 Task: Open Card Service Level Agreement Review in Board Market Entry and Expansion Planning to Workspace Asset Management and add a team member Softage.1@softage.net, a label Red, a checklist Human Resources, an attachment from your onedrive, a color Red and finally, add a card description 'Plan and execute company team-building retreat with a focus on team trust-building' and a comment 'Let us approach this task with a sense of risk-taking, recognizing that calculated risks can lead to new opportunities and growth.'. Add a start date 'Jan 09, 1900' with a due date 'Jan 16, 1900'
Action: Mouse moved to (108, 450)
Screenshot: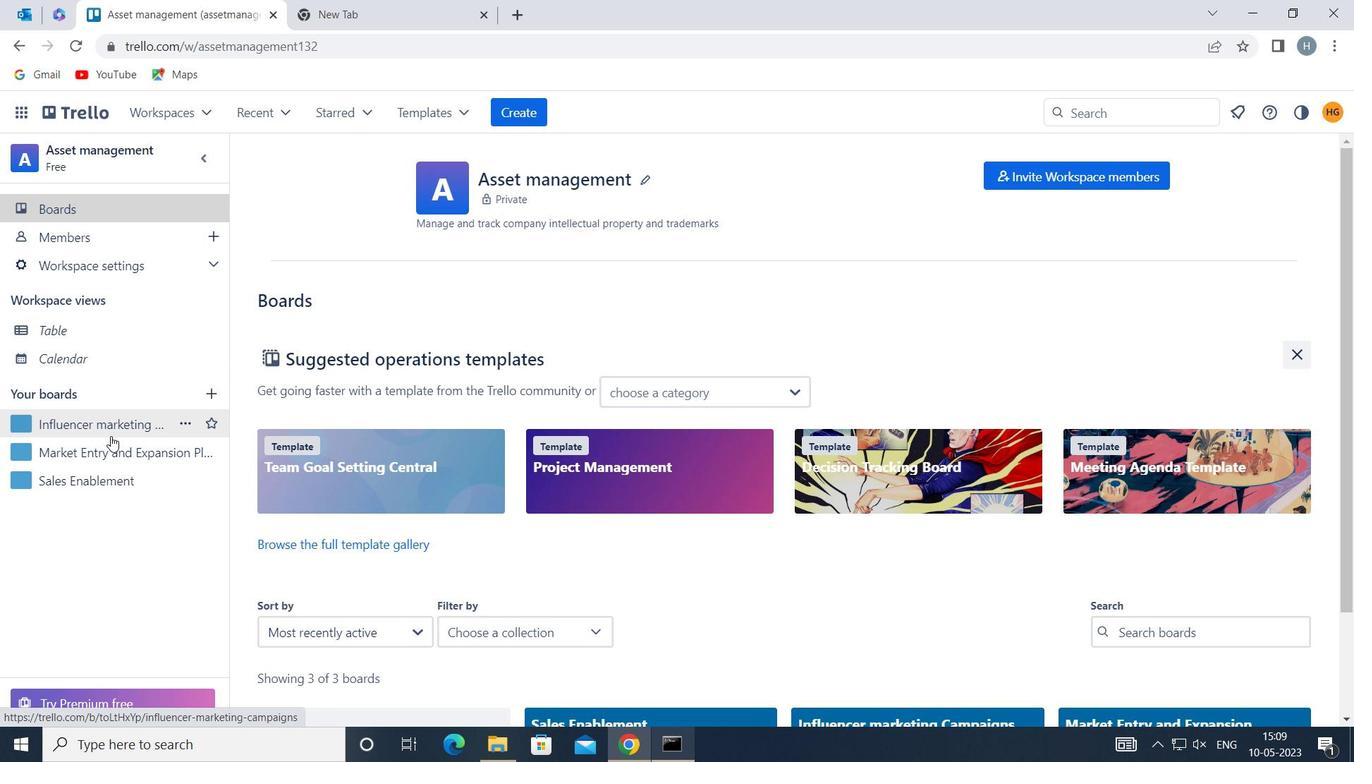 
Action: Mouse pressed left at (108, 450)
Screenshot: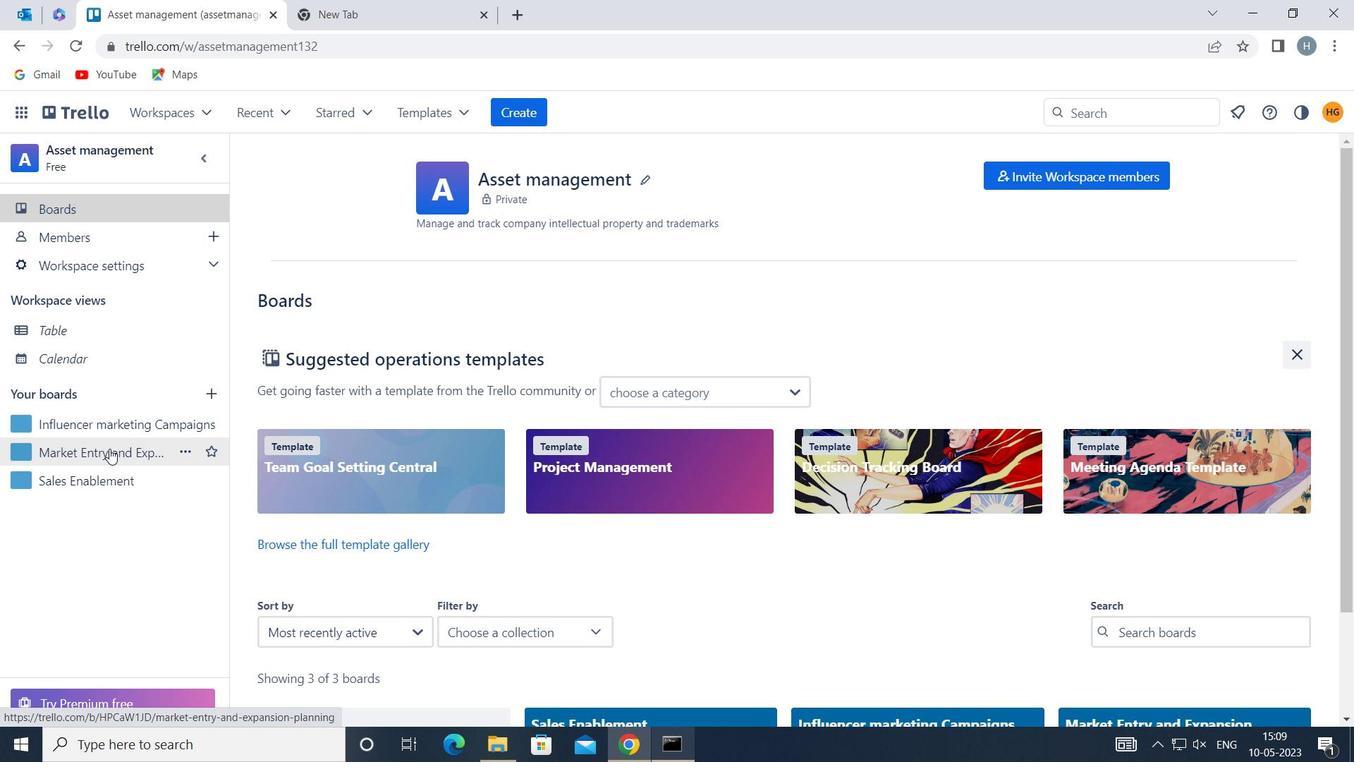 
Action: Mouse moved to (883, 245)
Screenshot: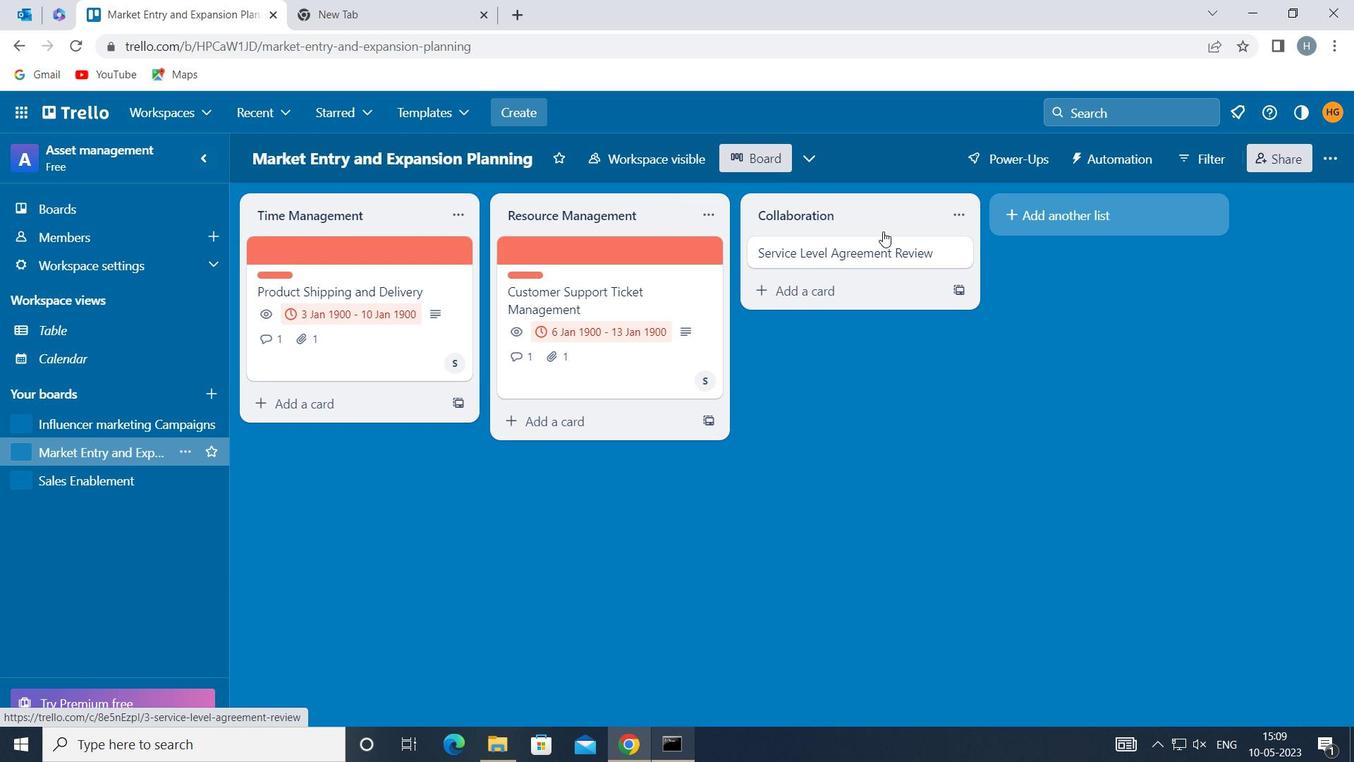 
Action: Mouse pressed left at (883, 245)
Screenshot: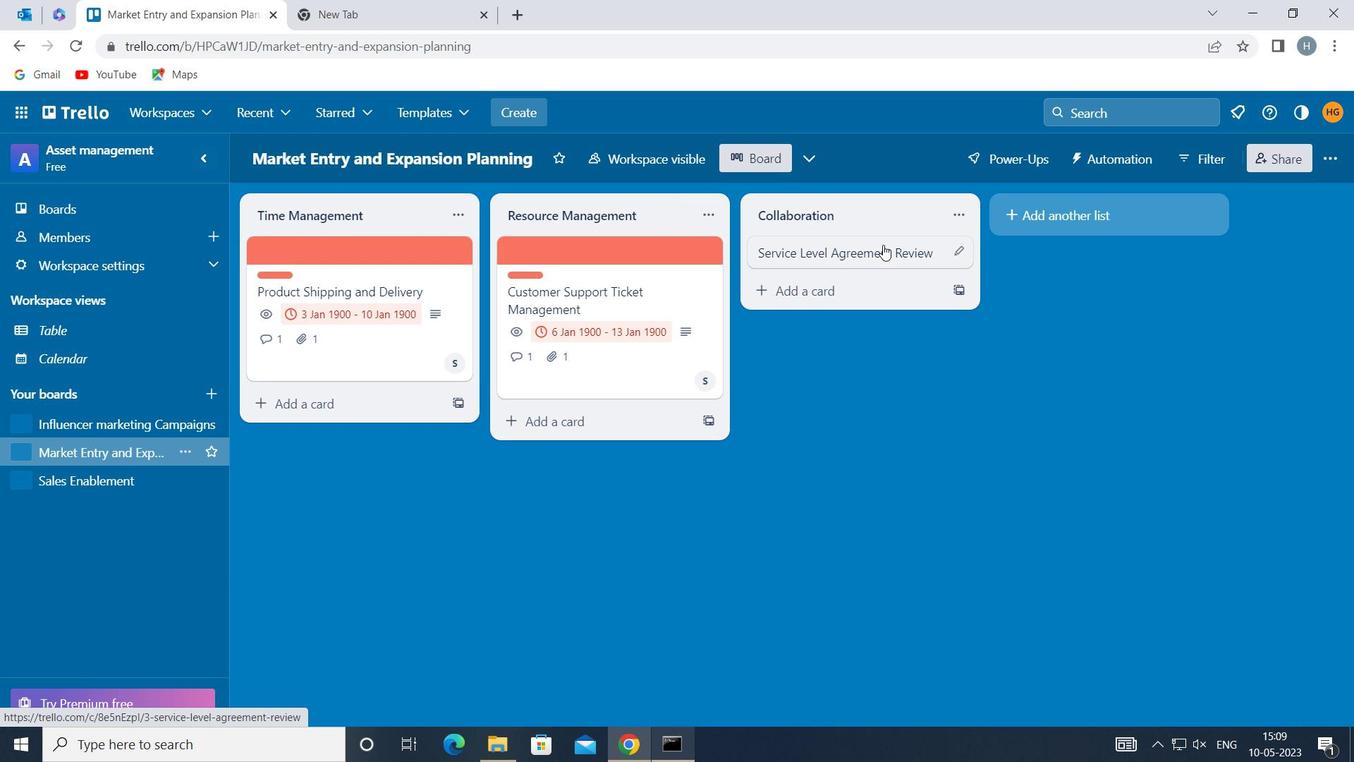 
Action: Mouse moved to (903, 319)
Screenshot: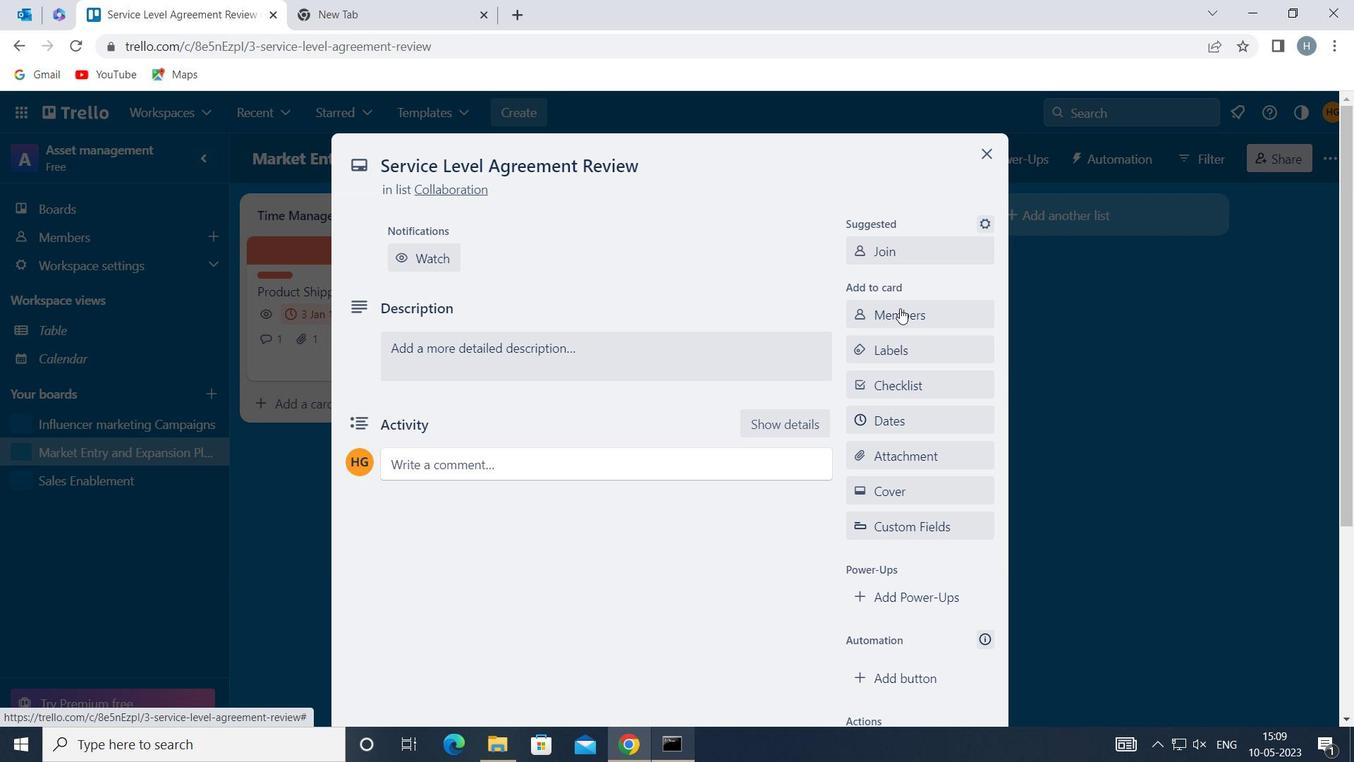 
Action: Mouse pressed left at (903, 319)
Screenshot: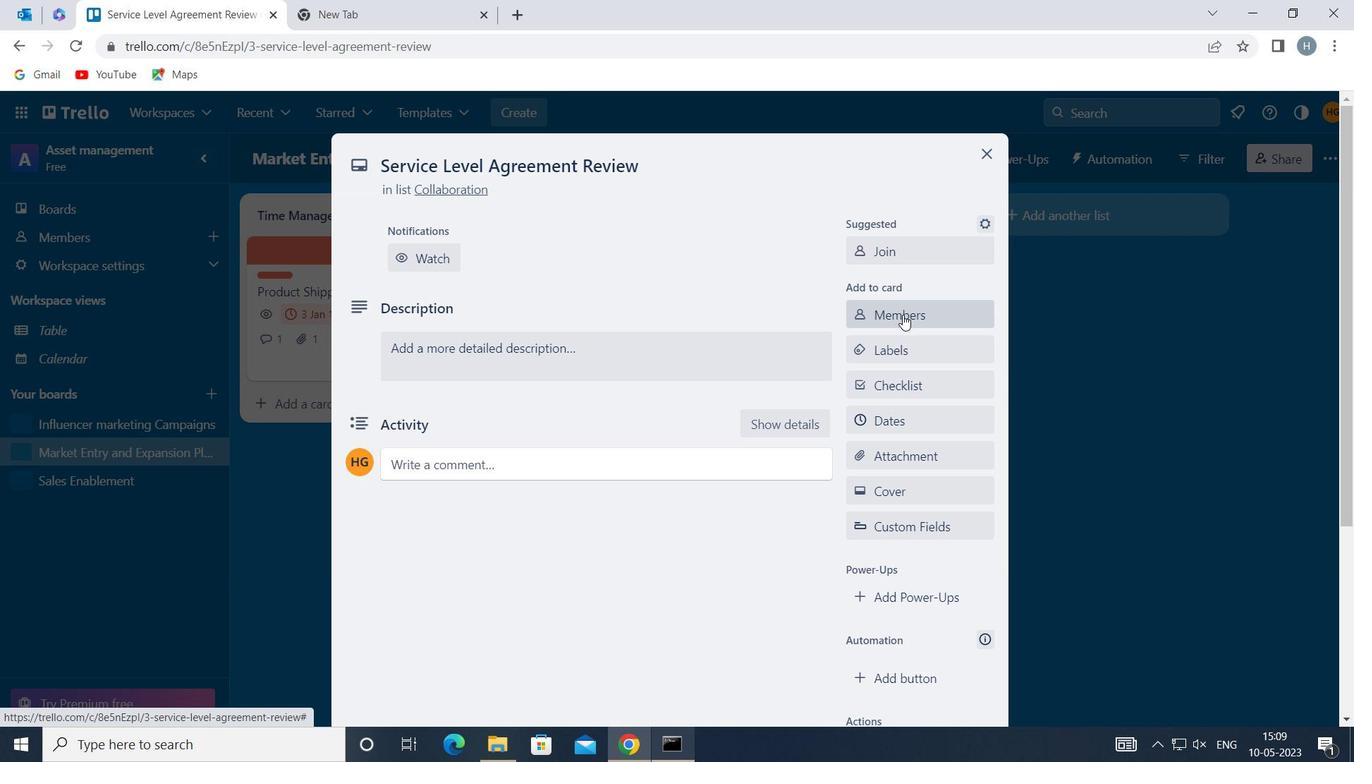 
Action: Mouse moved to (903, 321)
Screenshot: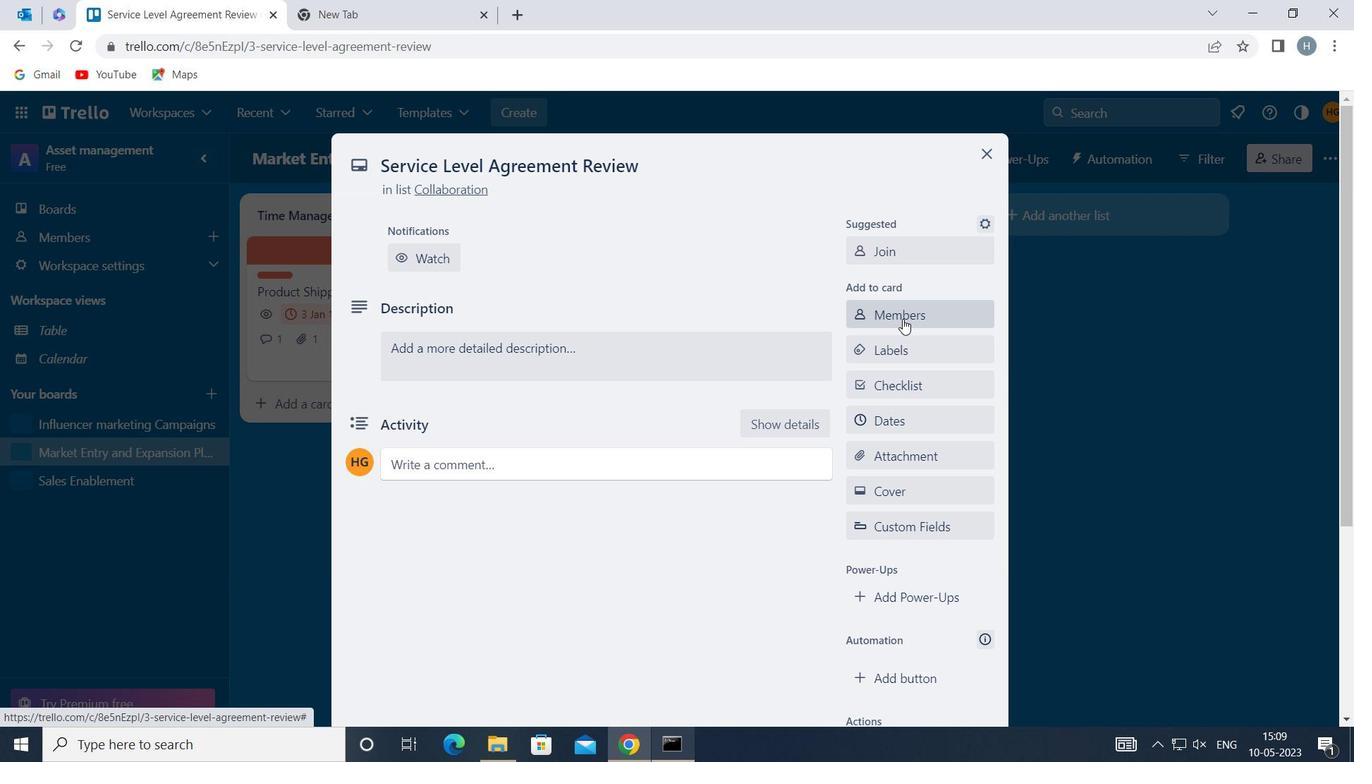 
Action: Key pressed softage
Screenshot: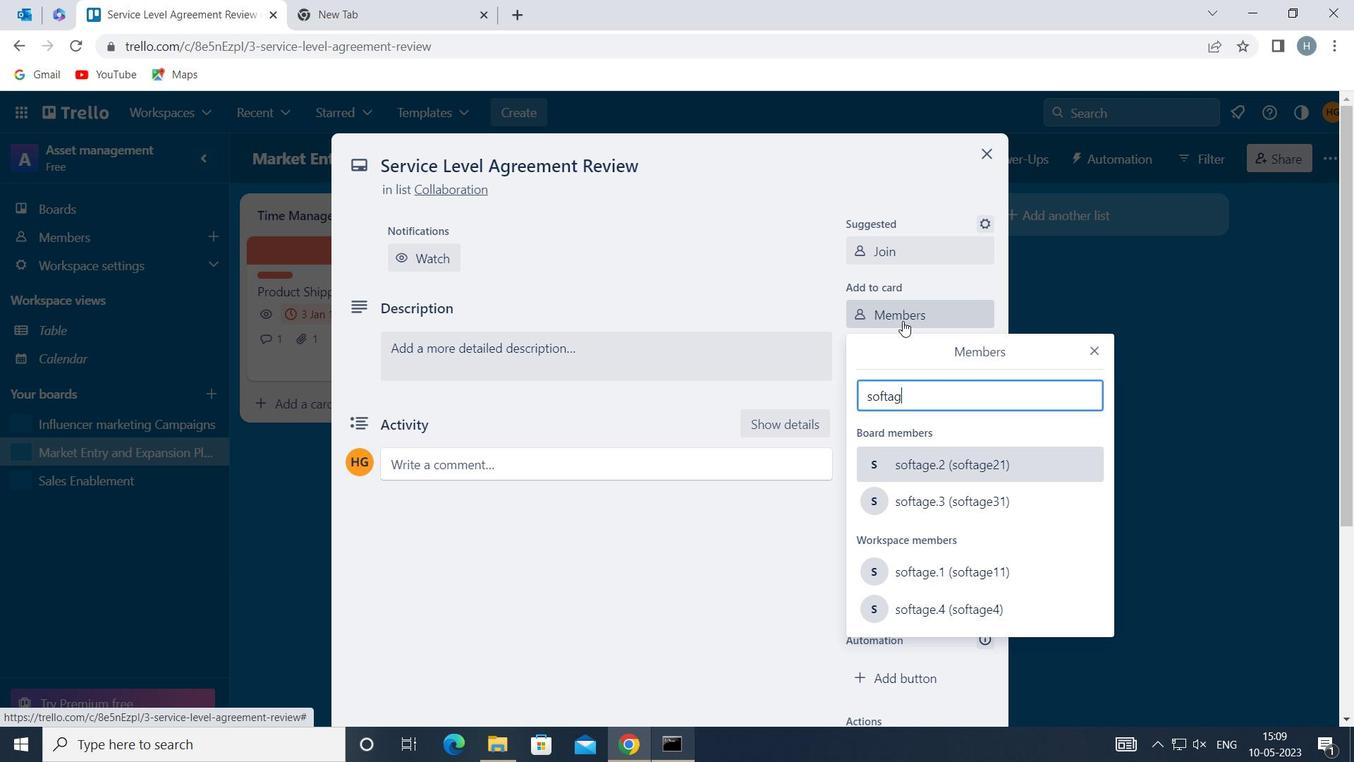 
Action: Mouse moved to (984, 575)
Screenshot: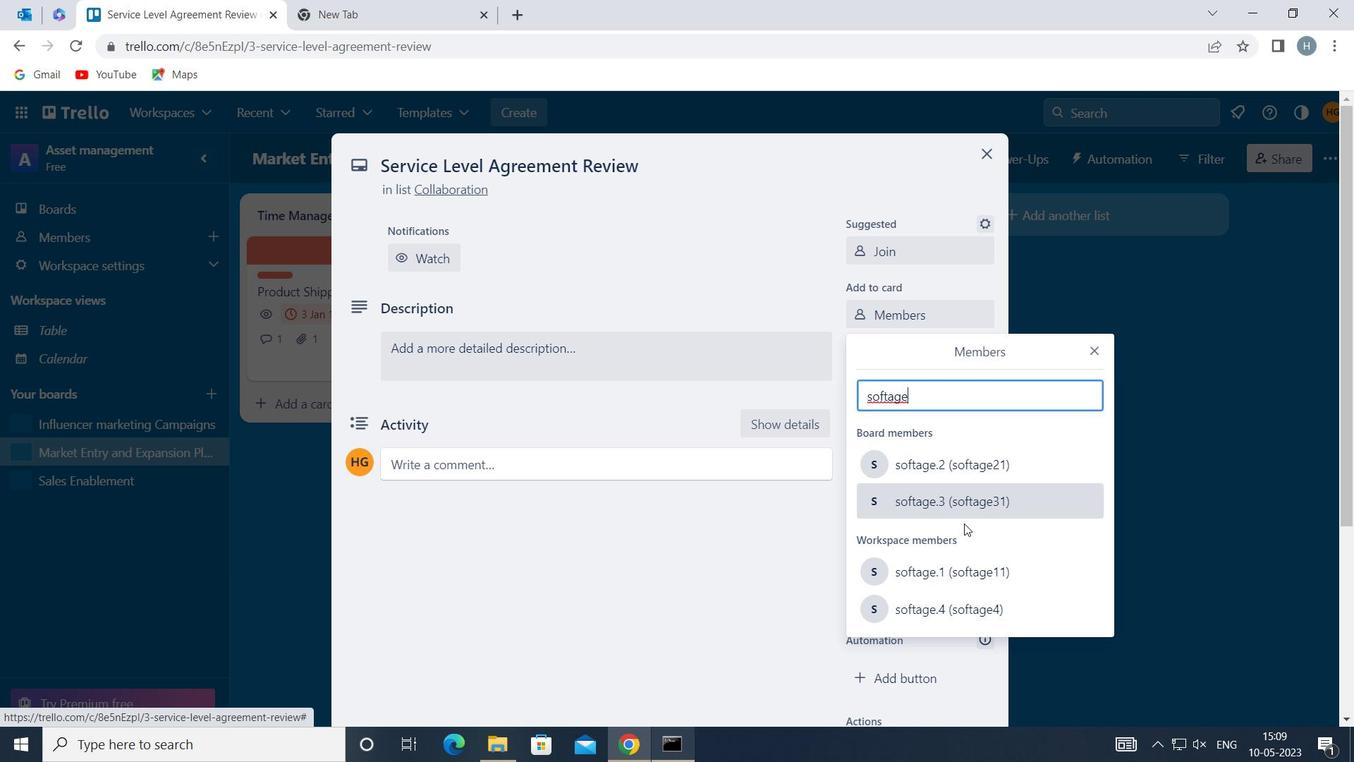 
Action: Mouse pressed left at (984, 575)
Screenshot: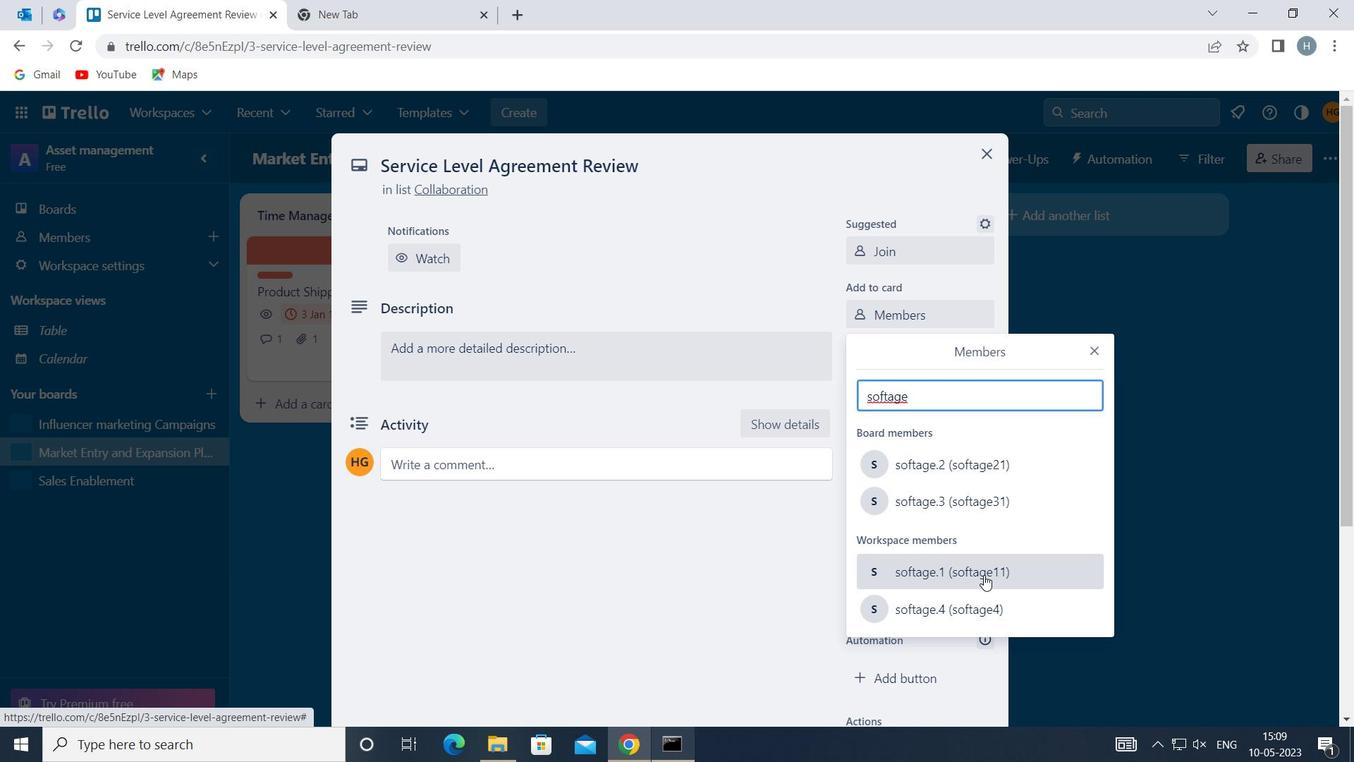 
Action: Mouse moved to (1095, 346)
Screenshot: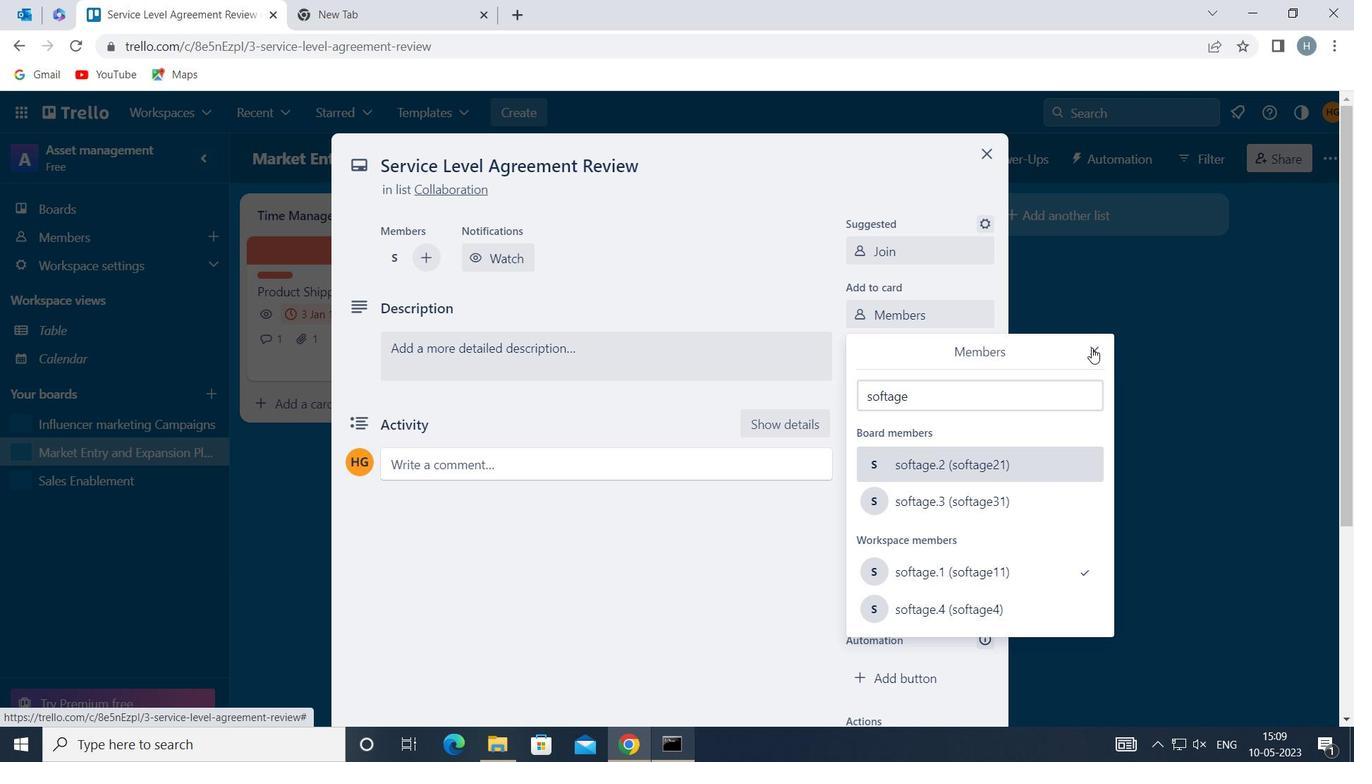
Action: Mouse pressed left at (1095, 346)
Screenshot: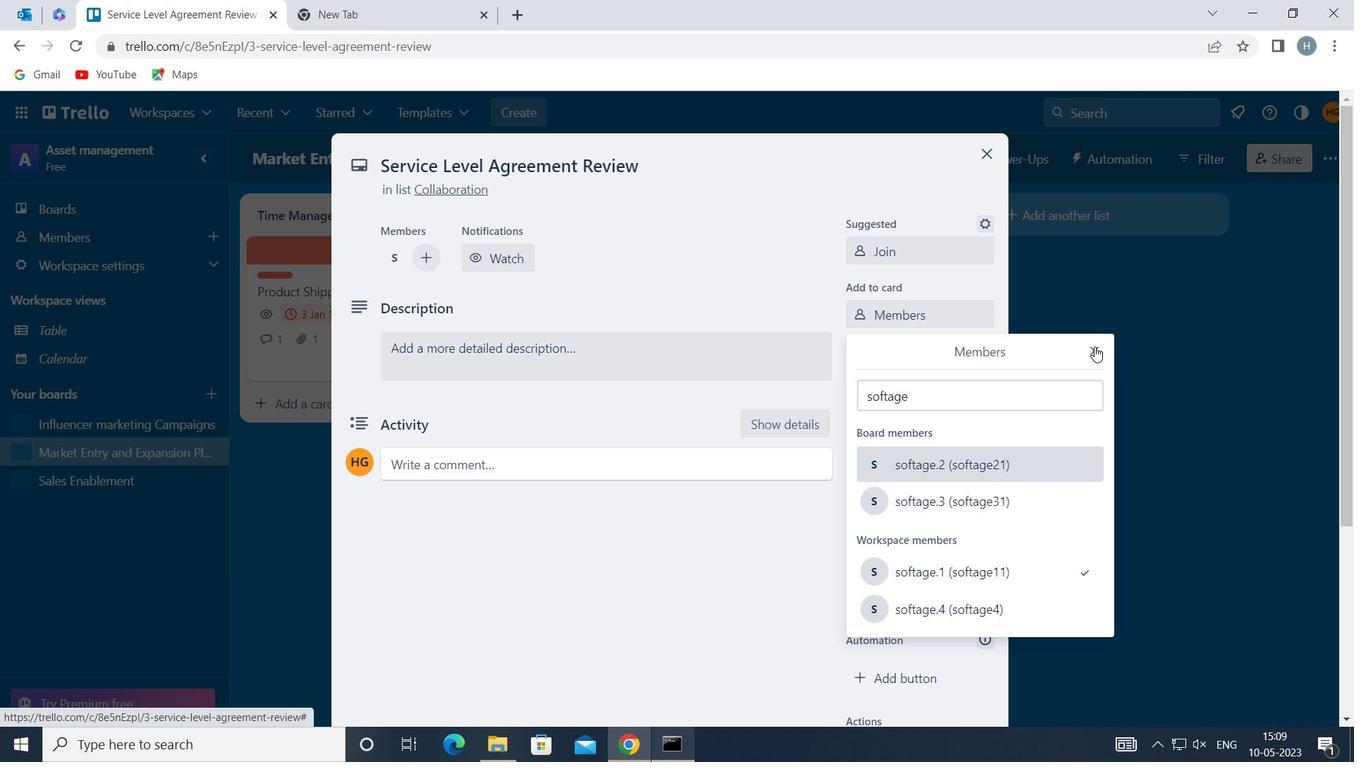 
Action: Mouse moved to (922, 352)
Screenshot: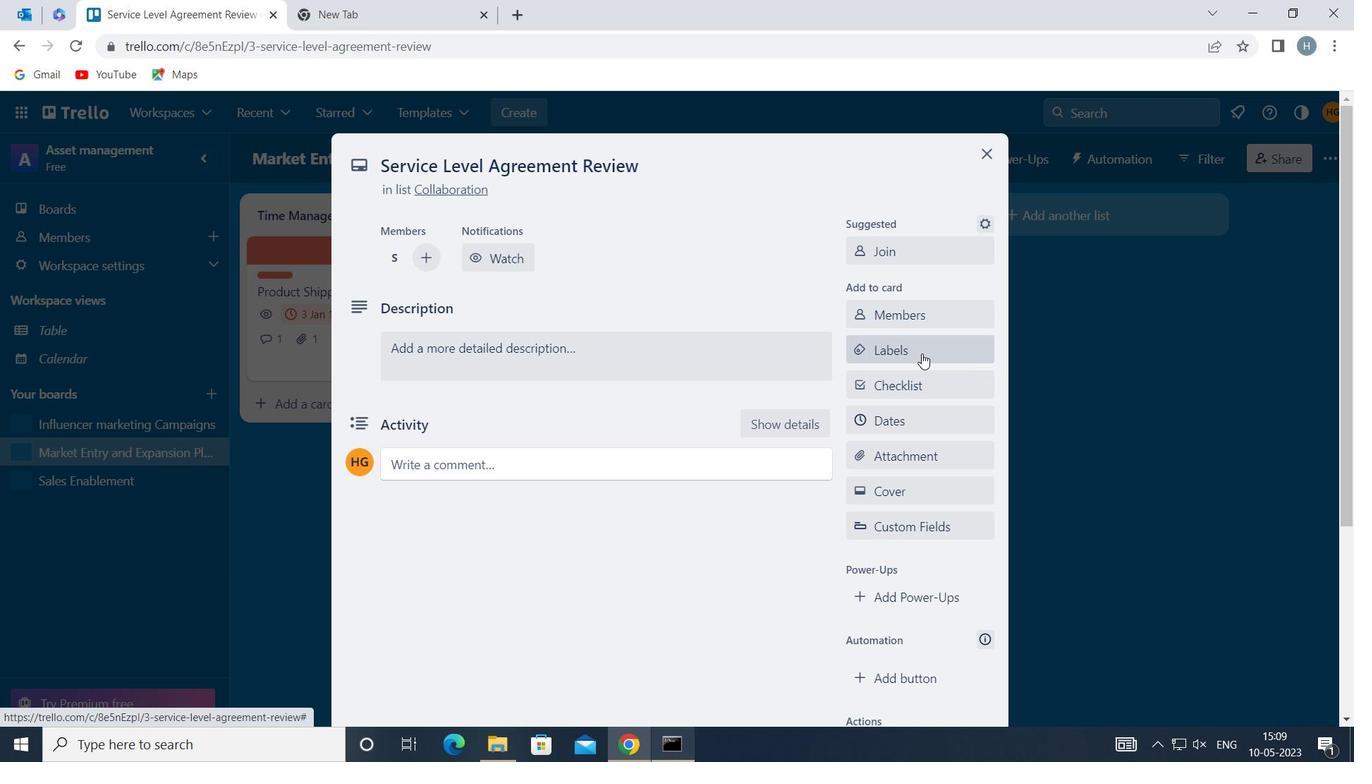 
Action: Mouse pressed left at (922, 352)
Screenshot: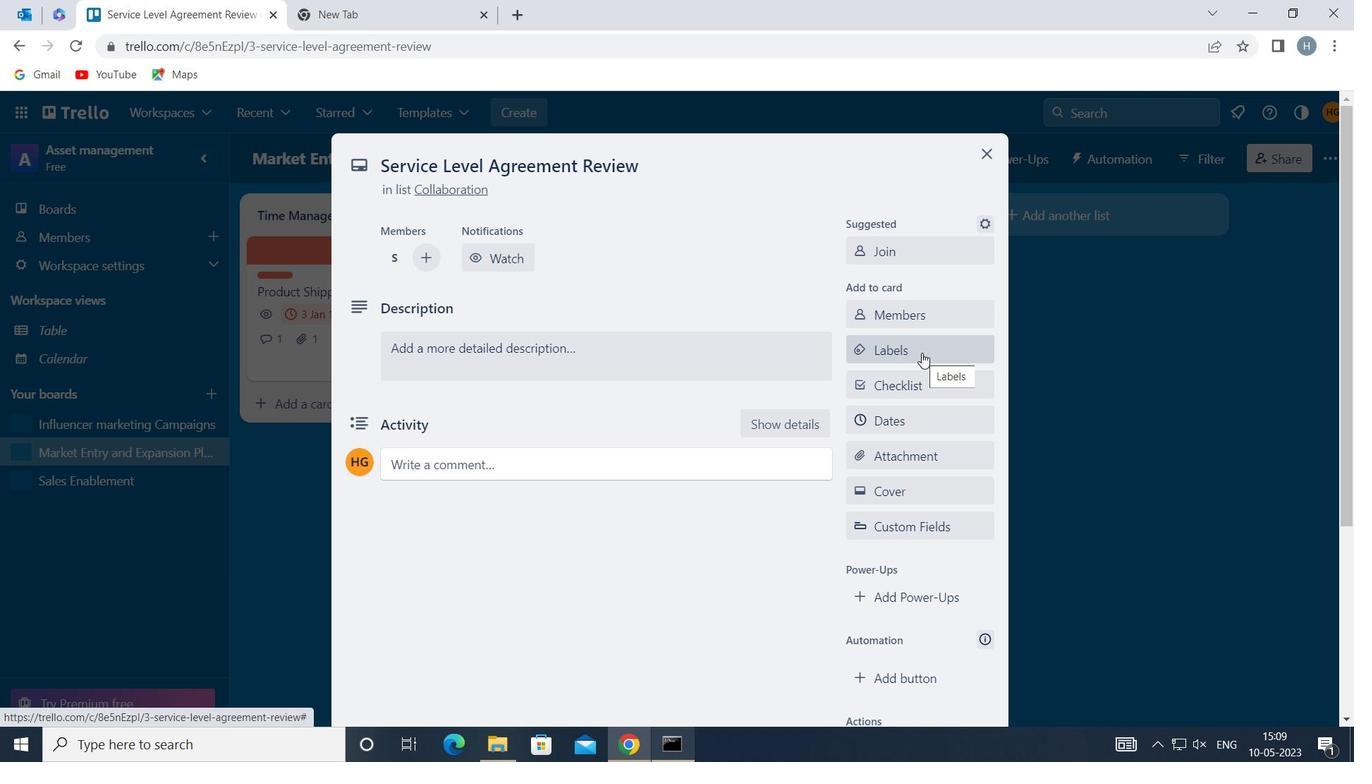 
Action: Mouse moved to (933, 354)
Screenshot: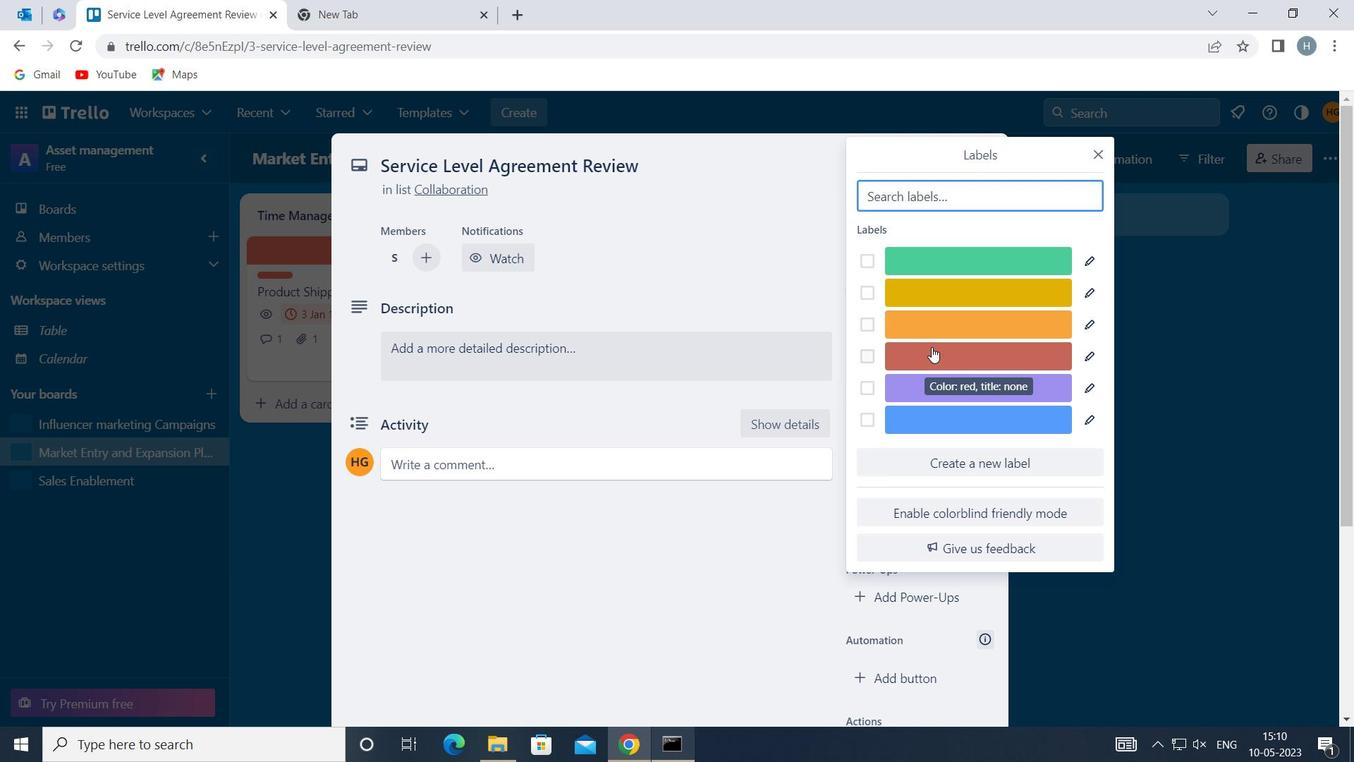 
Action: Mouse pressed left at (933, 354)
Screenshot: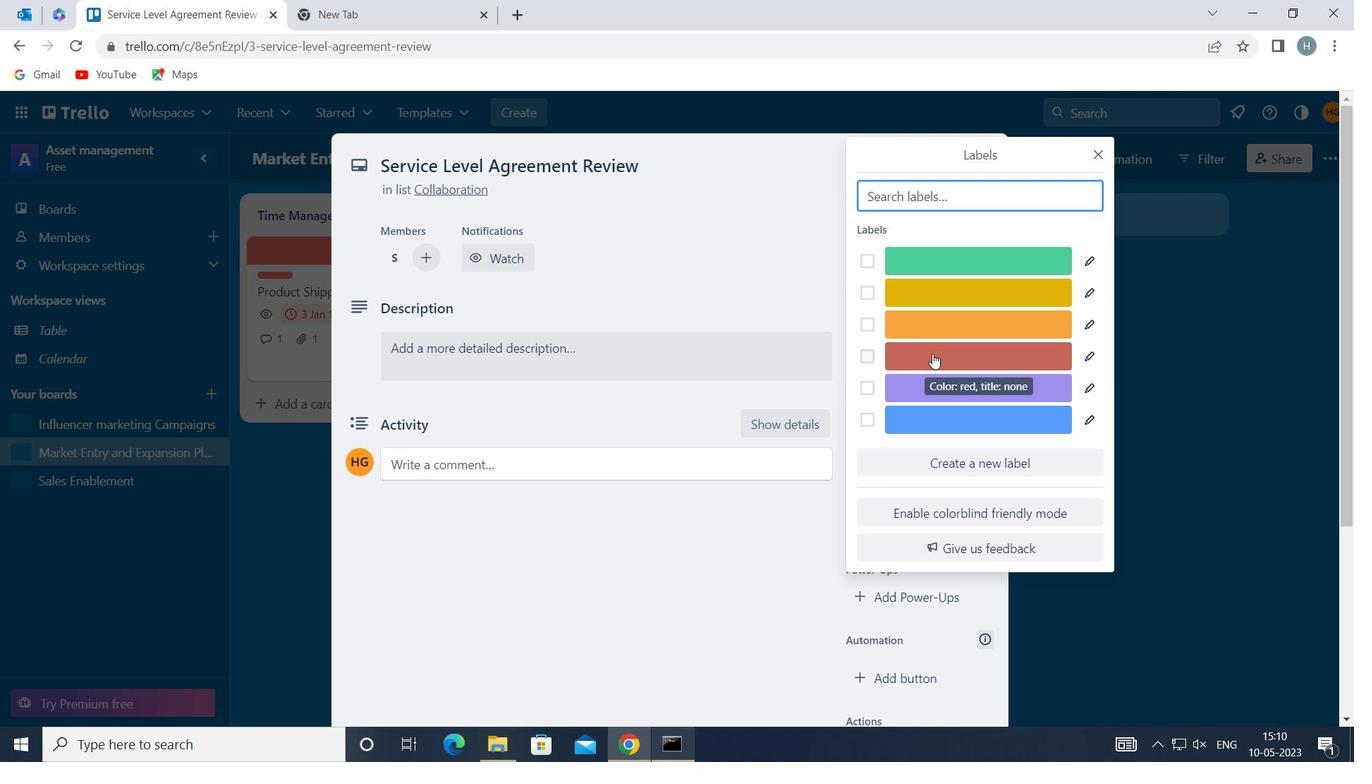 
Action: Mouse moved to (1101, 151)
Screenshot: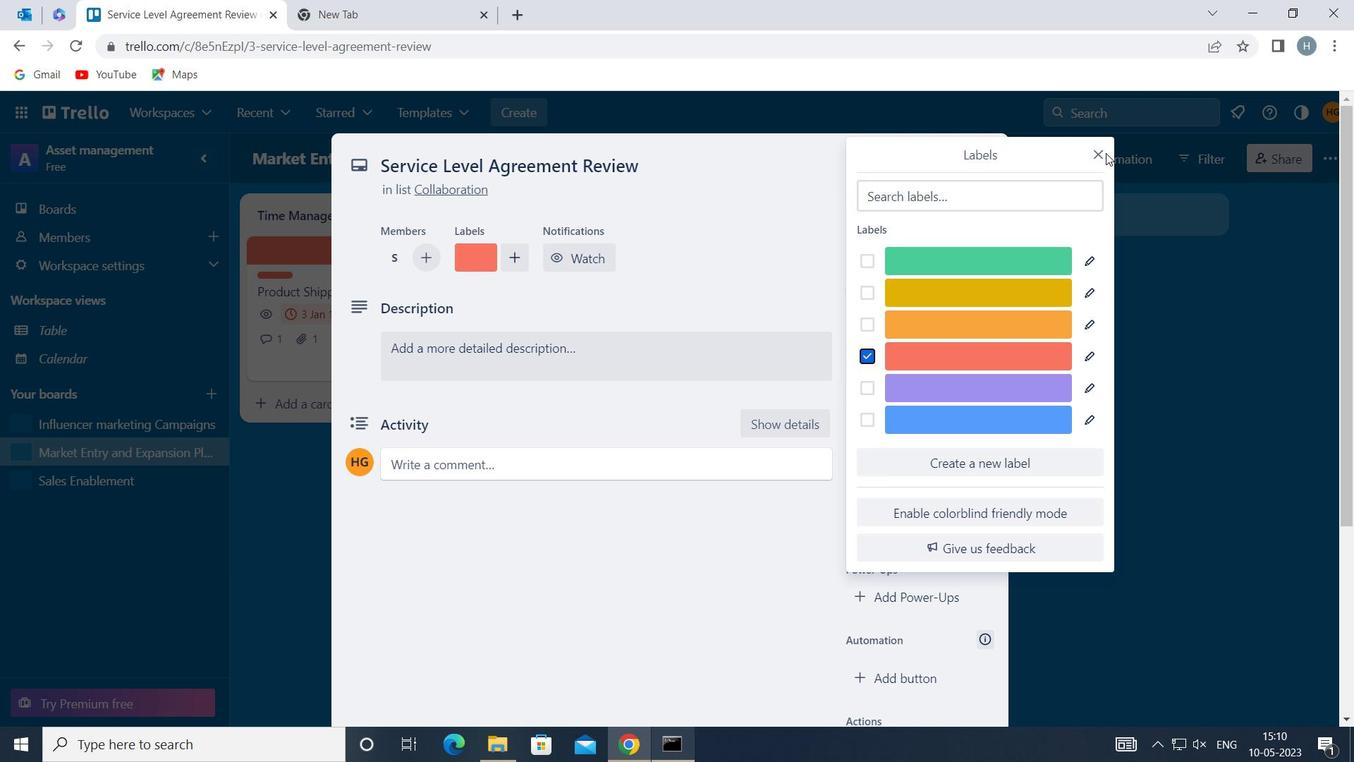 
Action: Mouse pressed left at (1101, 151)
Screenshot: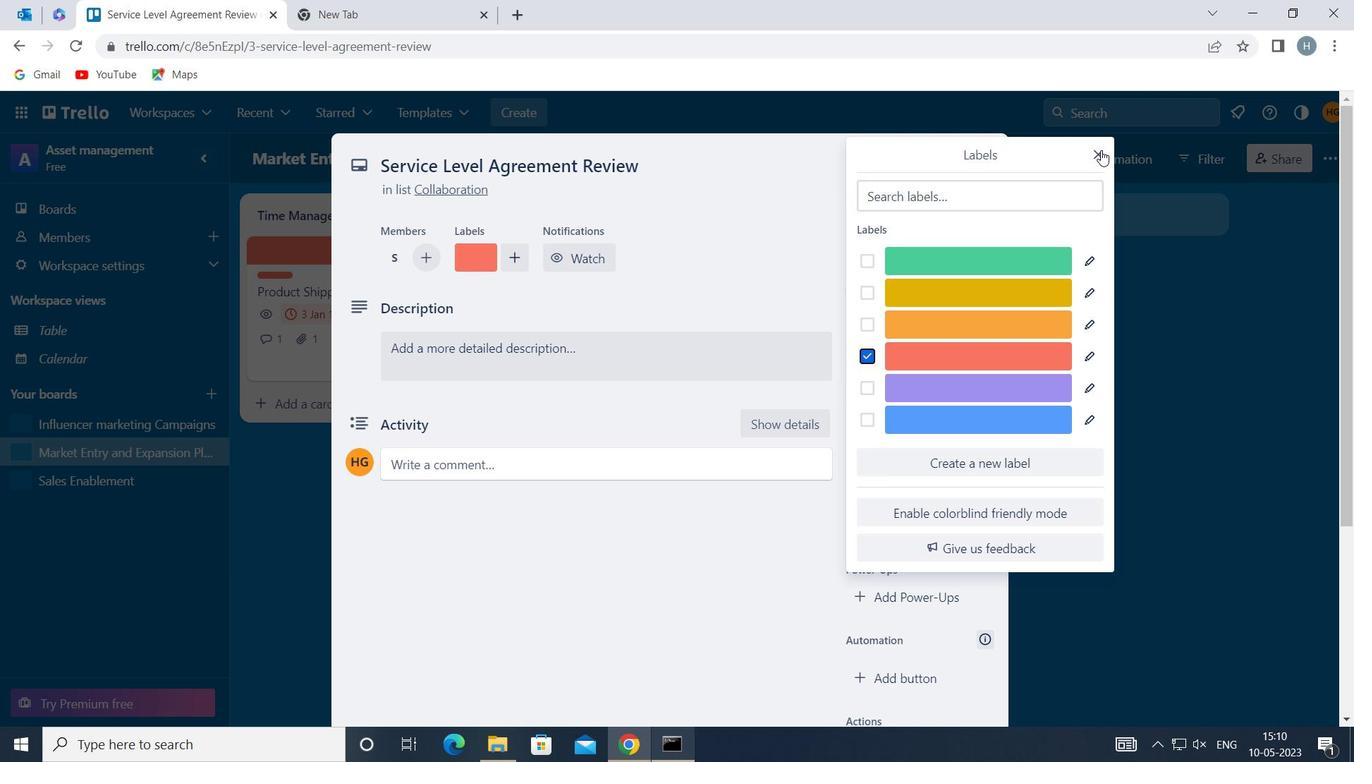 
Action: Mouse moved to (947, 380)
Screenshot: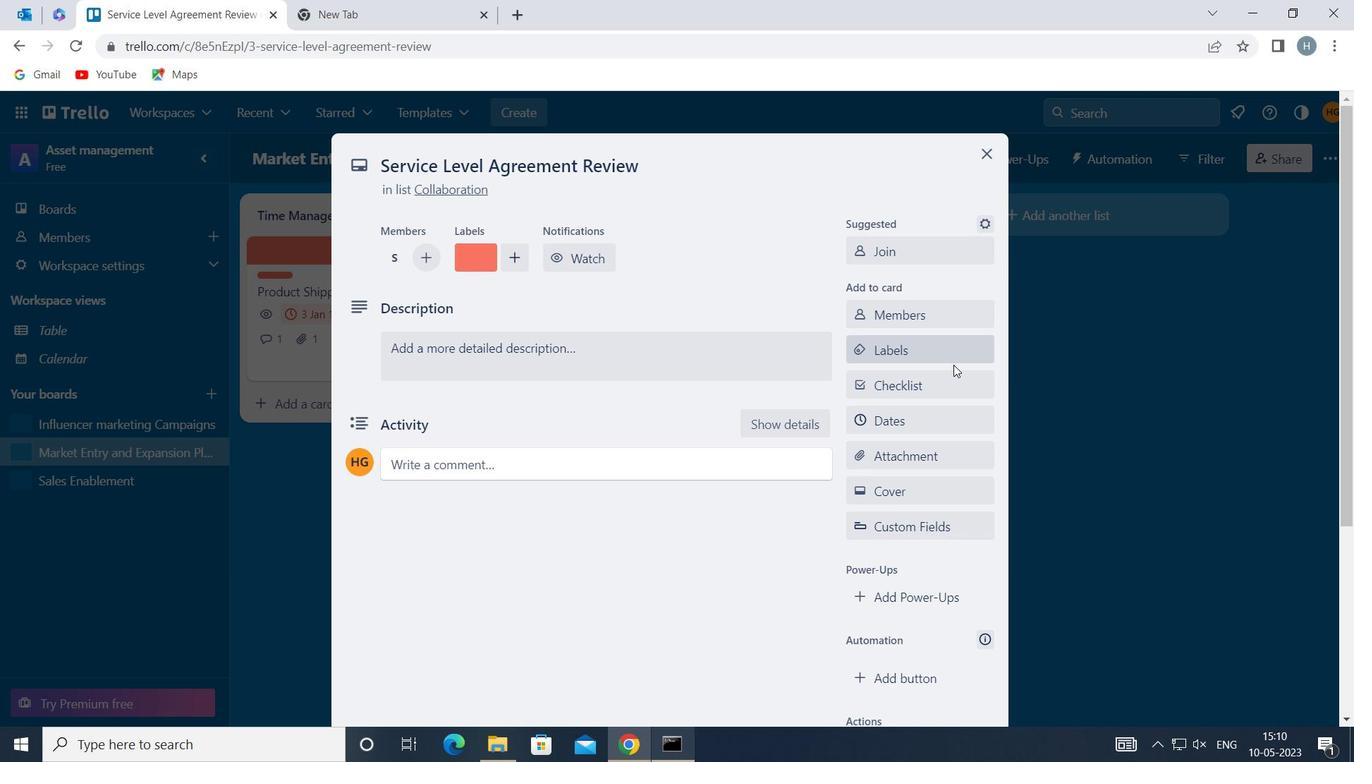 
Action: Mouse pressed left at (947, 380)
Screenshot: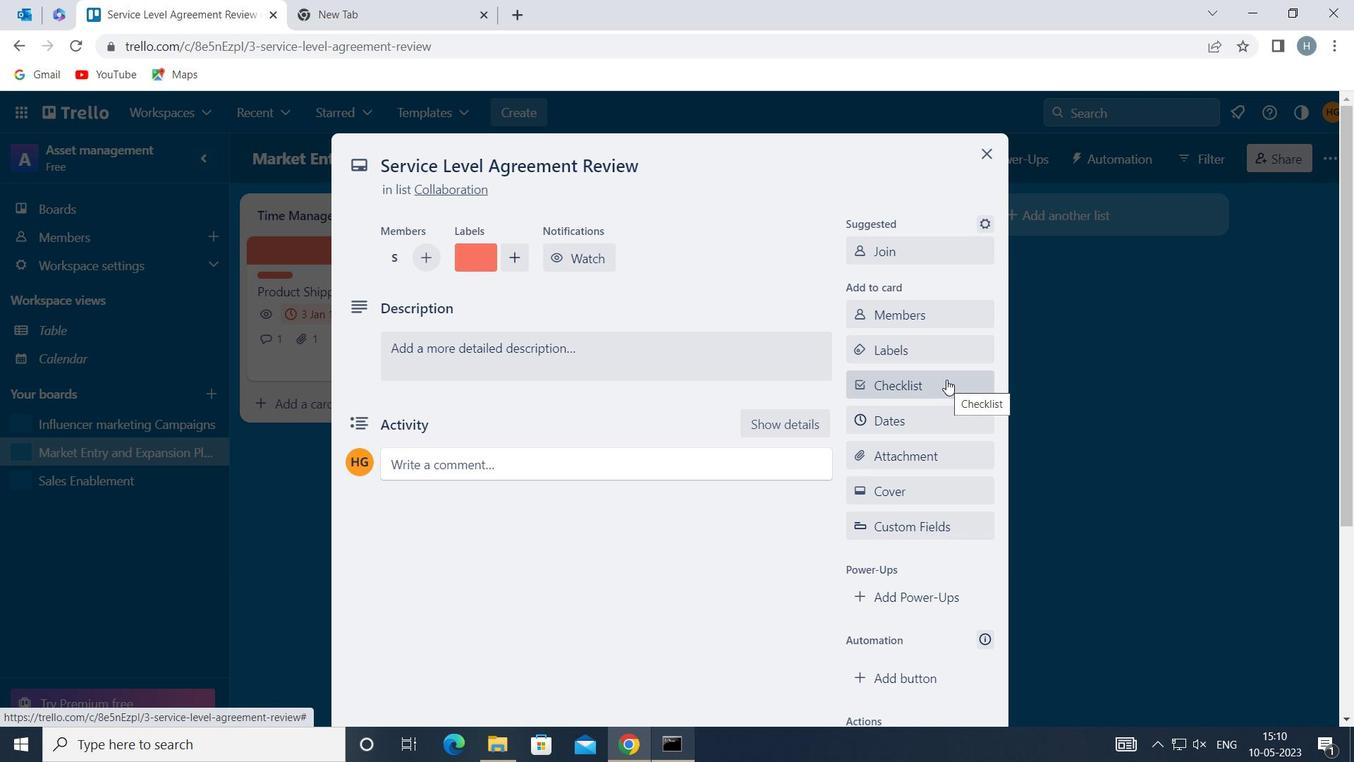 
Action: Key pressed <Key.shift>HUMAN<Key.space><Key.shift>RESOURCES
Screenshot: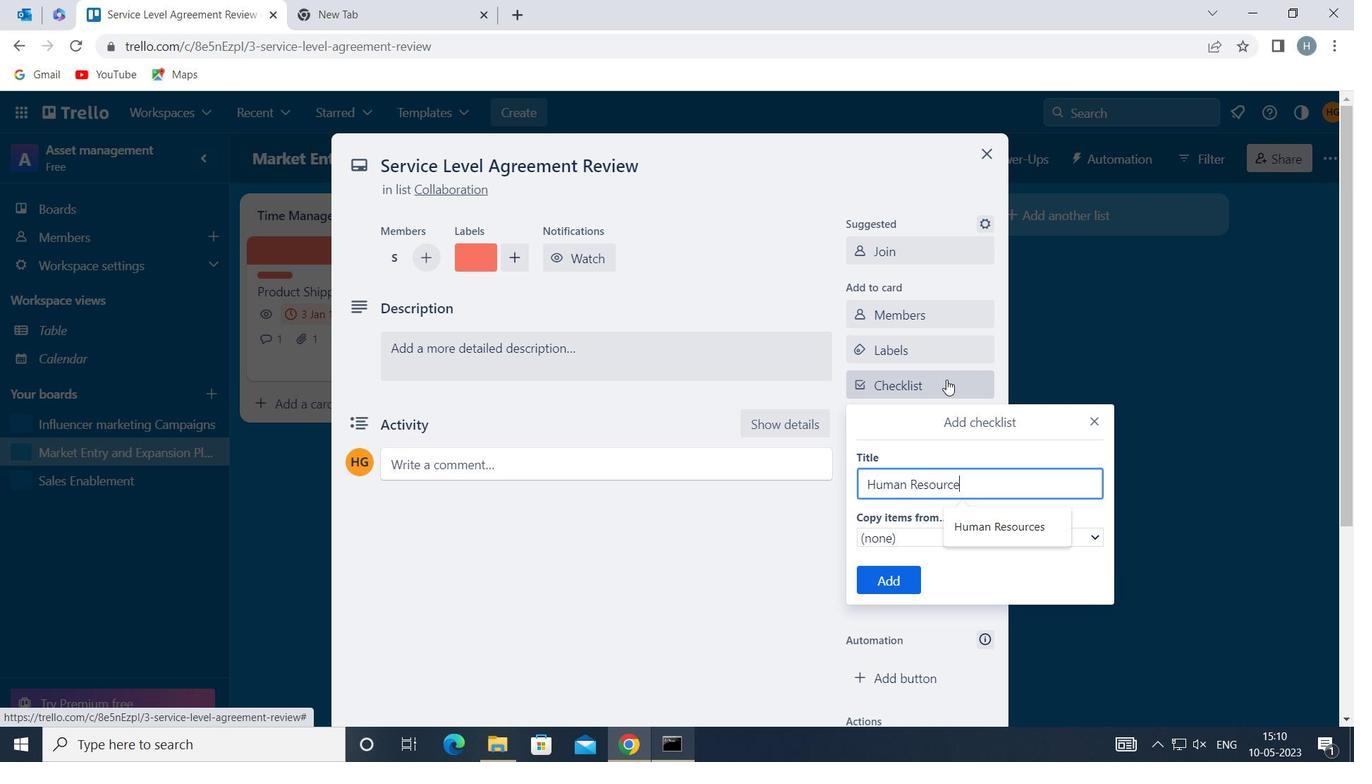 
Action: Mouse moved to (894, 575)
Screenshot: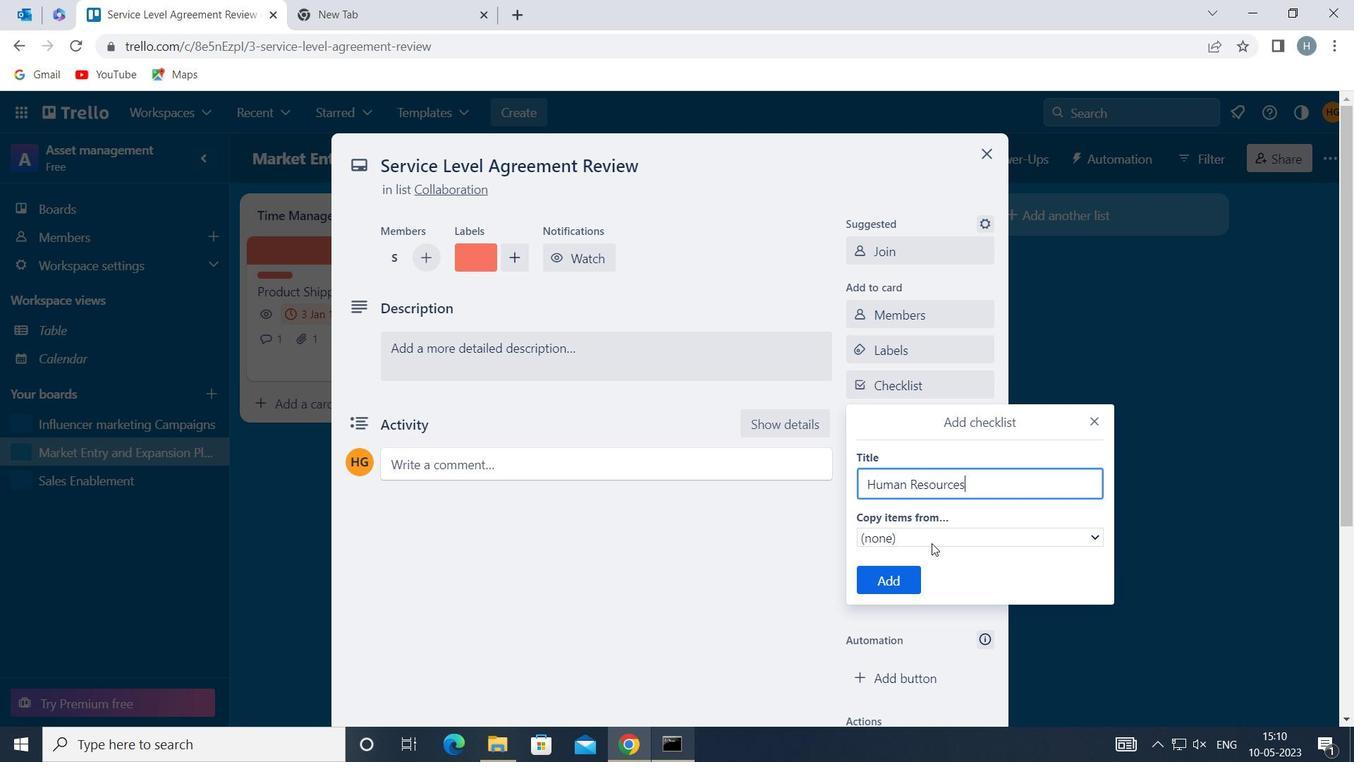 
Action: Mouse pressed left at (894, 575)
Screenshot: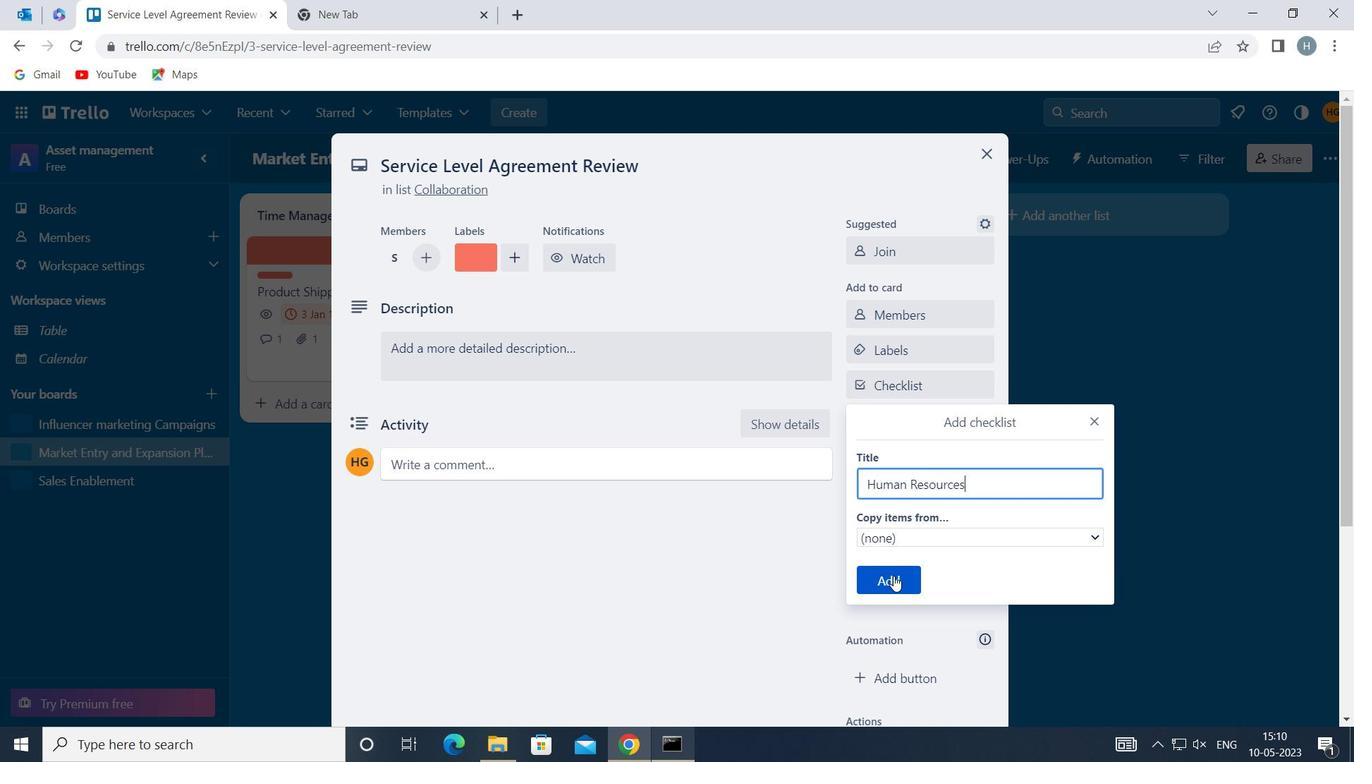 
Action: Mouse moved to (931, 455)
Screenshot: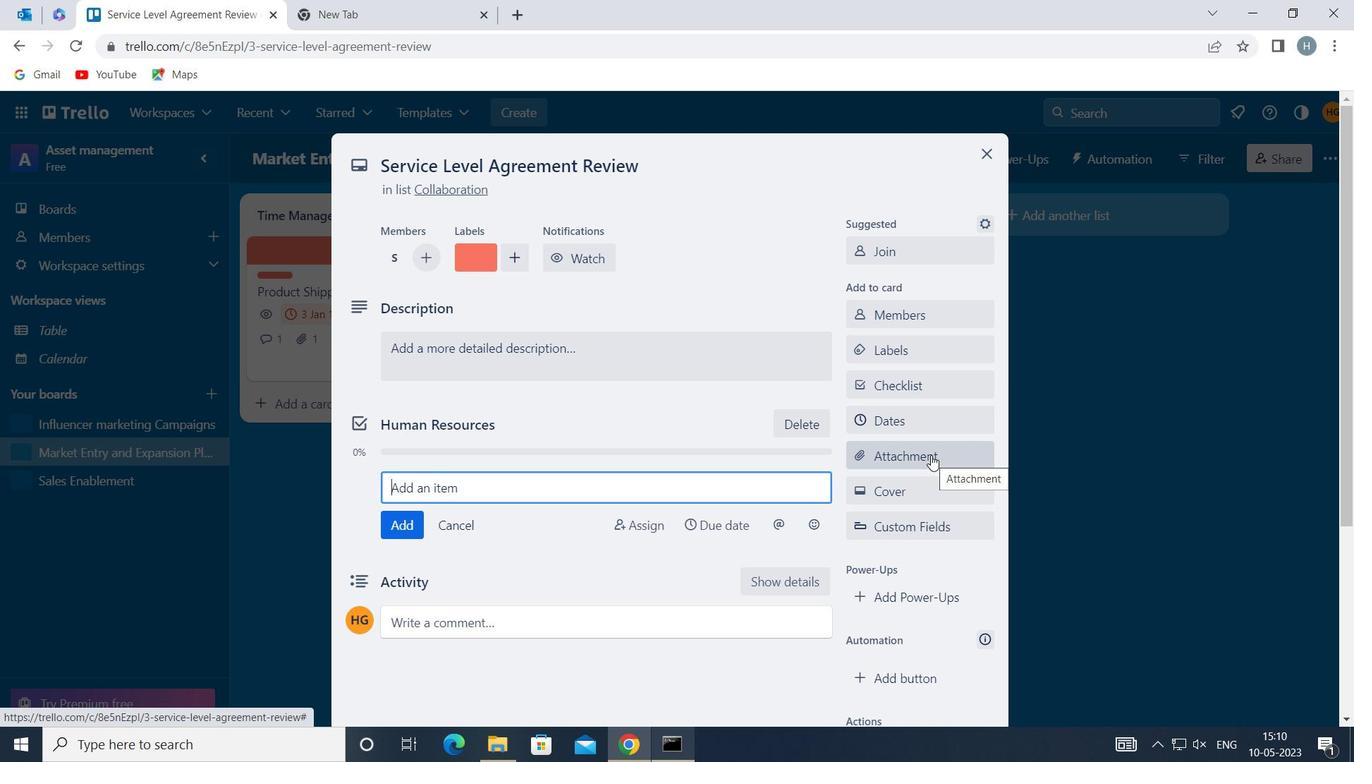 
Action: Mouse pressed left at (931, 455)
Screenshot: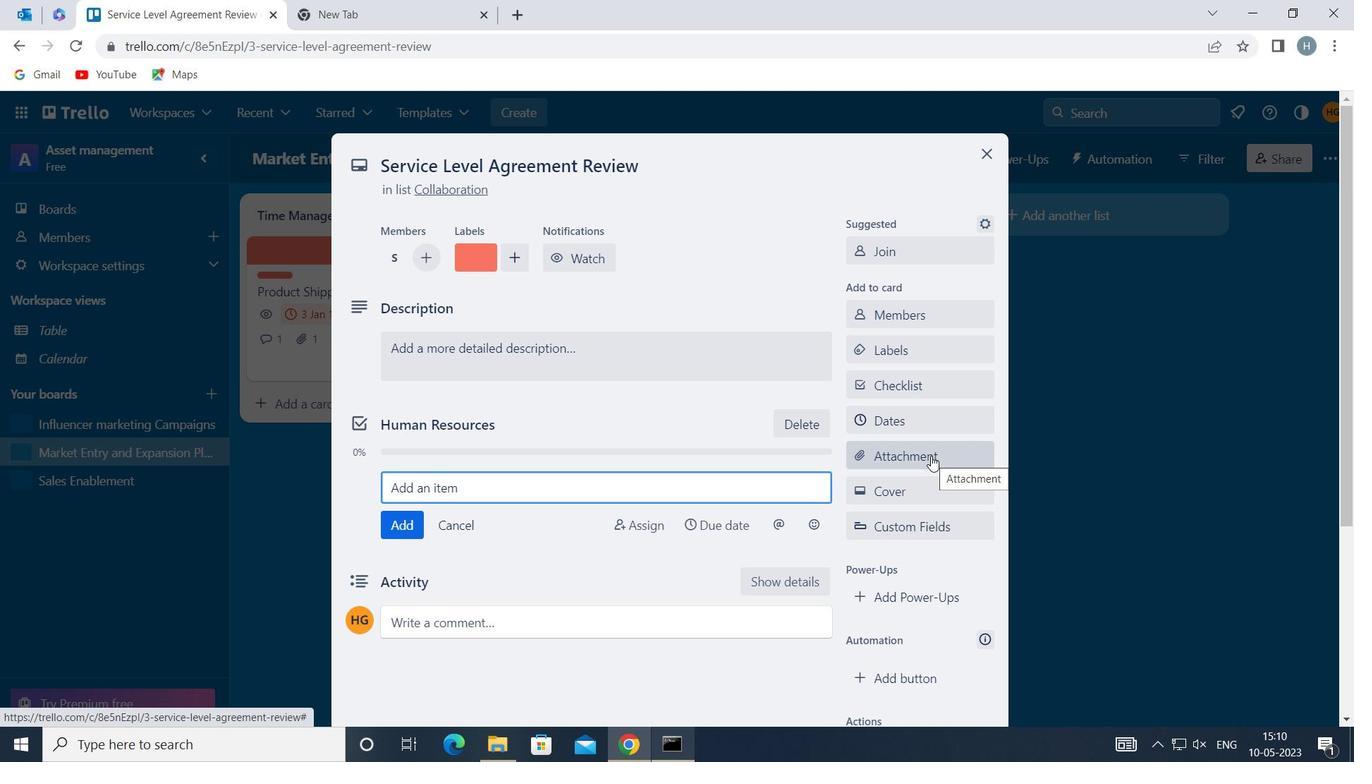 
Action: Mouse moved to (907, 330)
Screenshot: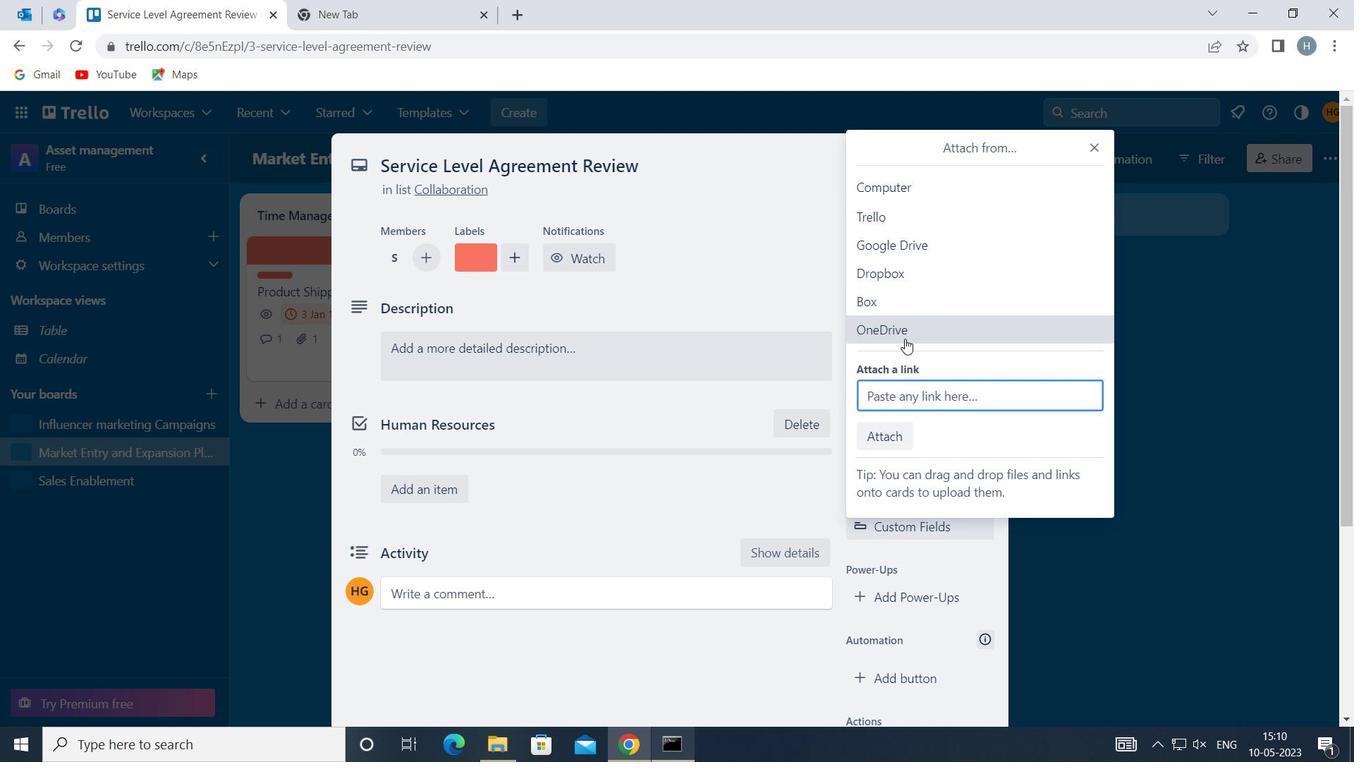 
Action: Mouse pressed left at (907, 330)
Screenshot: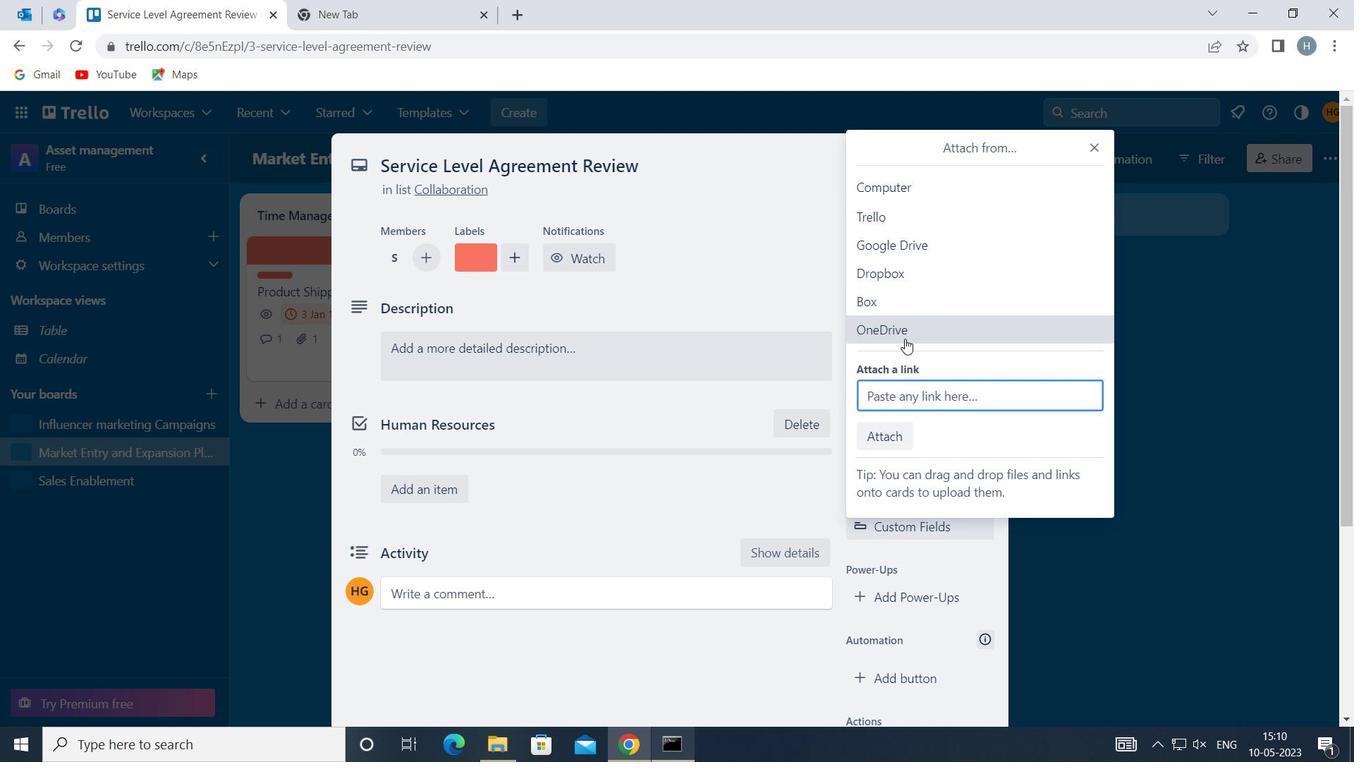 
Action: Mouse moved to (865, 262)
Screenshot: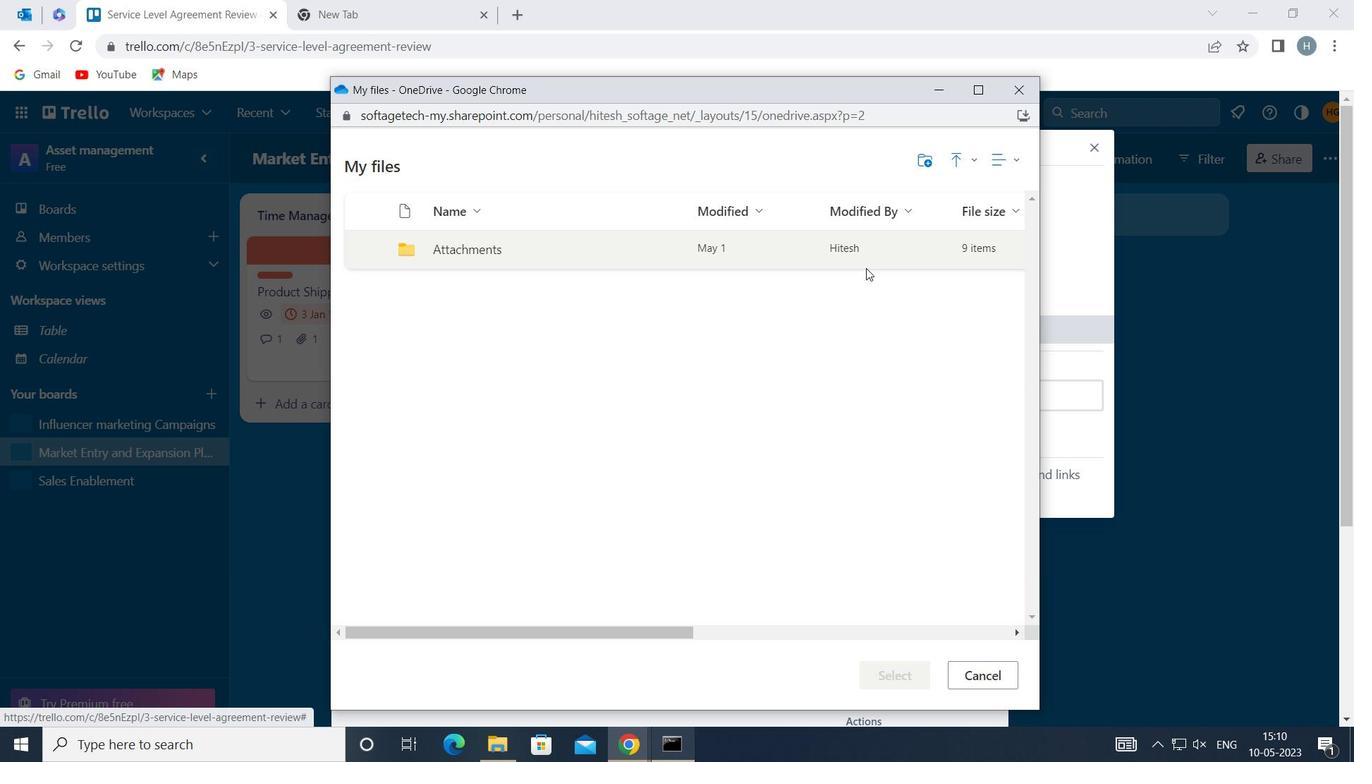 
Action: Mouse pressed left at (865, 262)
Screenshot: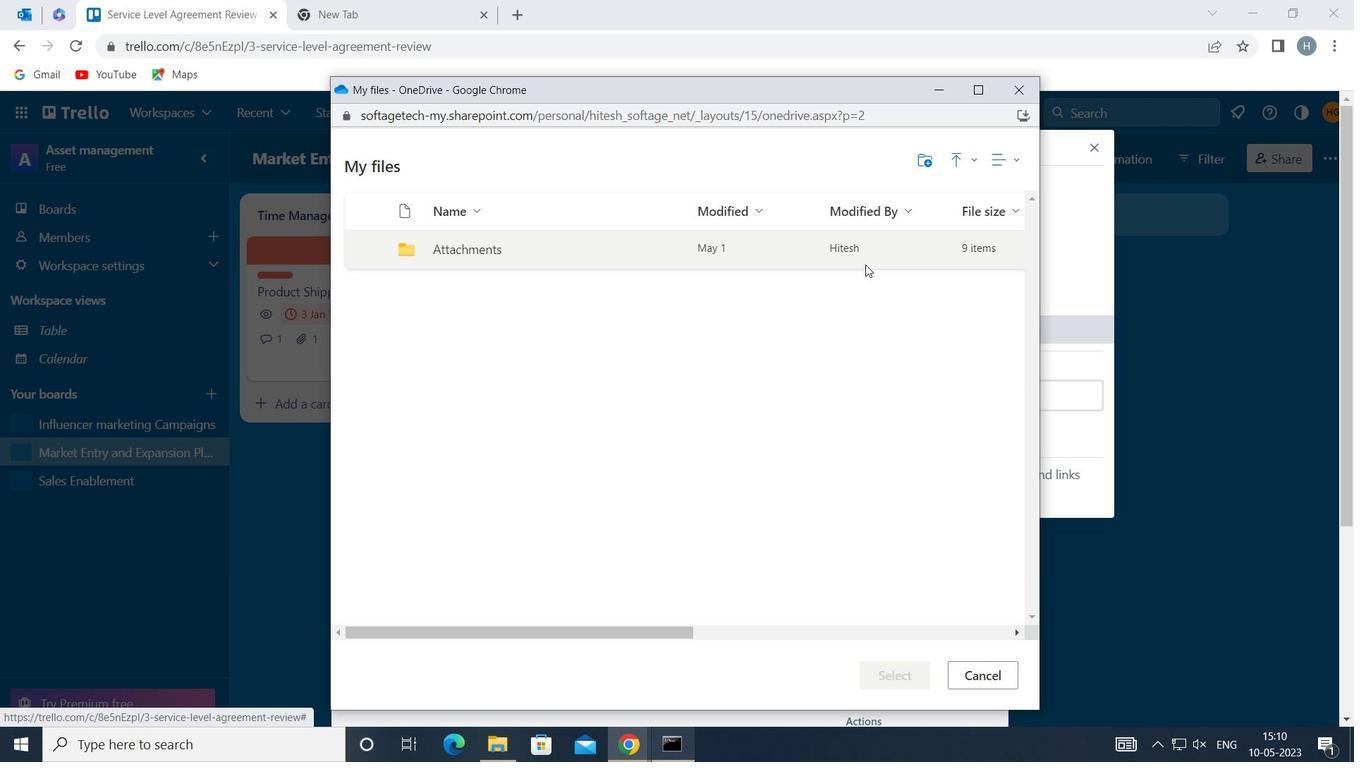 
Action: Mouse moved to (864, 261)
Screenshot: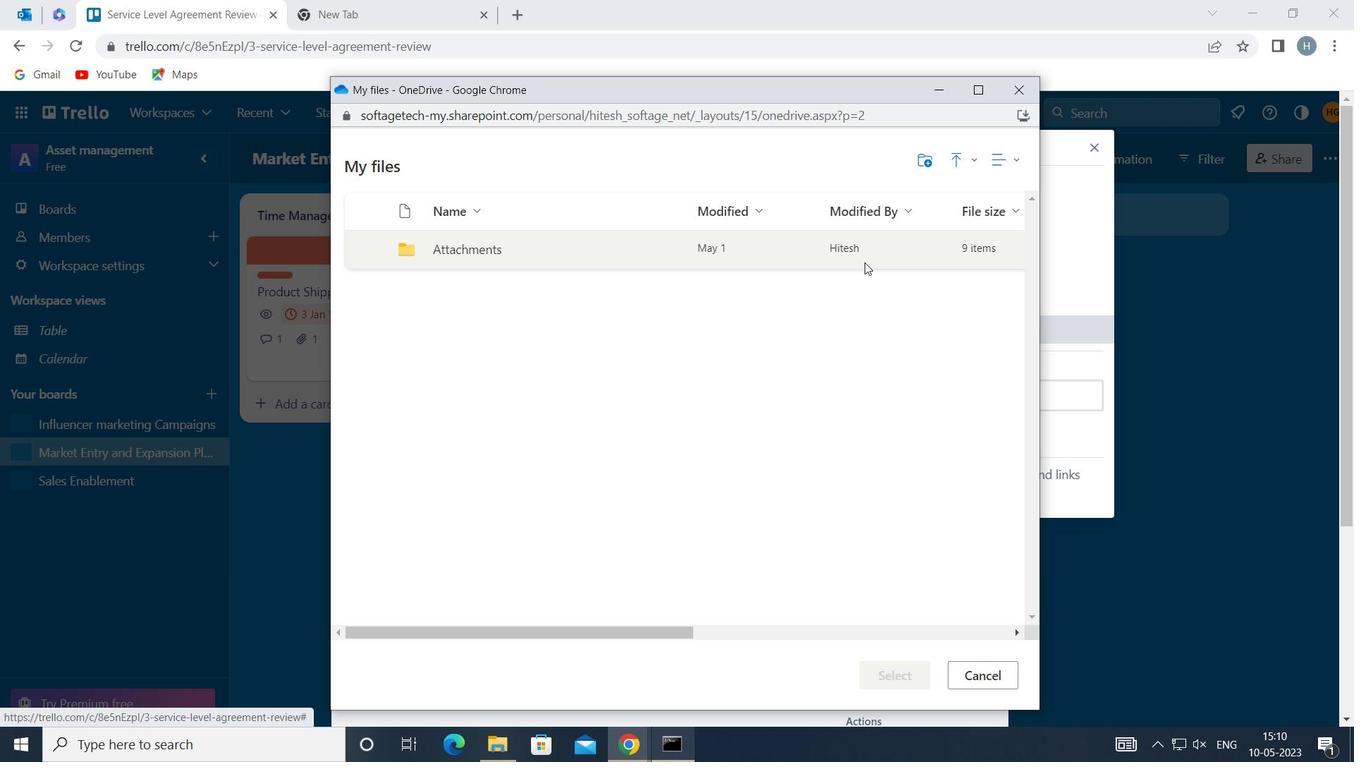 
Action: Mouse pressed left at (864, 261)
Screenshot: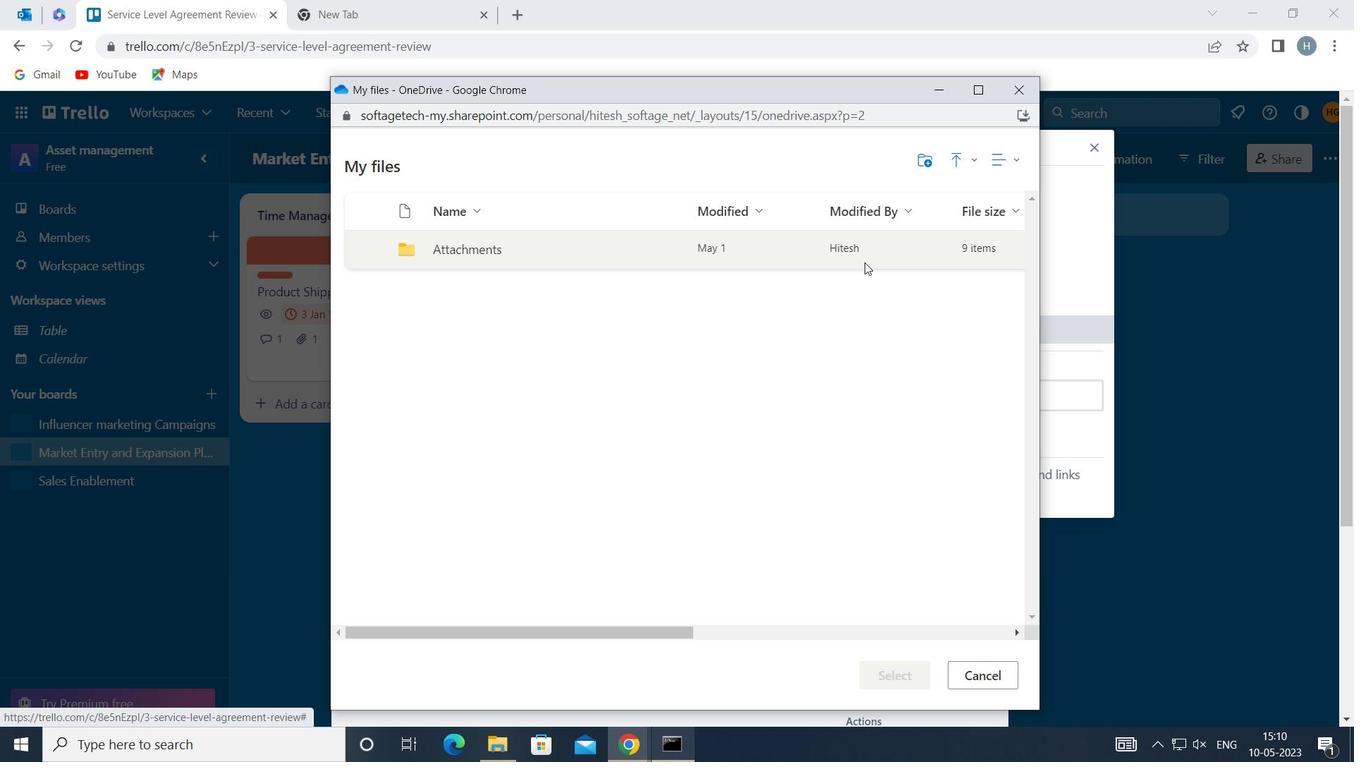 
Action: Mouse moved to (852, 288)
Screenshot: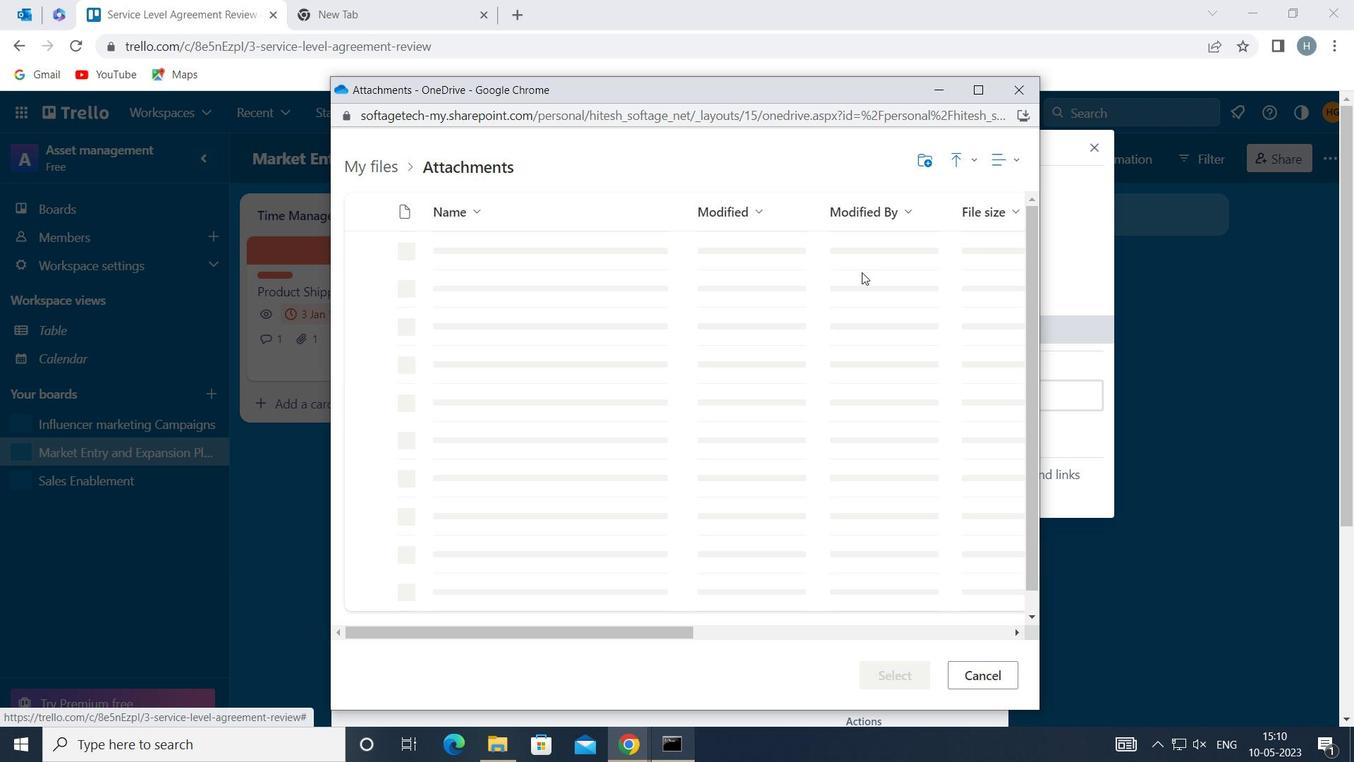 
Action: Mouse pressed left at (852, 288)
Screenshot: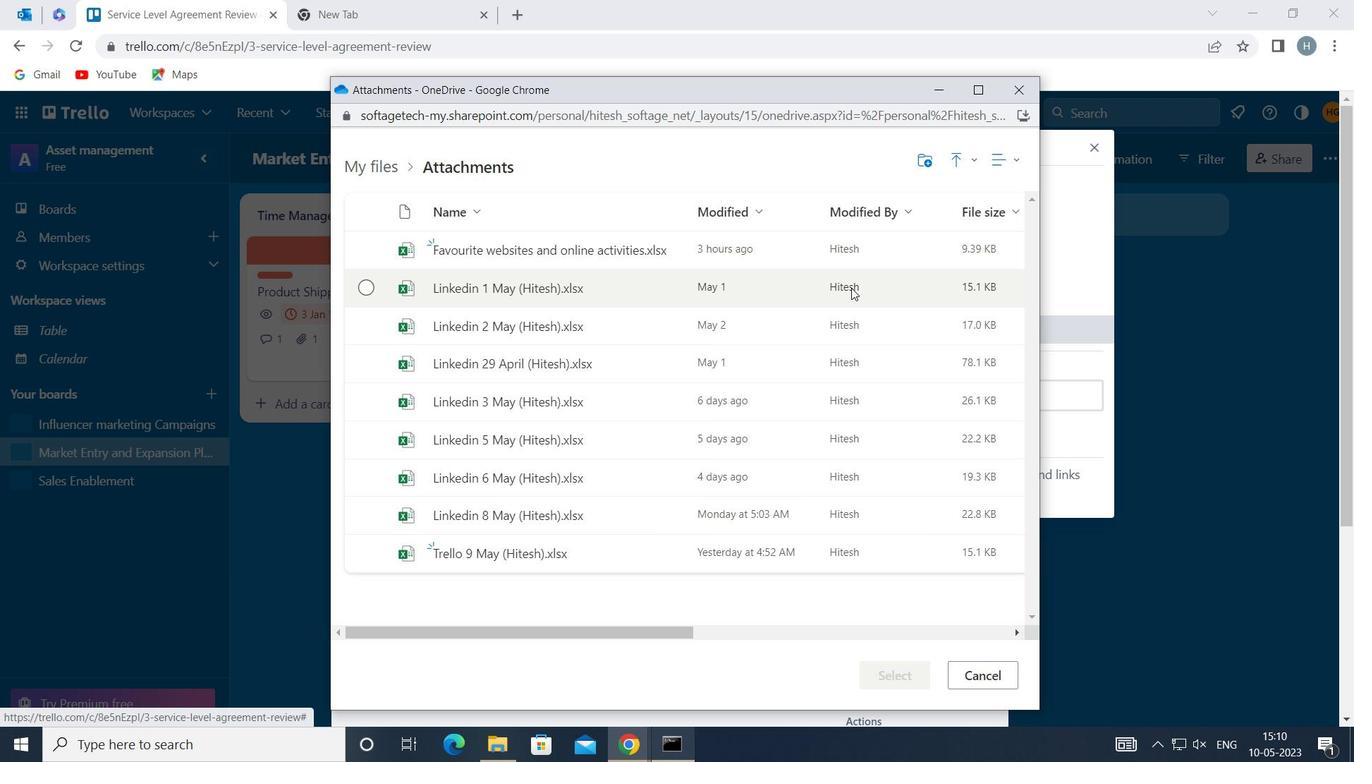 
Action: Mouse moved to (903, 668)
Screenshot: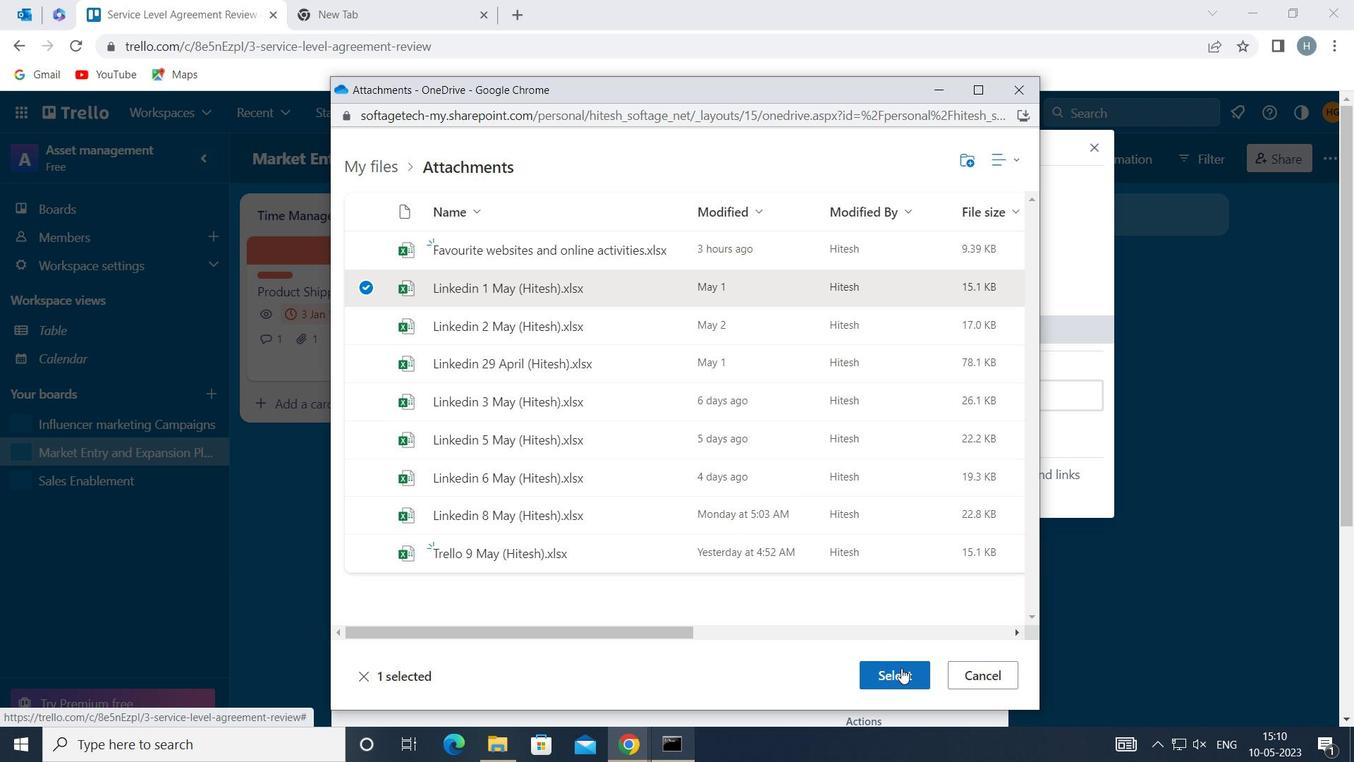 
Action: Mouse pressed left at (903, 668)
Screenshot: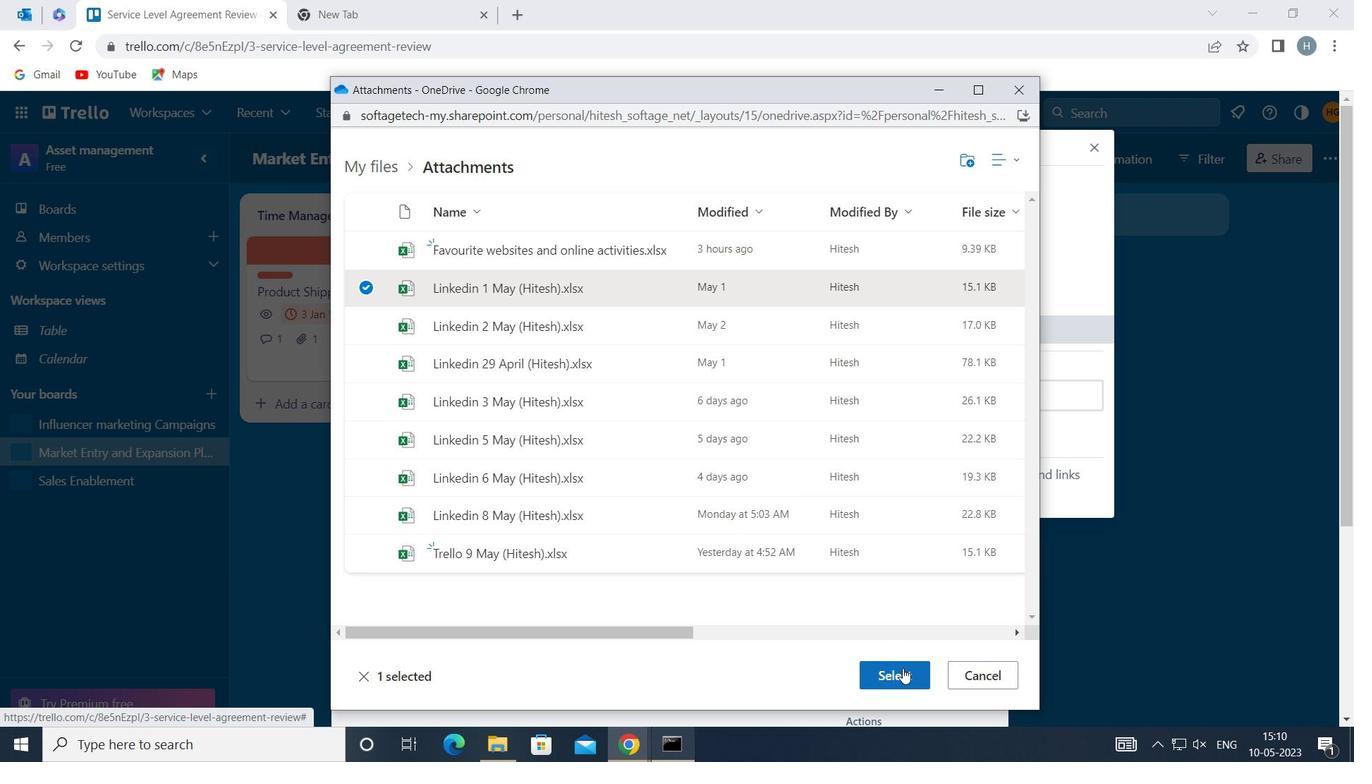 
Action: Mouse moved to (933, 482)
Screenshot: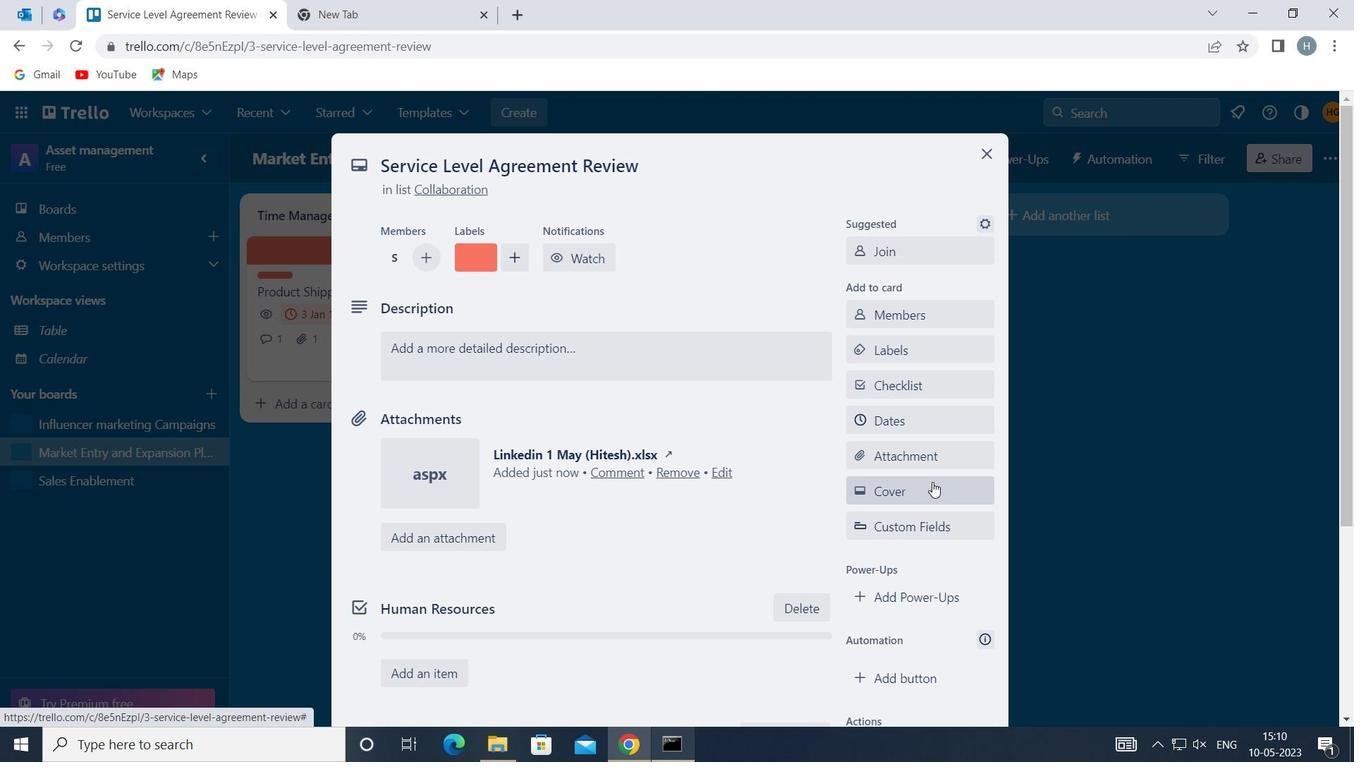 
Action: Mouse pressed left at (933, 482)
Screenshot: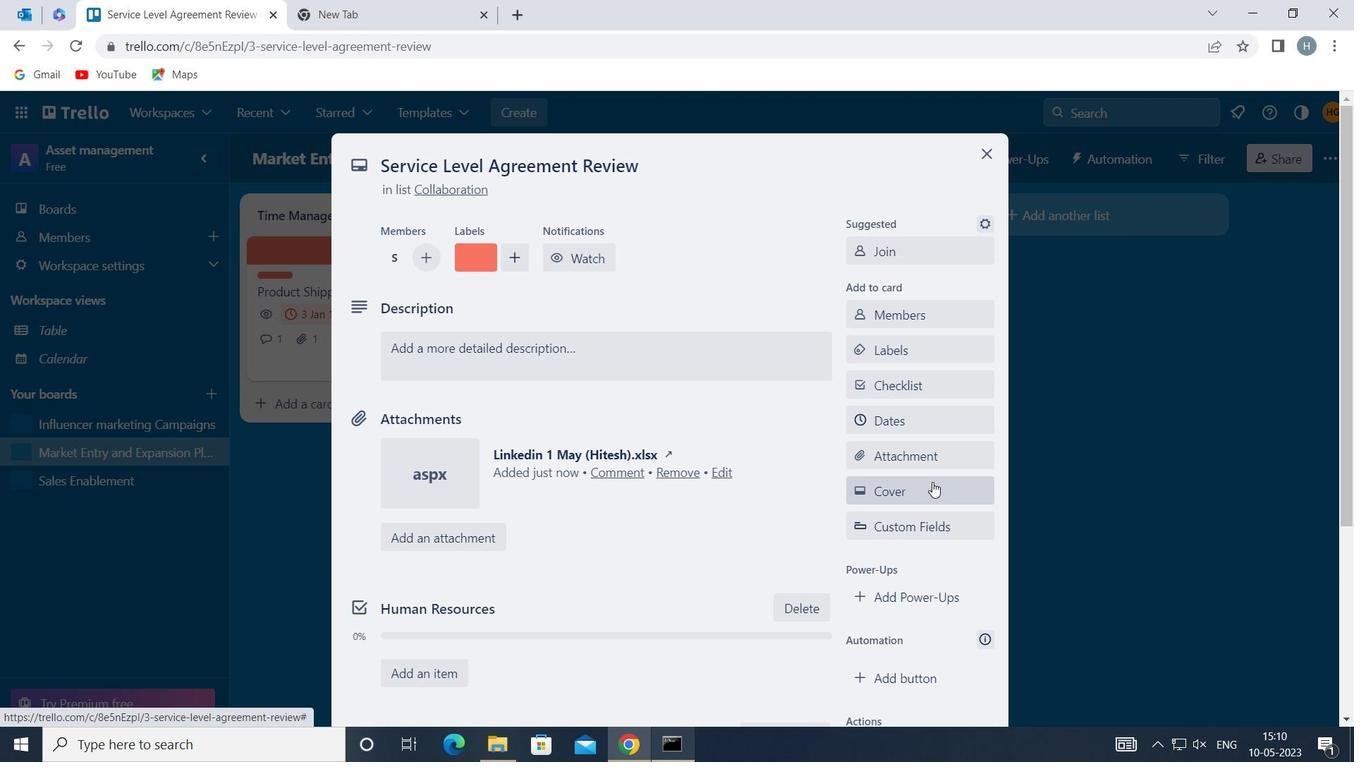 
Action: Mouse moved to (1031, 372)
Screenshot: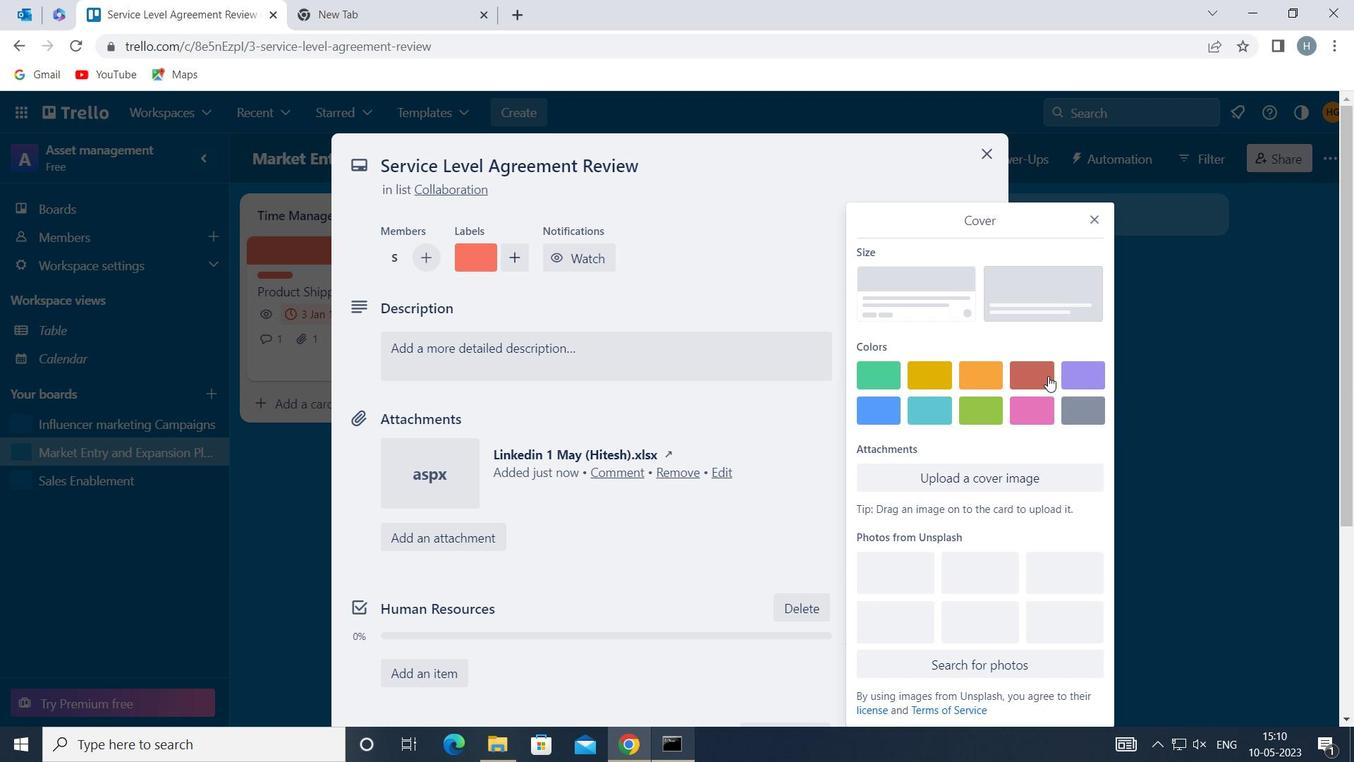 
Action: Mouse pressed left at (1031, 372)
Screenshot: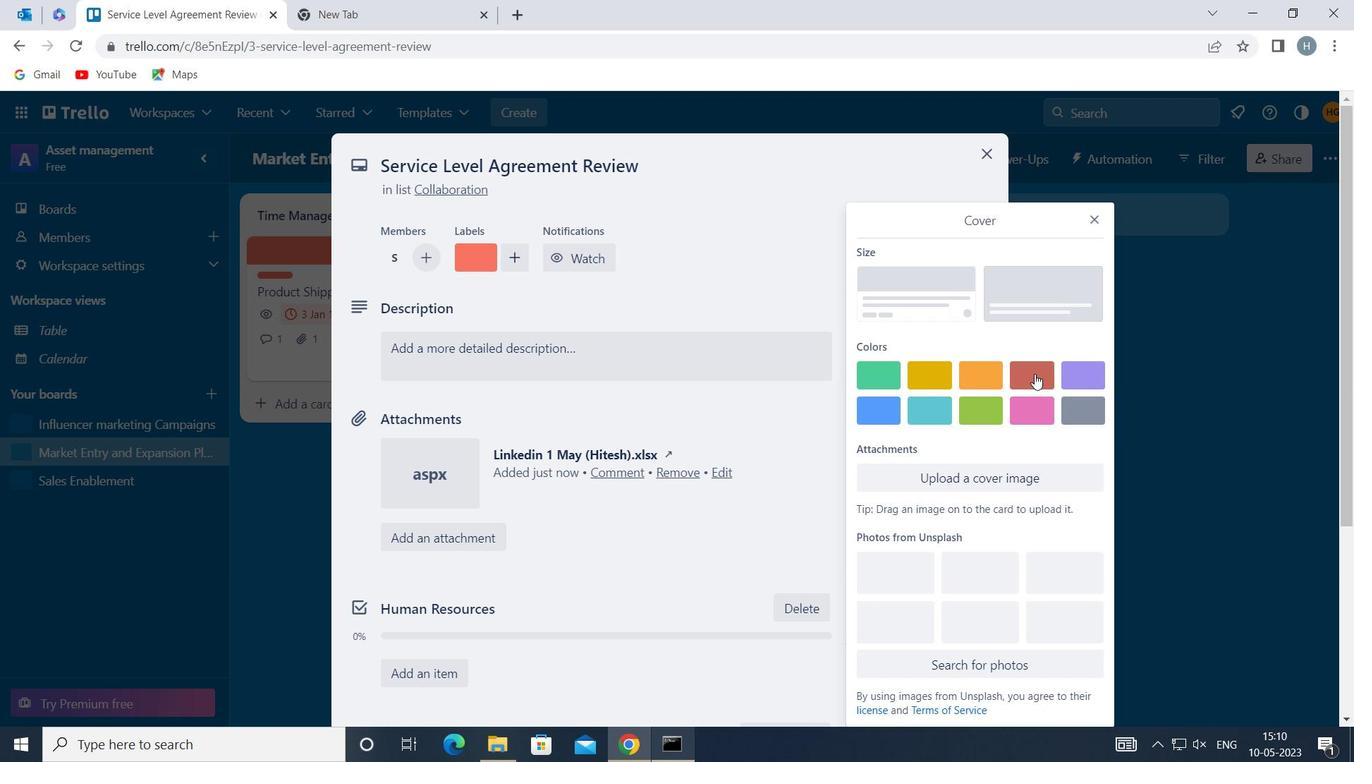
Action: Mouse moved to (1096, 182)
Screenshot: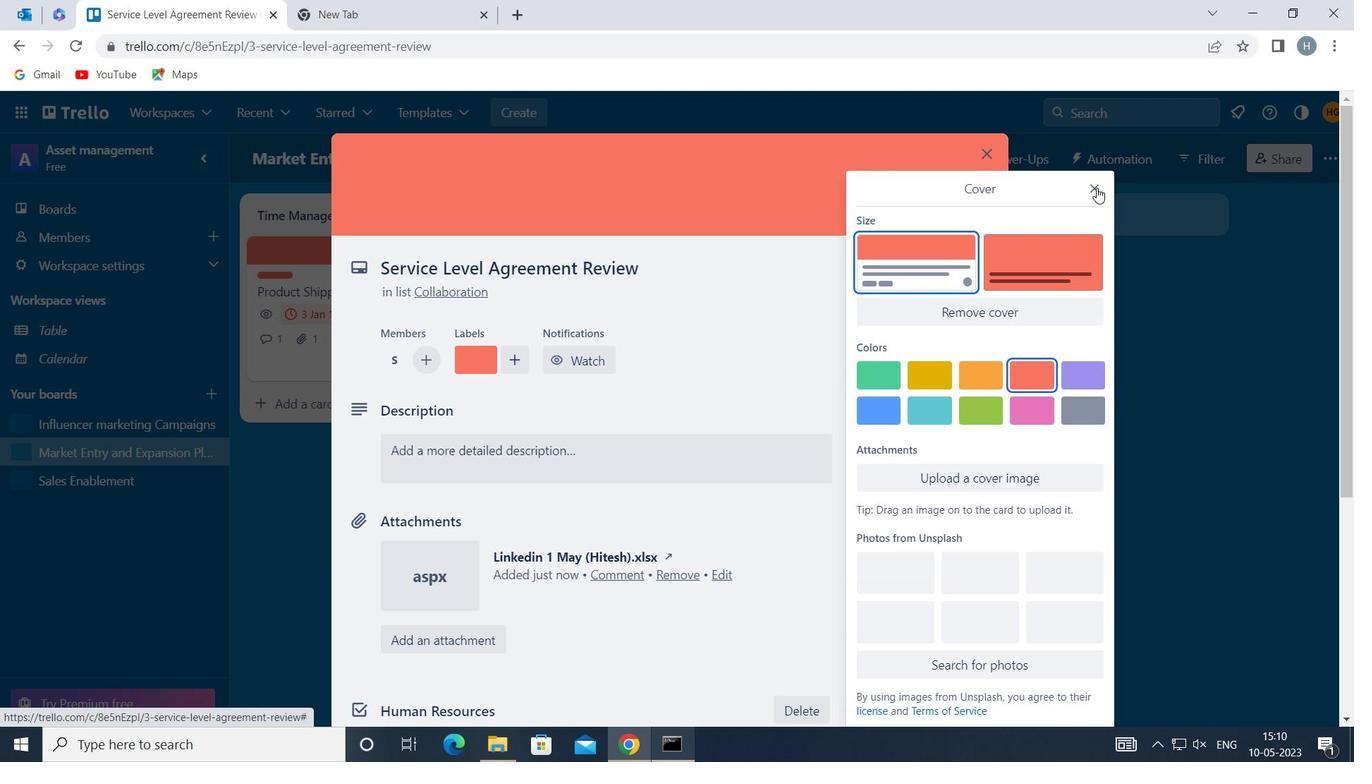 
Action: Mouse pressed left at (1096, 182)
Screenshot: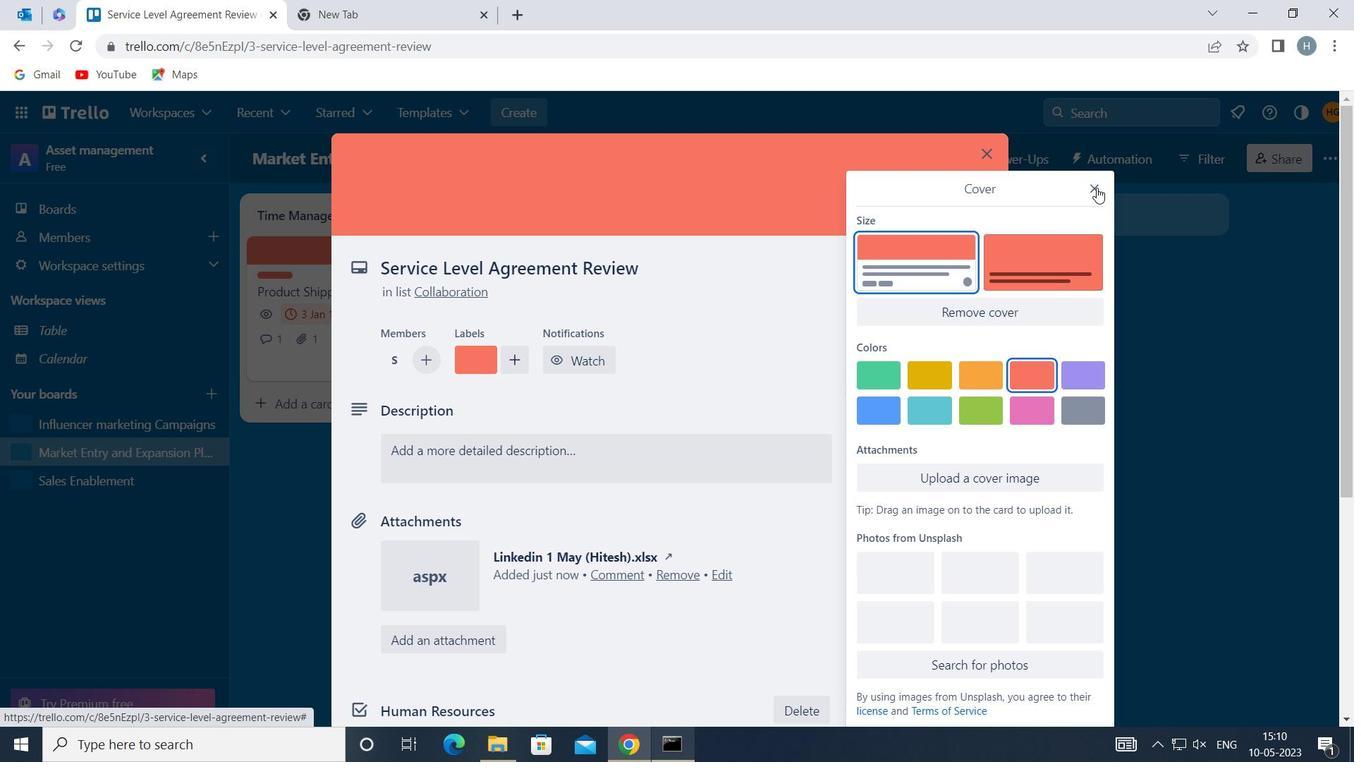 
Action: Mouse moved to (692, 462)
Screenshot: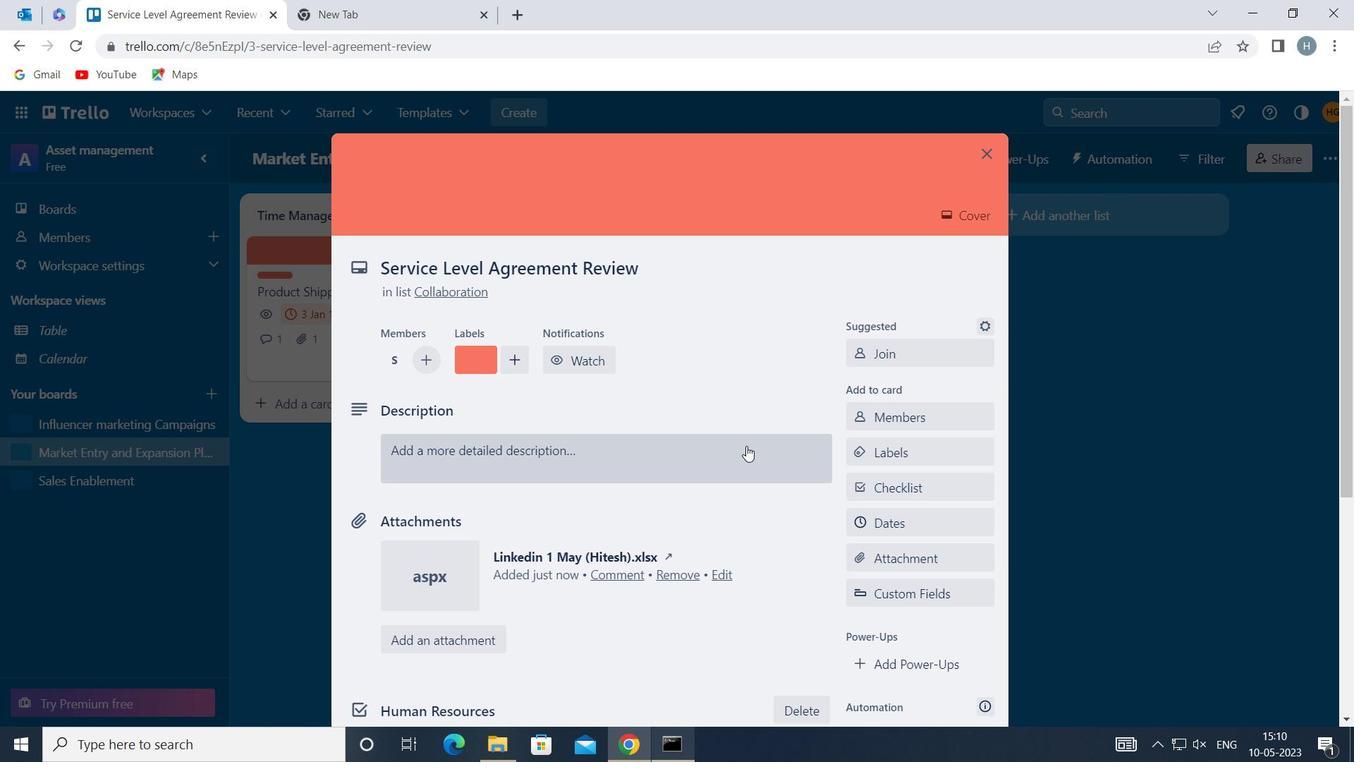 
Action: Mouse pressed left at (692, 462)
Screenshot: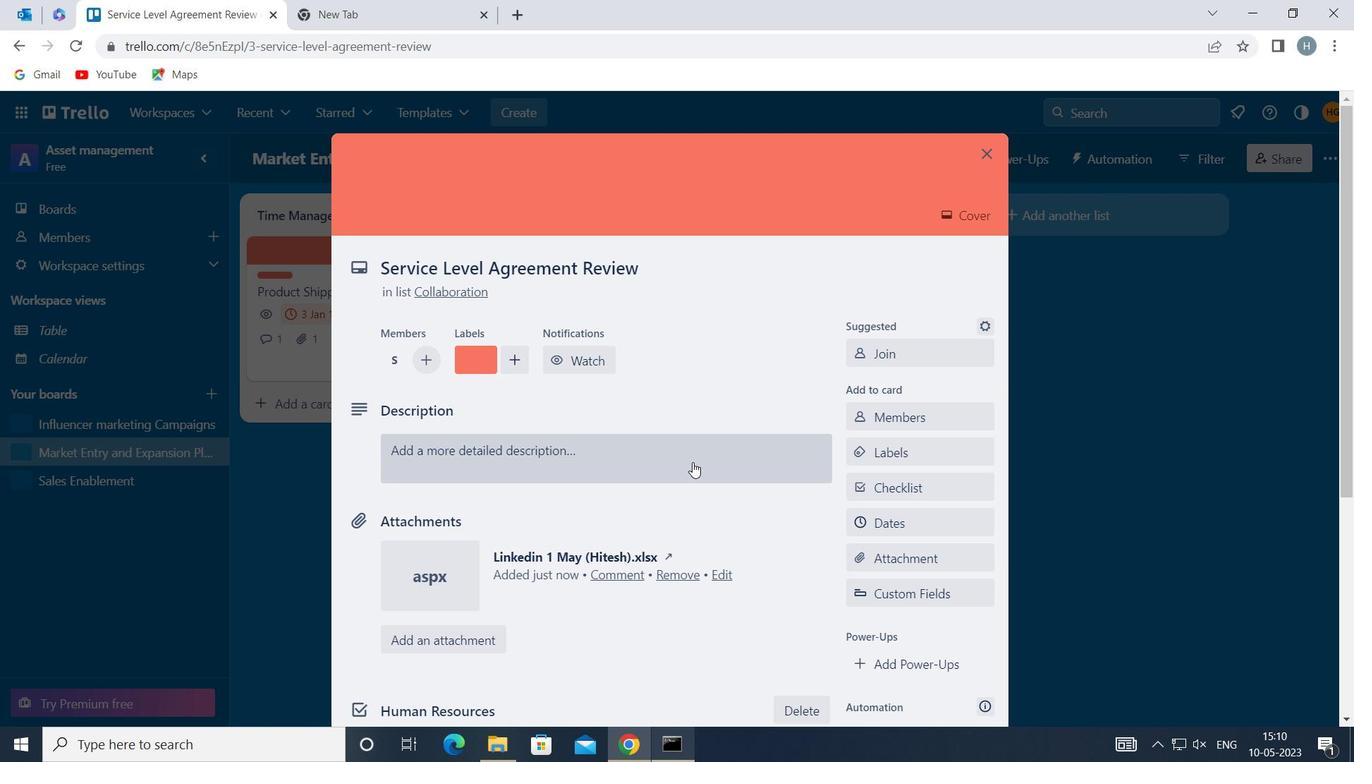 
Action: Mouse moved to (594, 511)
Screenshot: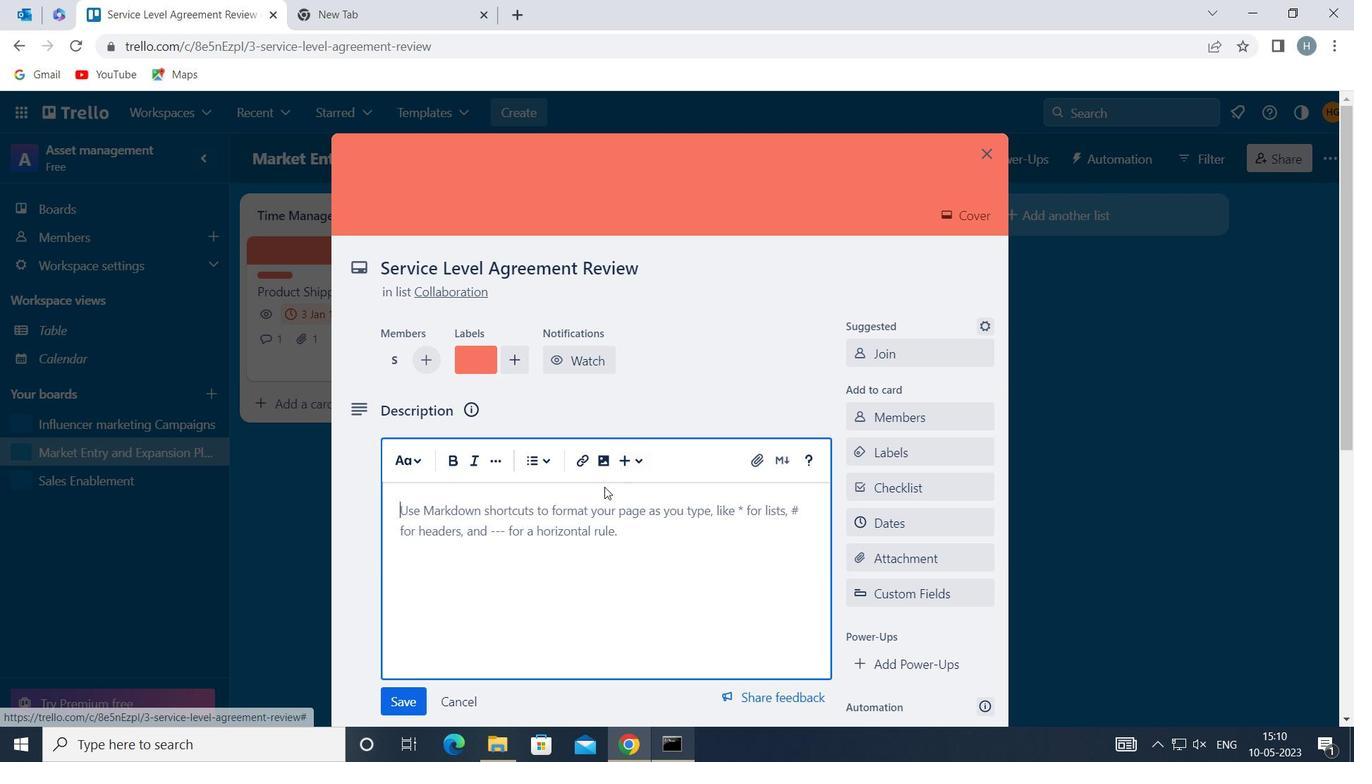 
Action: Mouse pressed left at (594, 511)
Screenshot: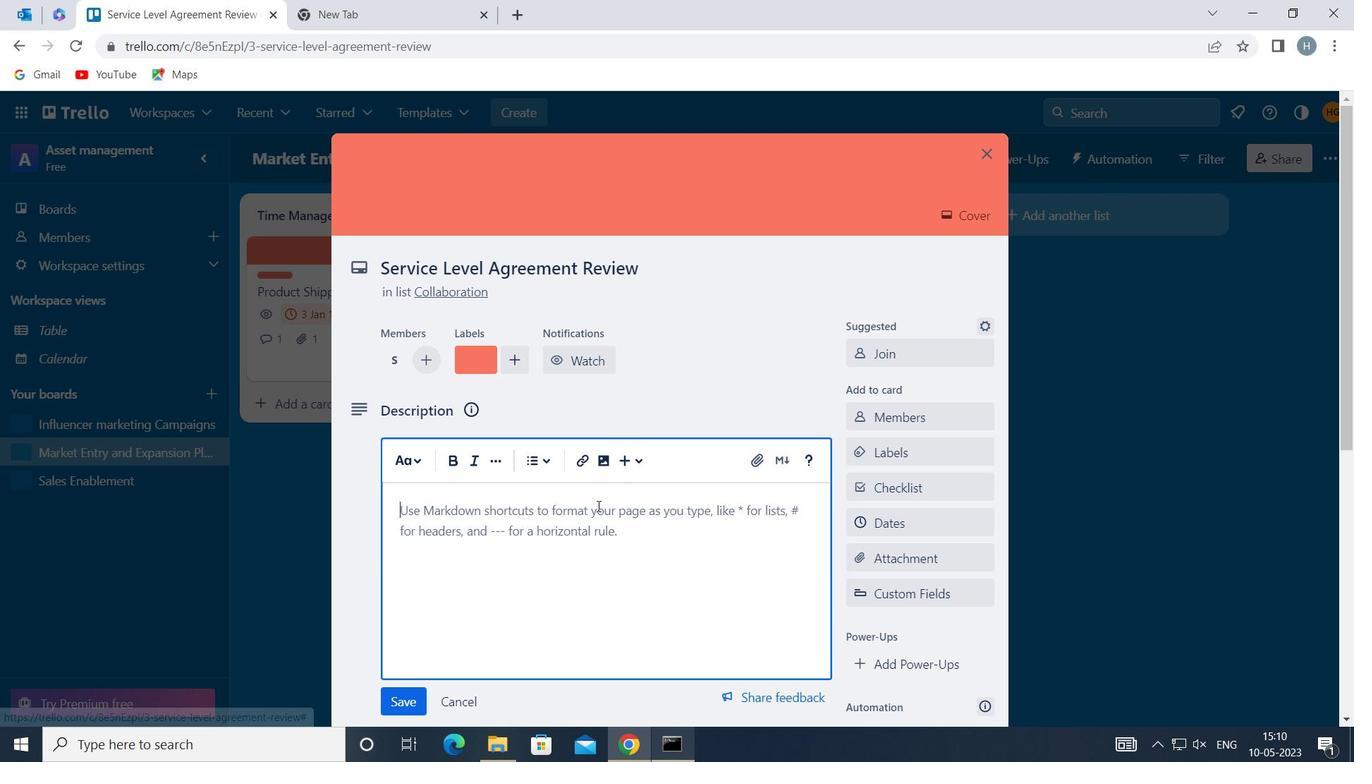 
Action: Mouse moved to (599, 515)
Screenshot: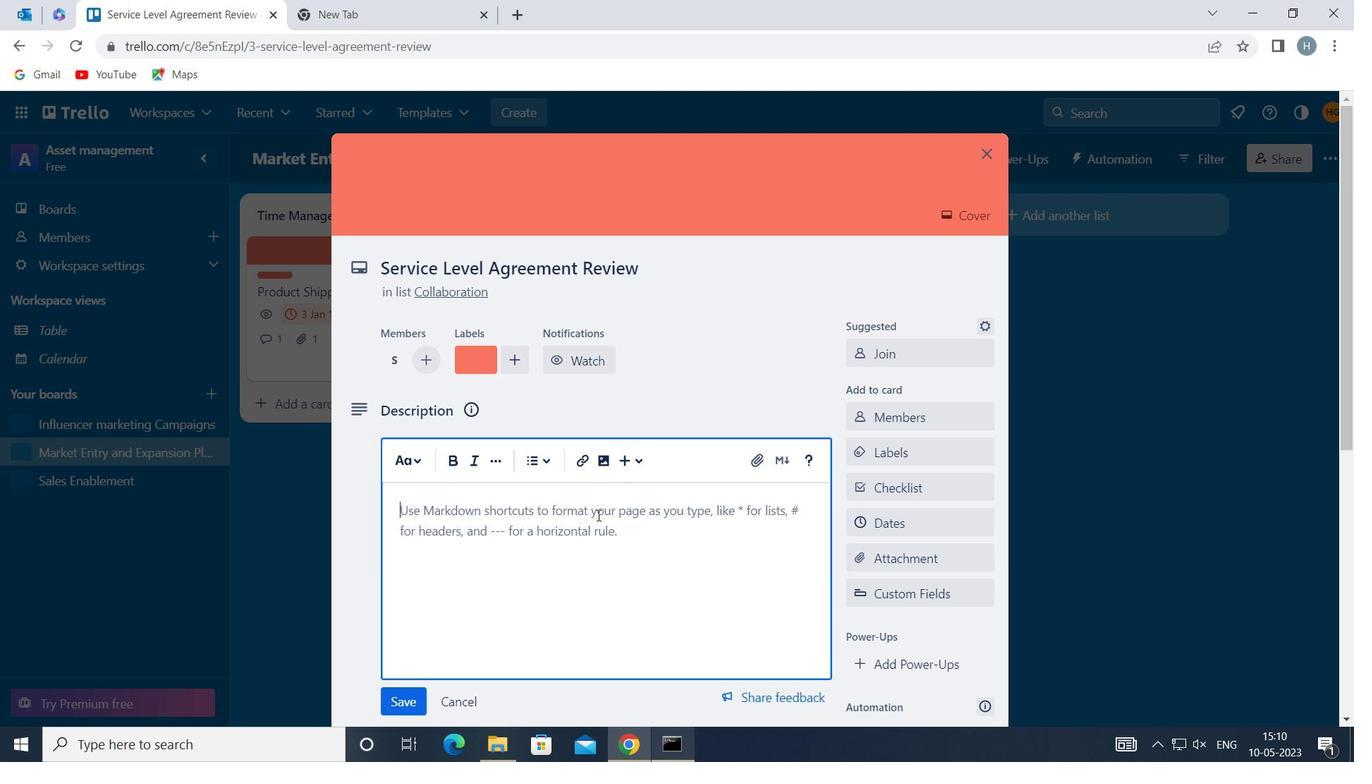 
Action: Key pressed <Key.shift>PLAN<Key.space>AND<Key.space>EXECUTE<Key.space>COMPANY<Key.space>TEAM-BUILDING<Key.space>RETREAT<Key.space>WITH<Key.space>A<Key.space>FOCUS<Key.space>ON<Key.space>TEAM<Key.space>TRUST-BUILDING<Key.space>
Screenshot: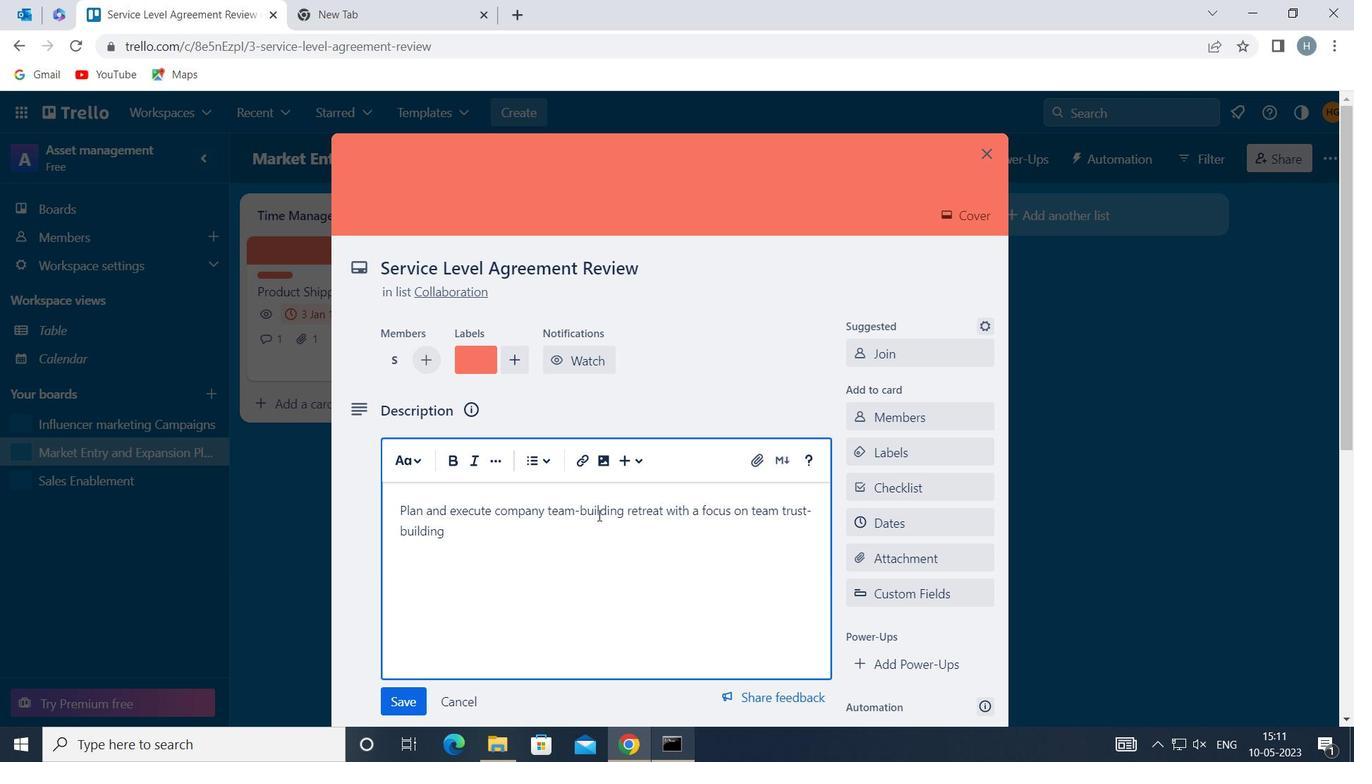 
Action: Mouse moved to (405, 694)
Screenshot: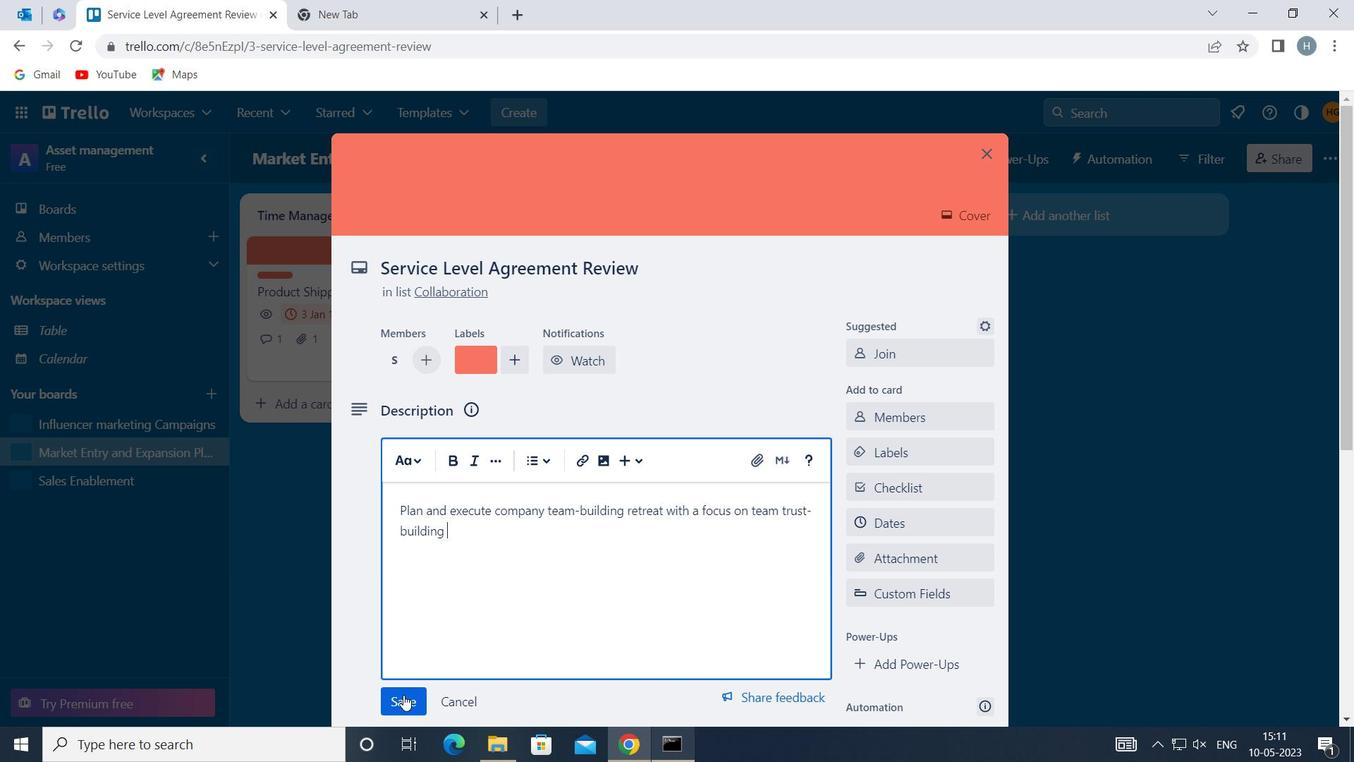 
Action: Mouse pressed left at (405, 694)
Screenshot: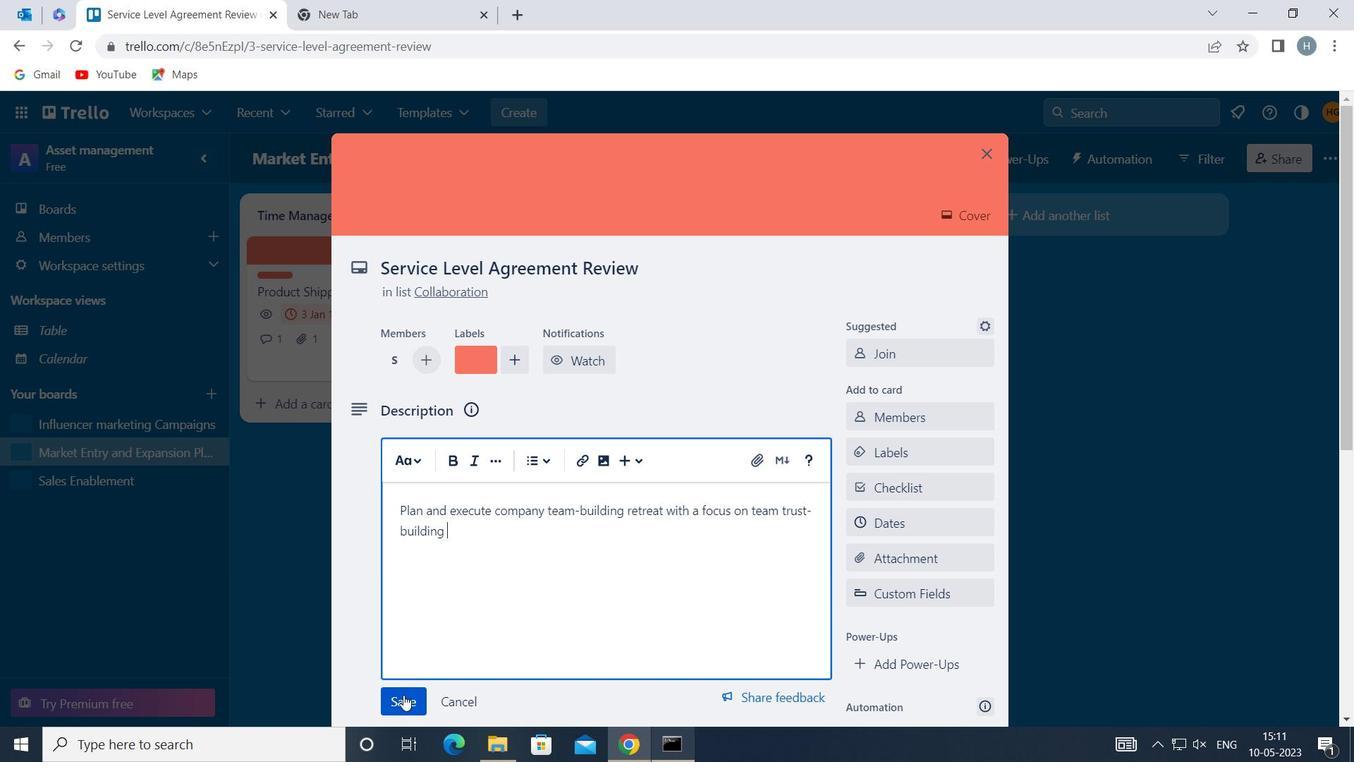 
Action: Mouse moved to (573, 559)
Screenshot: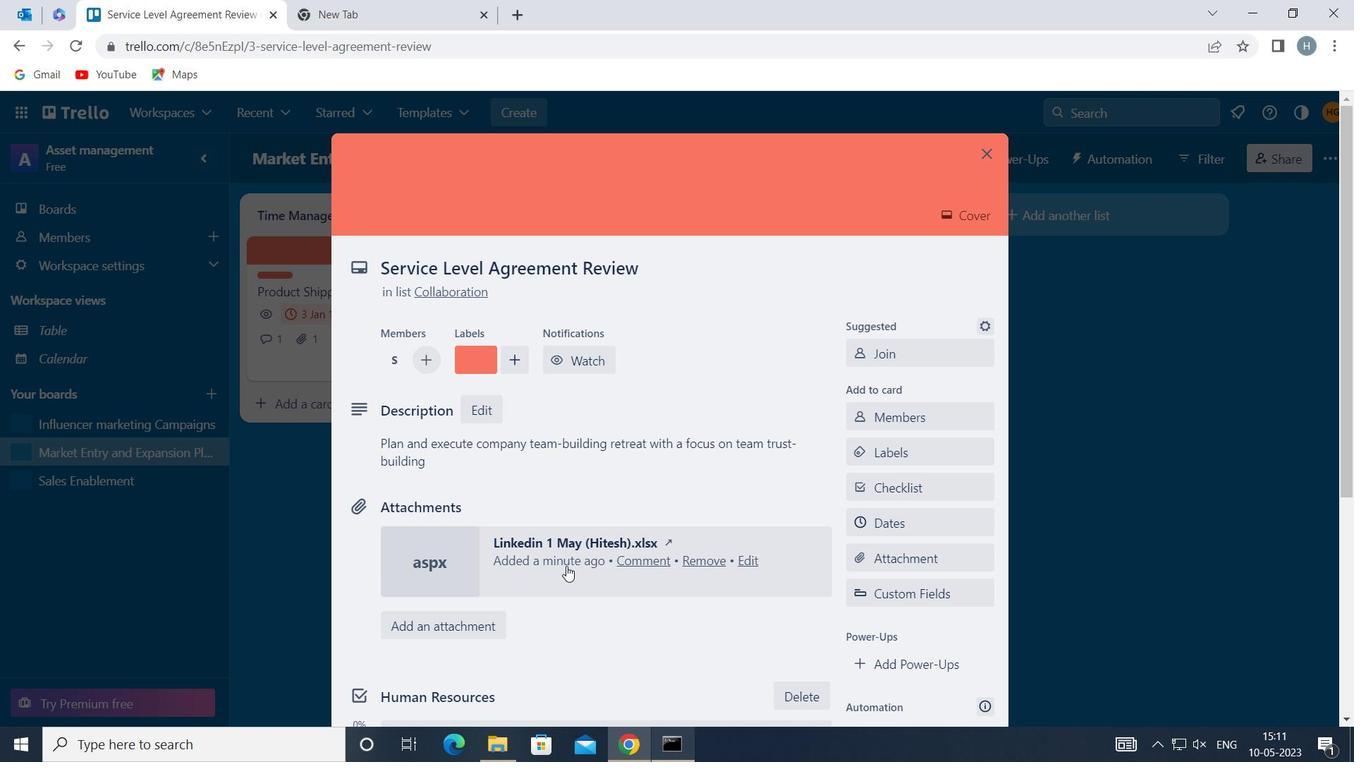 
Action: Mouse scrolled (573, 558) with delta (0, 0)
Screenshot: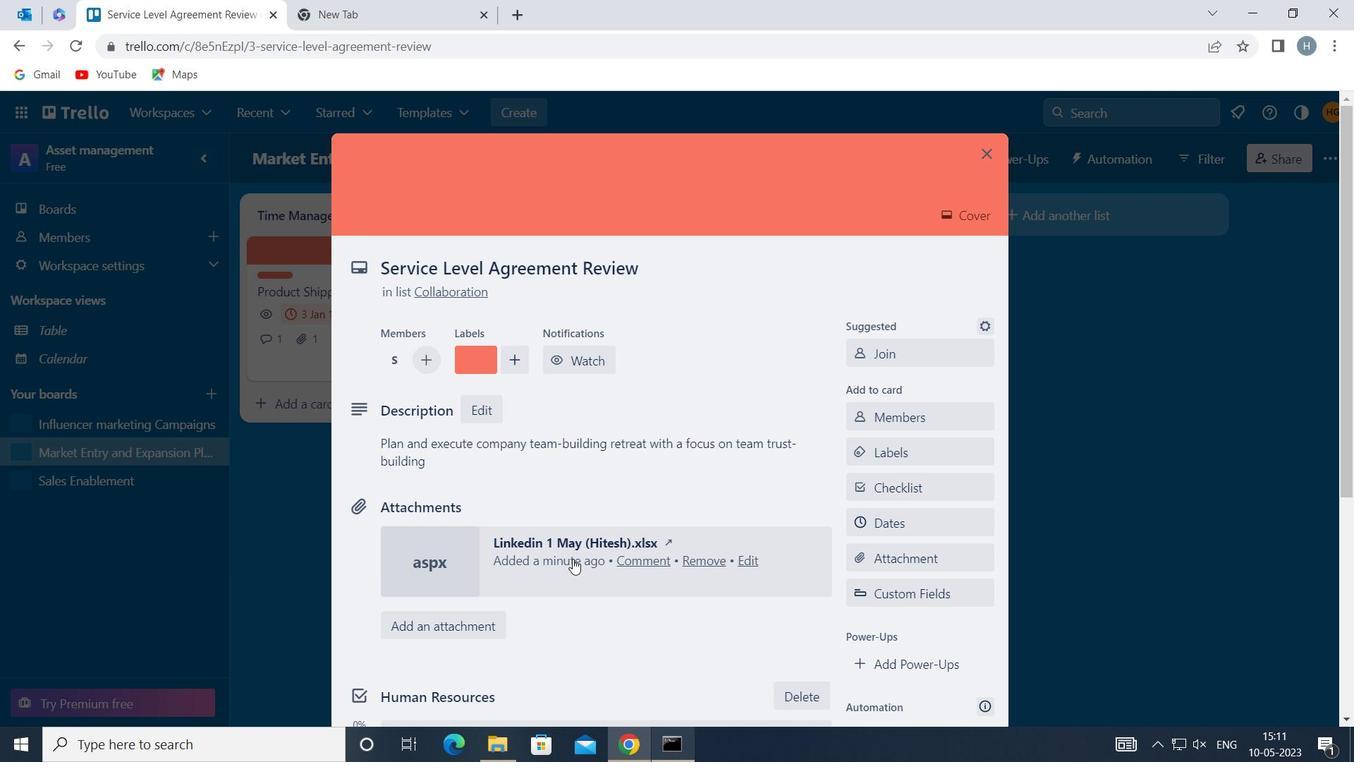 
Action: Mouse moved to (573, 558)
Screenshot: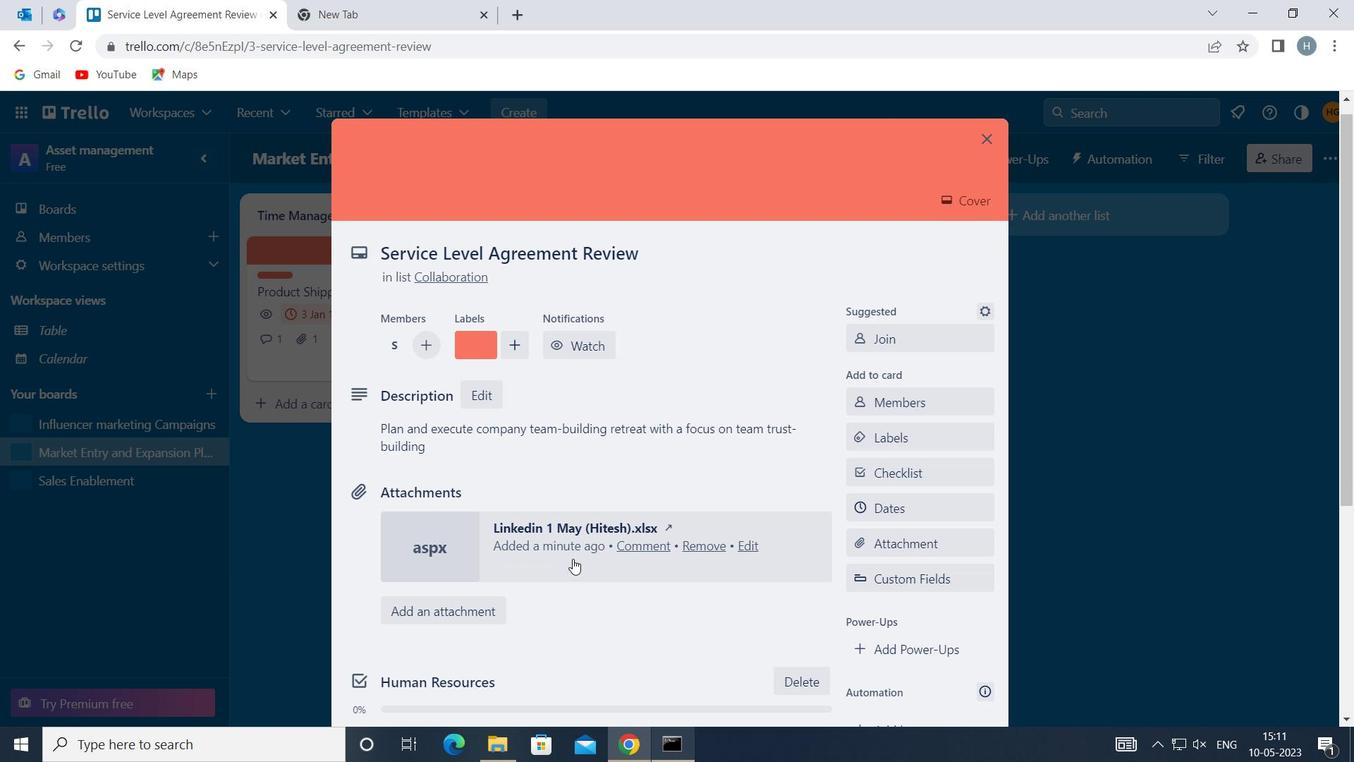 
Action: Mouse scrolled (573, 557) with delta (0, 0)
Screenshot: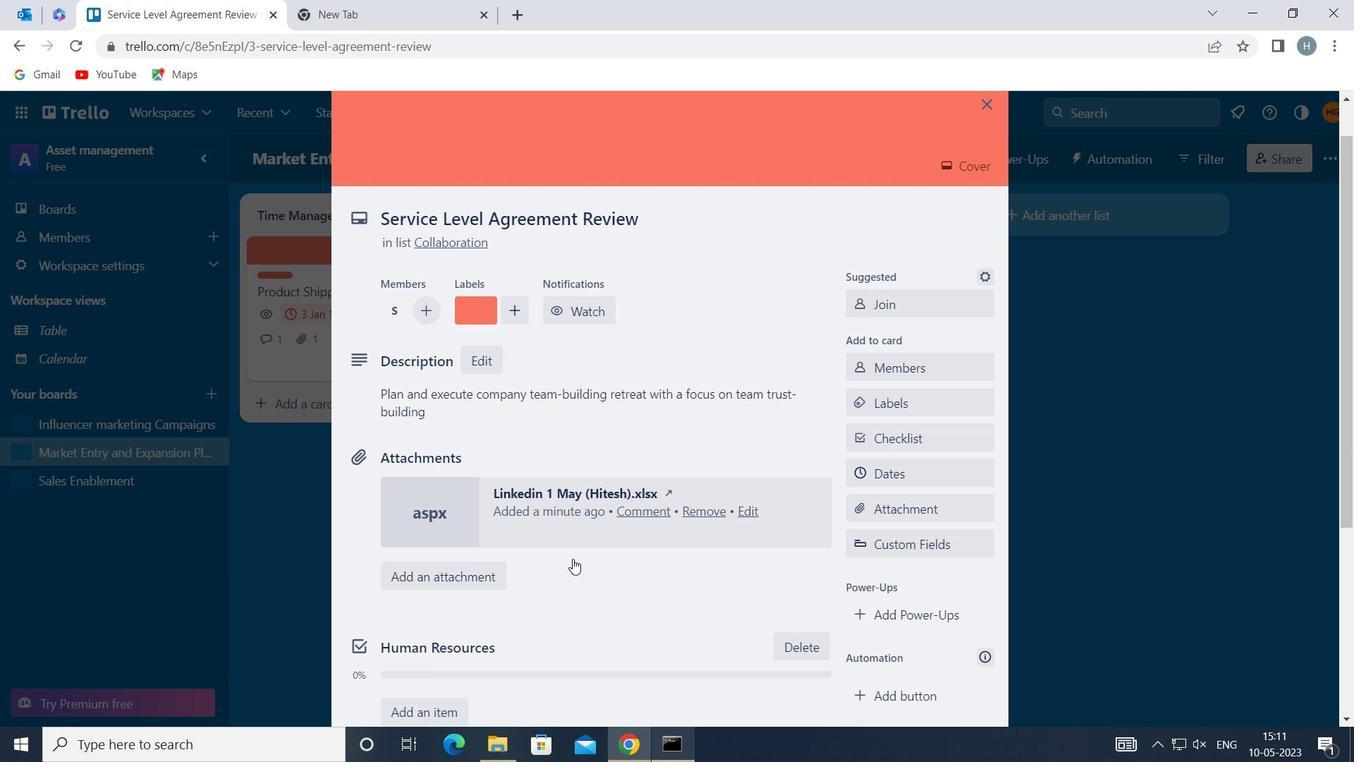 
Action: Mouse moved to (580, 551)
Screenshot: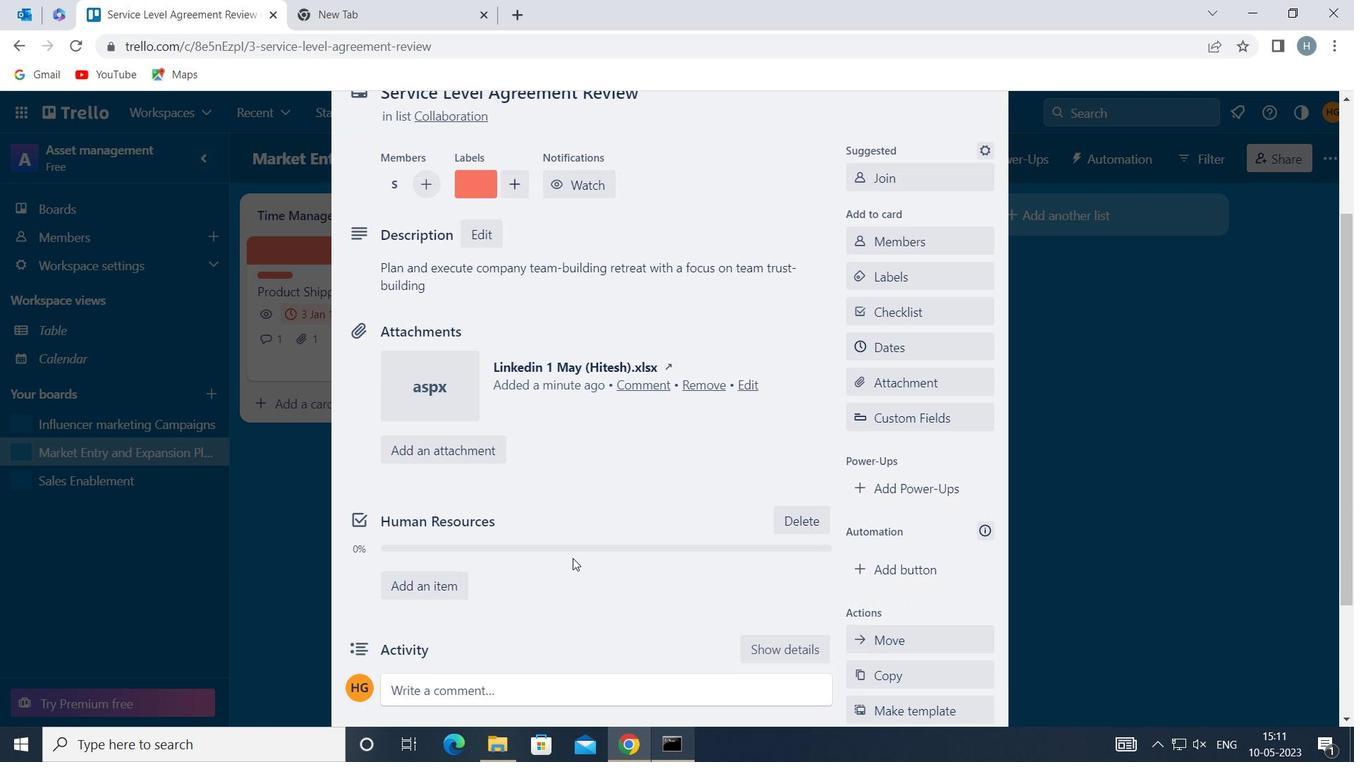 
Action: Mouse scrolled (580, 550) with delta (0, 0)
Screenshot: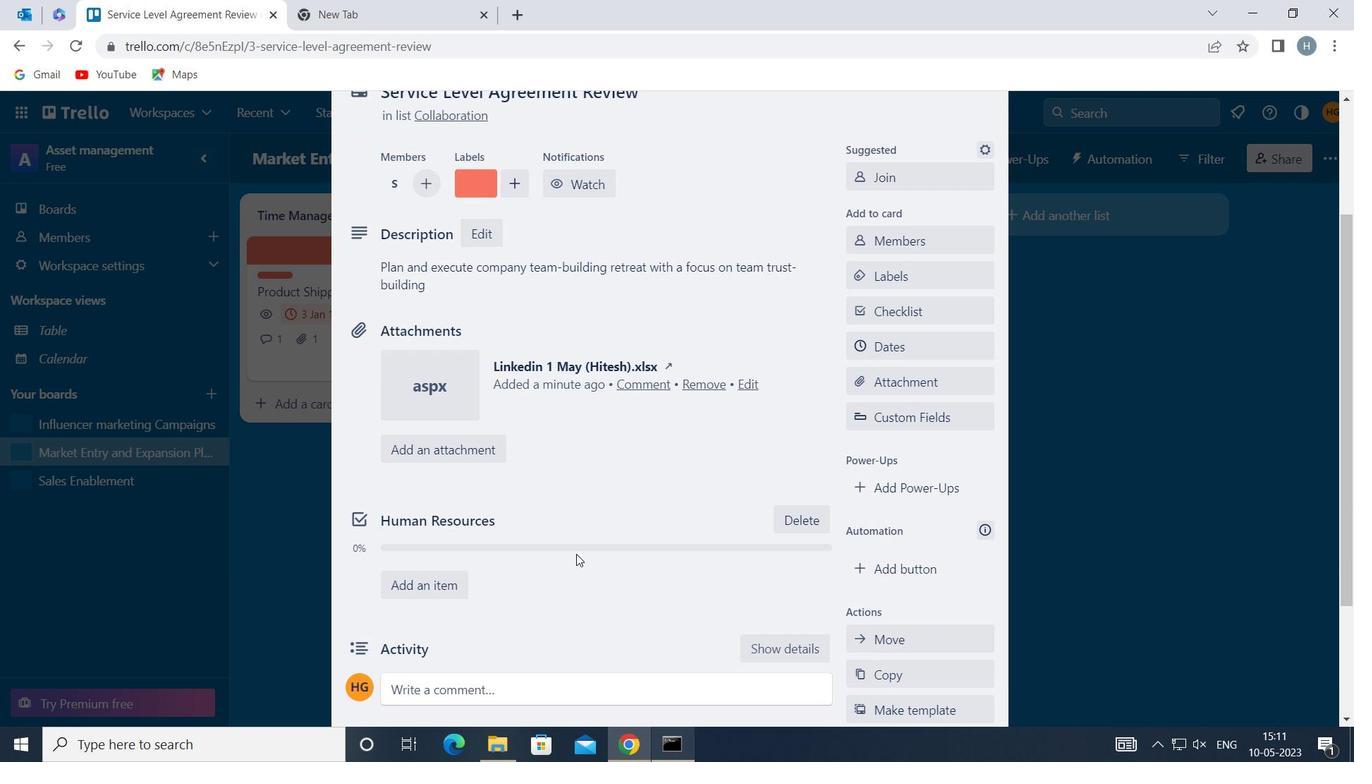 
Action: Mouse scrolled (580, 550) with delta (0, 0)
Screenshot: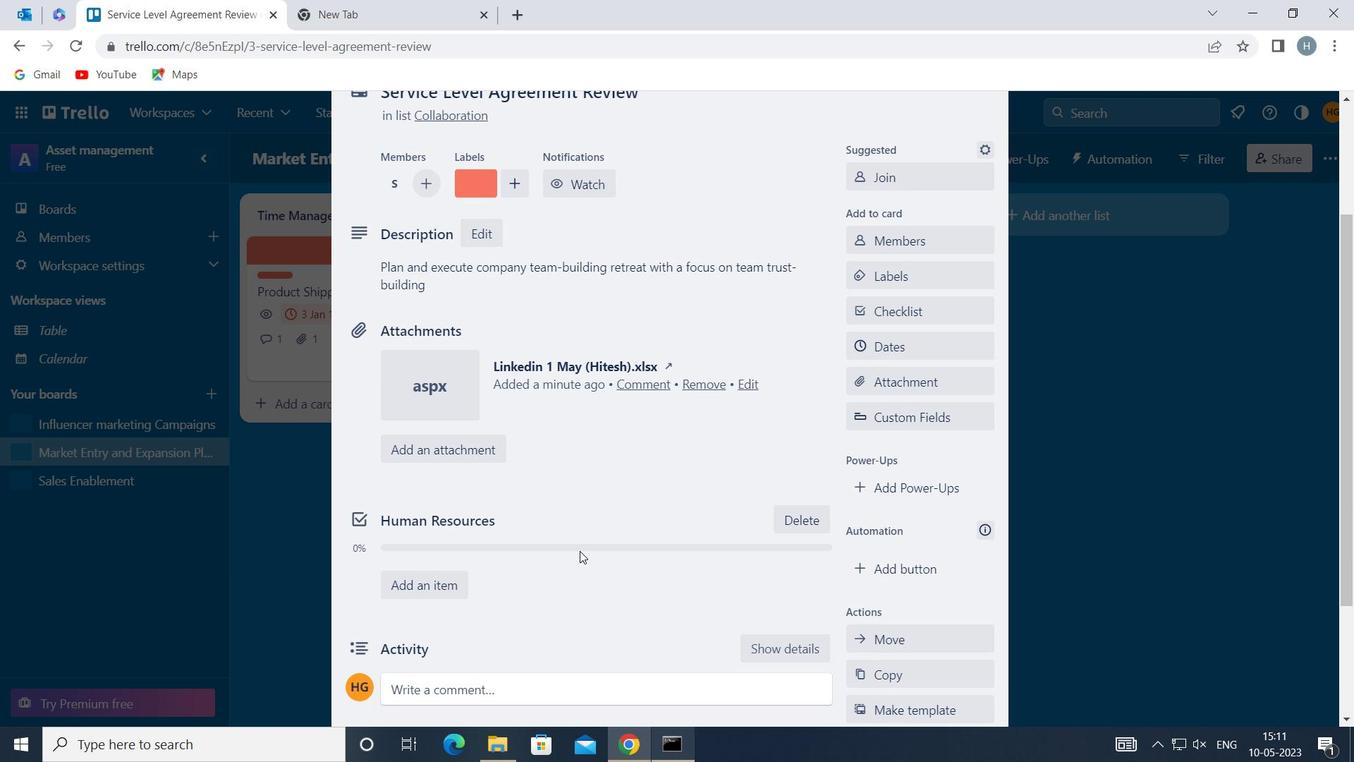 
Action: Mouse moved to (627, 517)
Screenshot: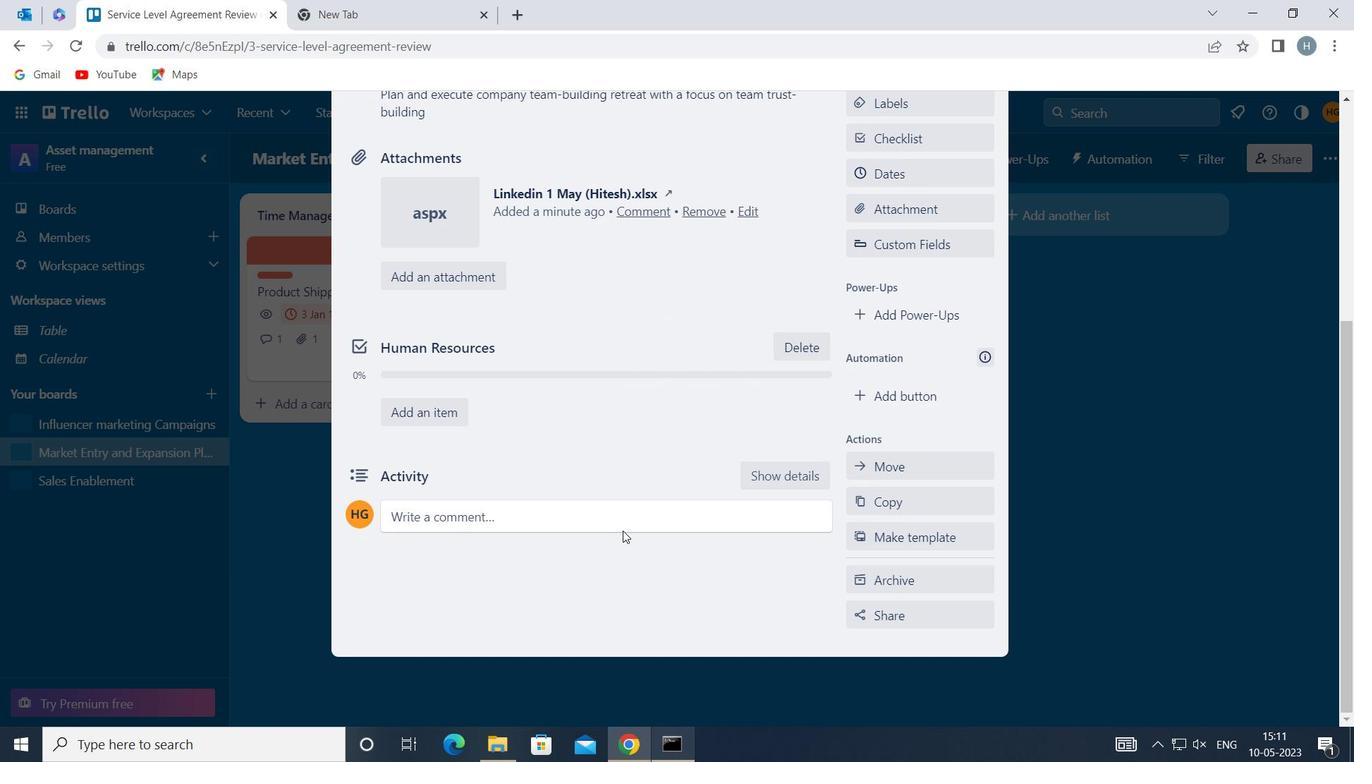 
Action: Mouse pressed left at (627, 517)
Screenshot: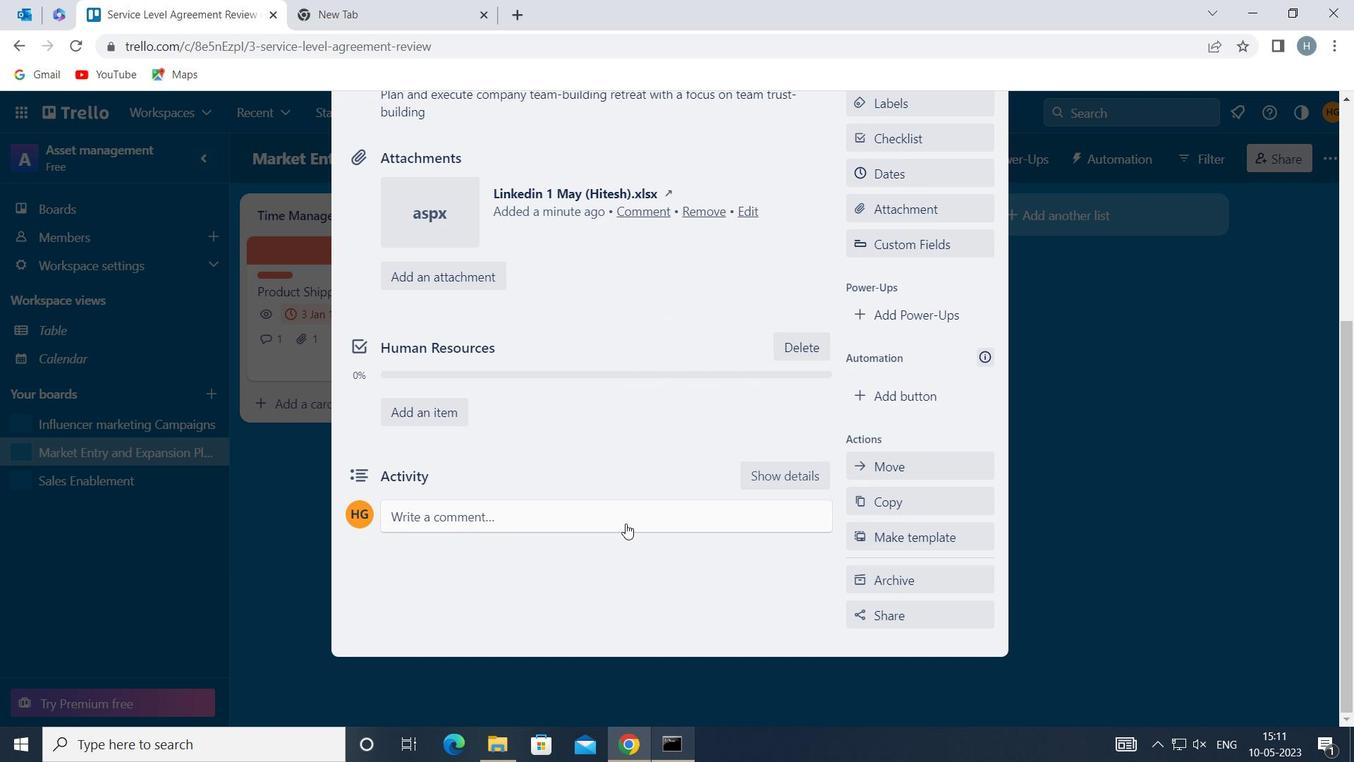 
Action: Mouse moved to (601, 554)
Screenshot: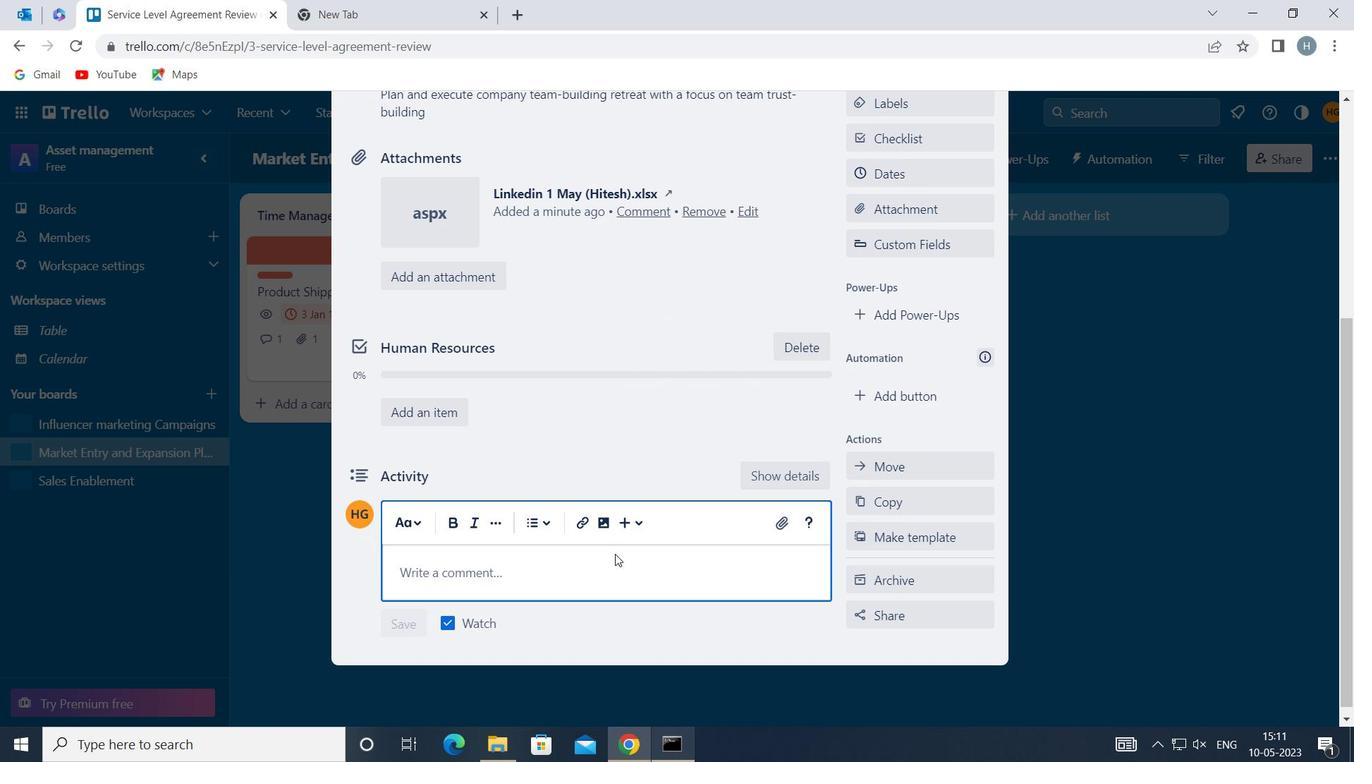 
Action: Mouse pressed left at (601, 554)
Screenshot: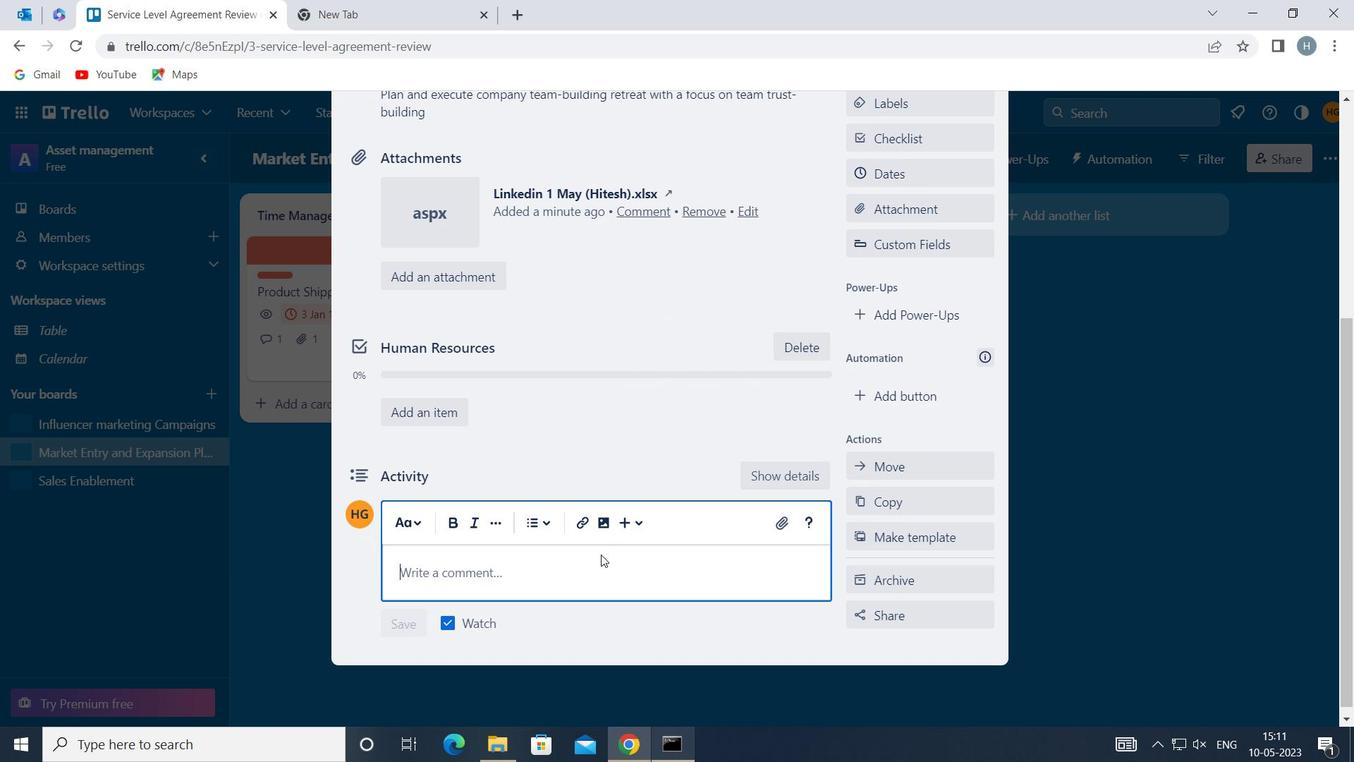 
Action: Key pressed <Key.shift>LET
Screenshot: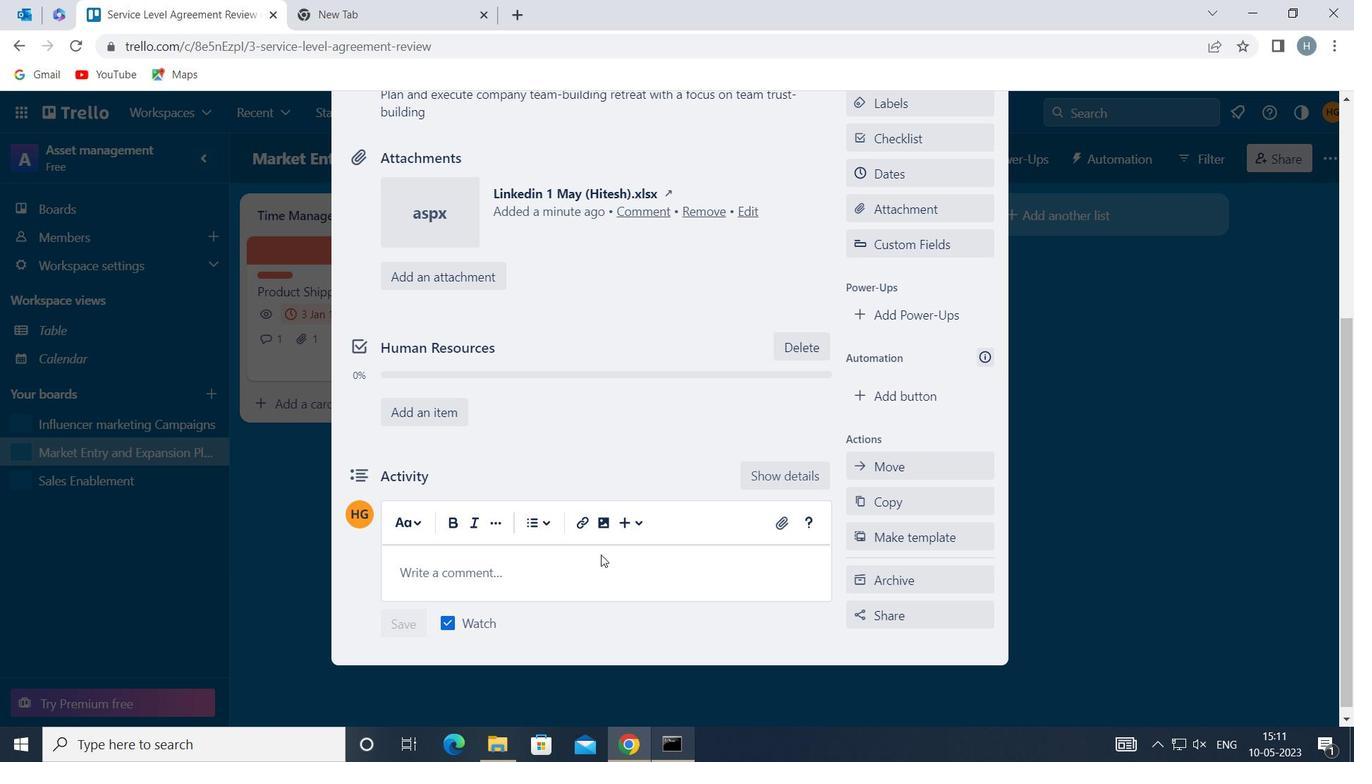 
Action: Mouse moved to (547, 463)
Screenshot: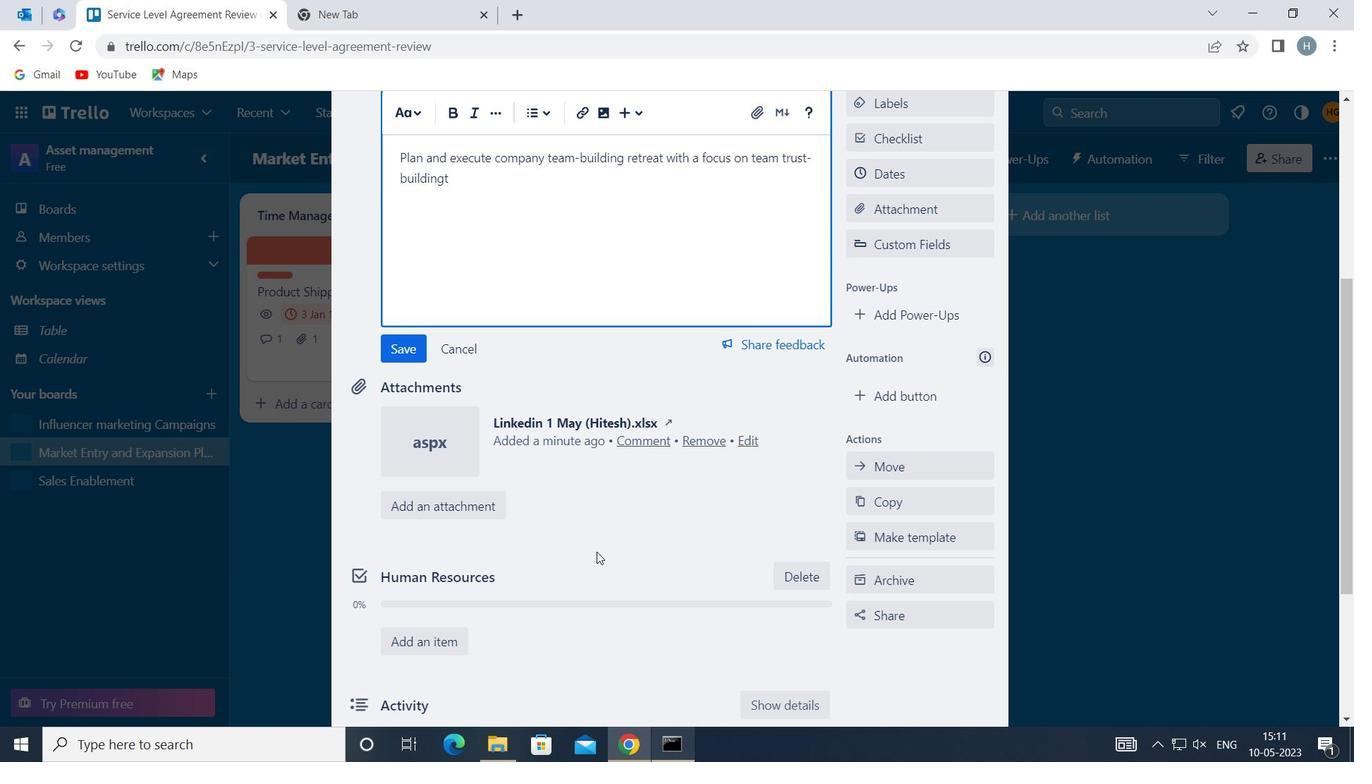 
Action: Mouse scrolled (547, 462) with delta (0, 0)
Screenshot: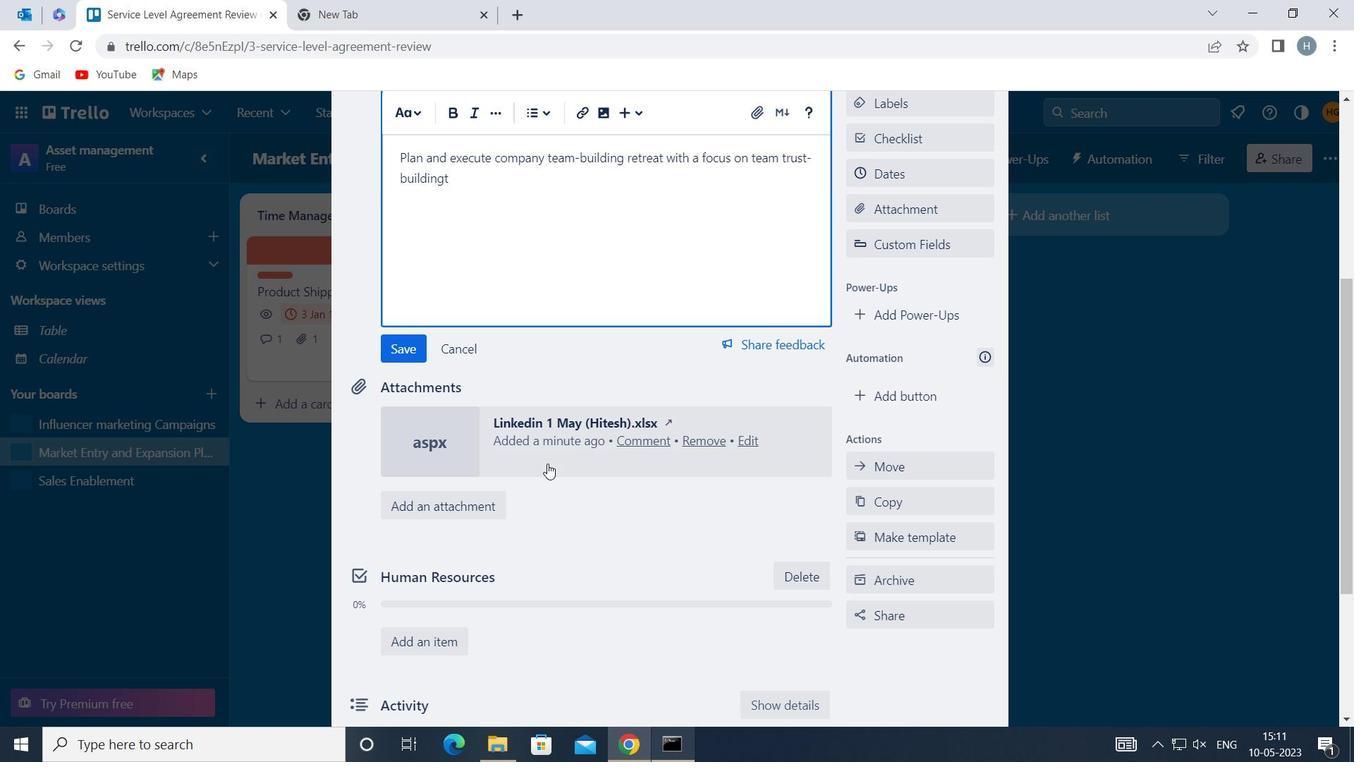 
Action: Mouse scrolled (547, 462) with delta (0, 0)
Screenshot: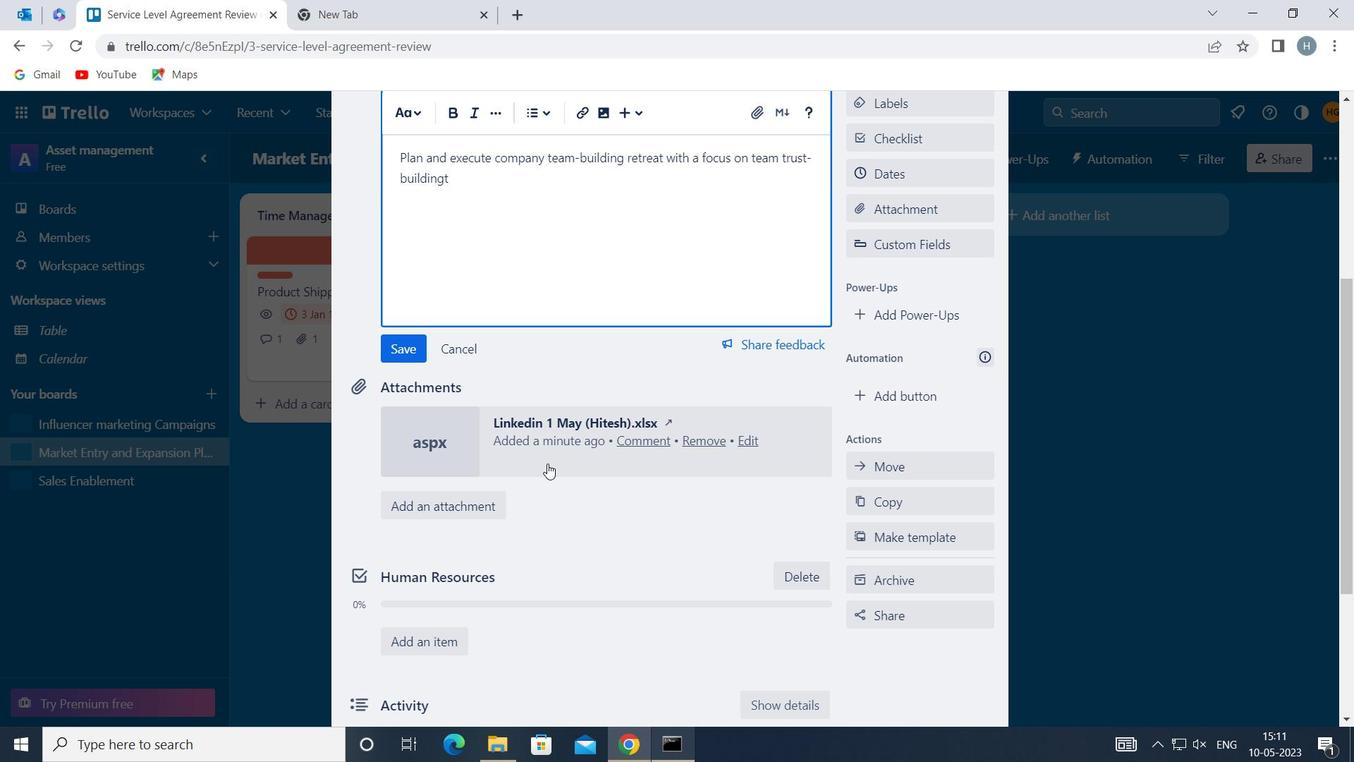 
Action: Mouse scrolled (547, 462) with delta (0, 0)
Screenshot: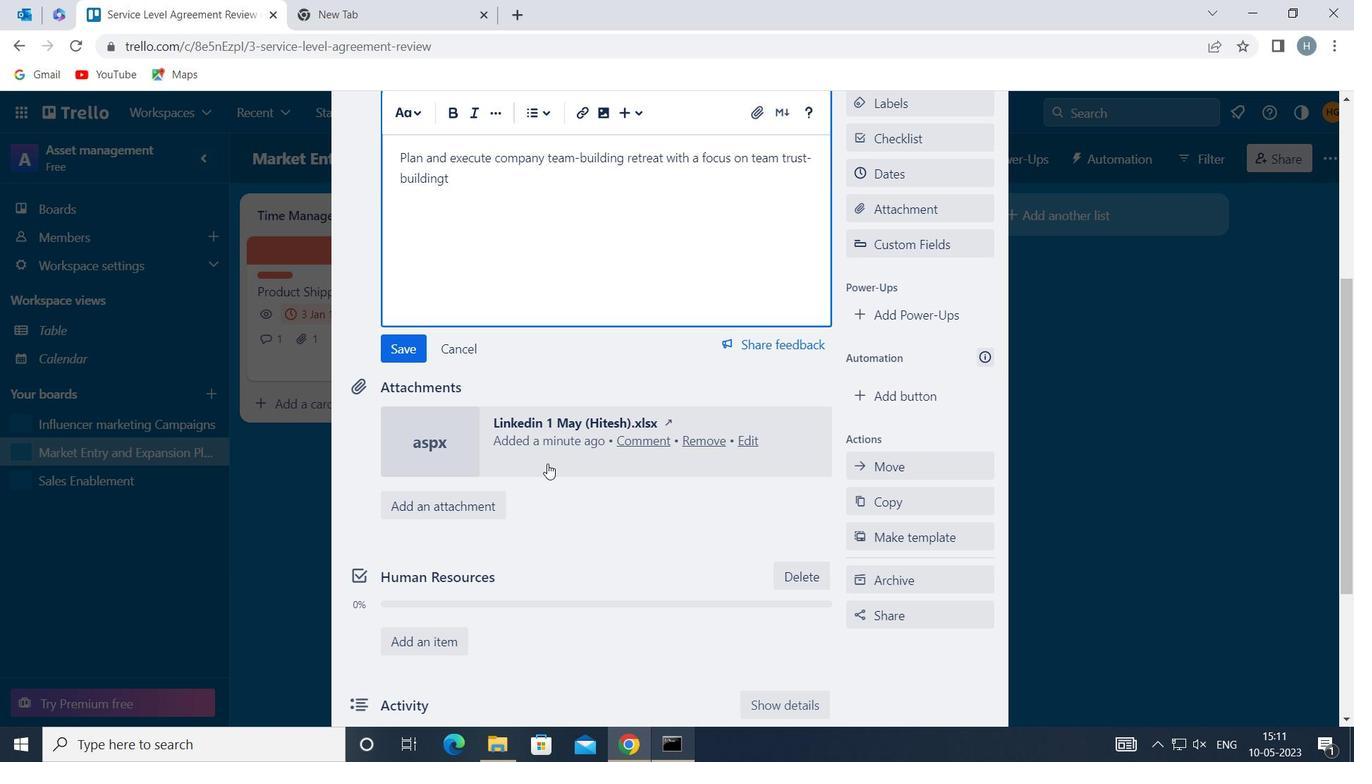 
Action: Mouse moved to (546, 462)
Screenshot: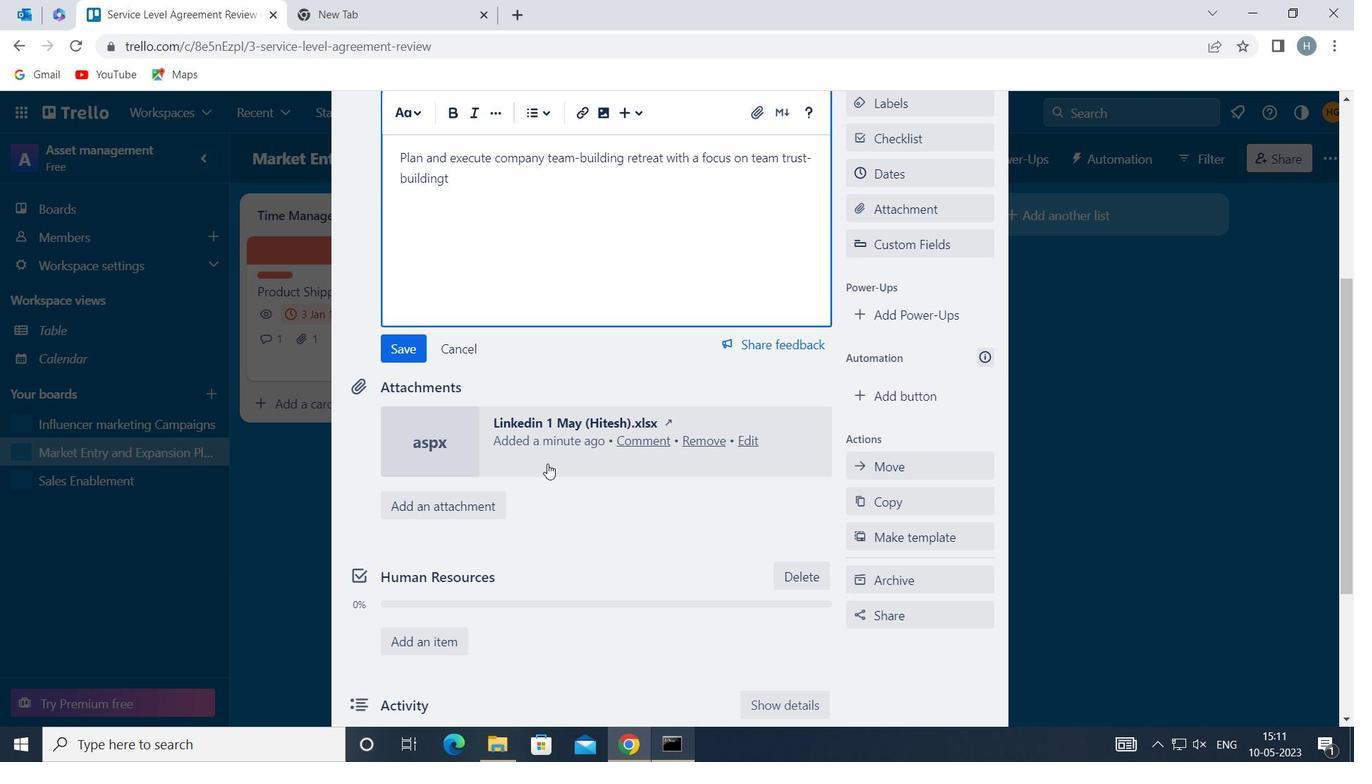 
Action: Mouse scrolled (546, 462) with delta (0, 0)
Screenshot: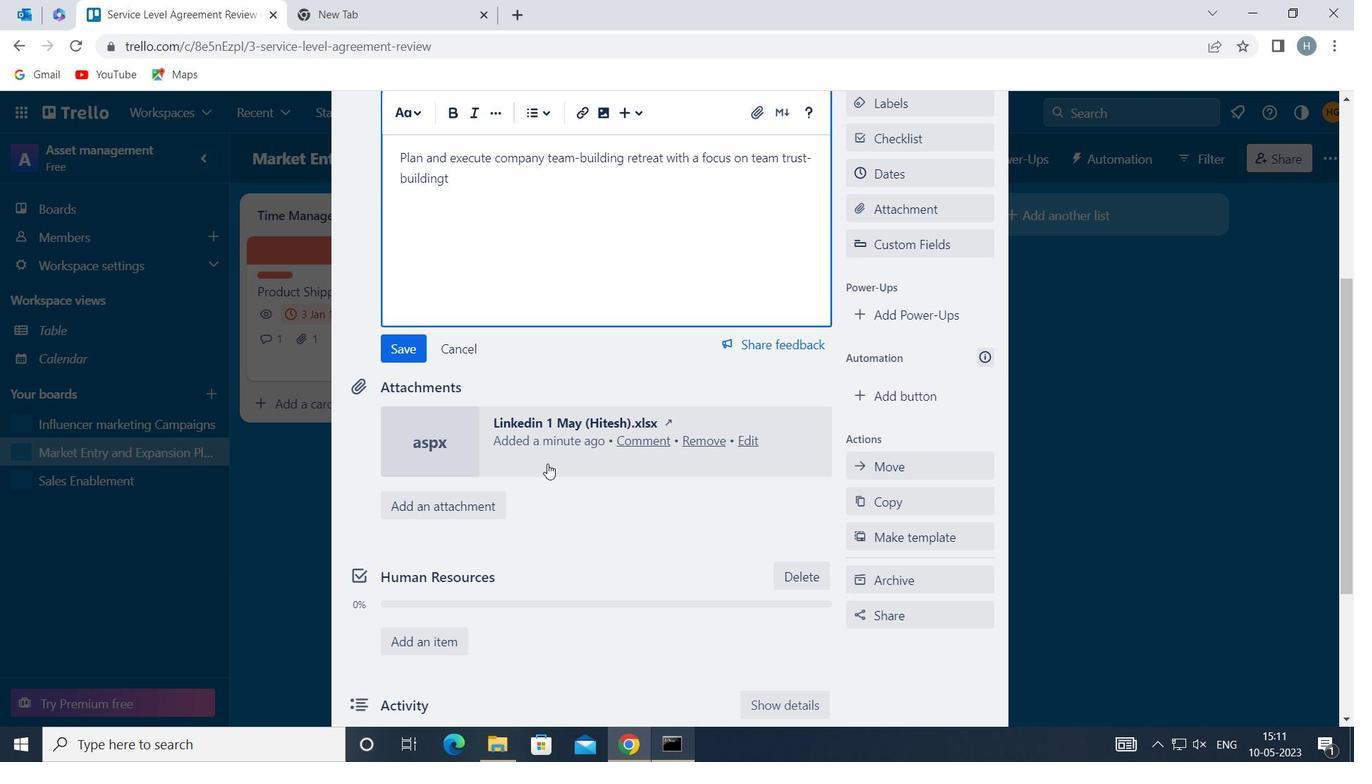 
Action: Mouse moved to (544, 558)
Screenshot: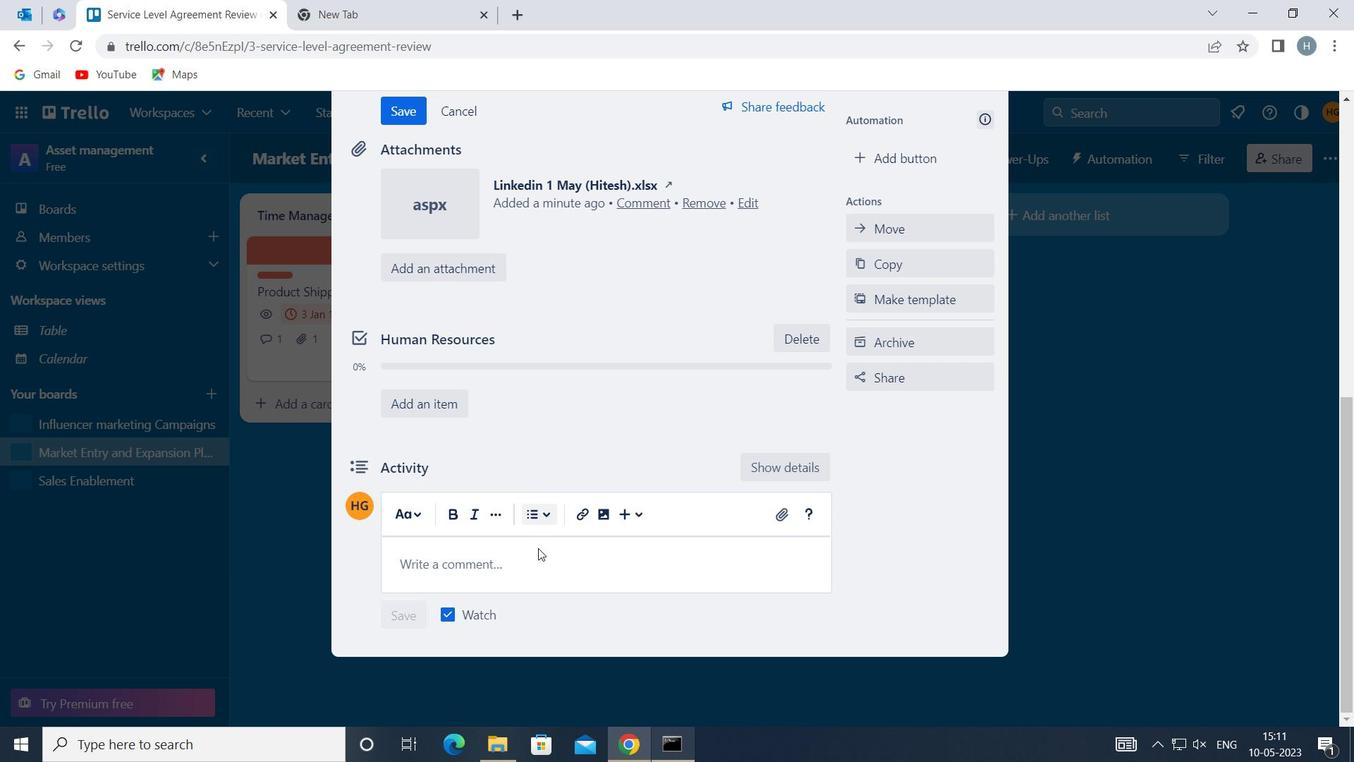 
Action: Mouse pressed left at (544, 558)
Screenshot: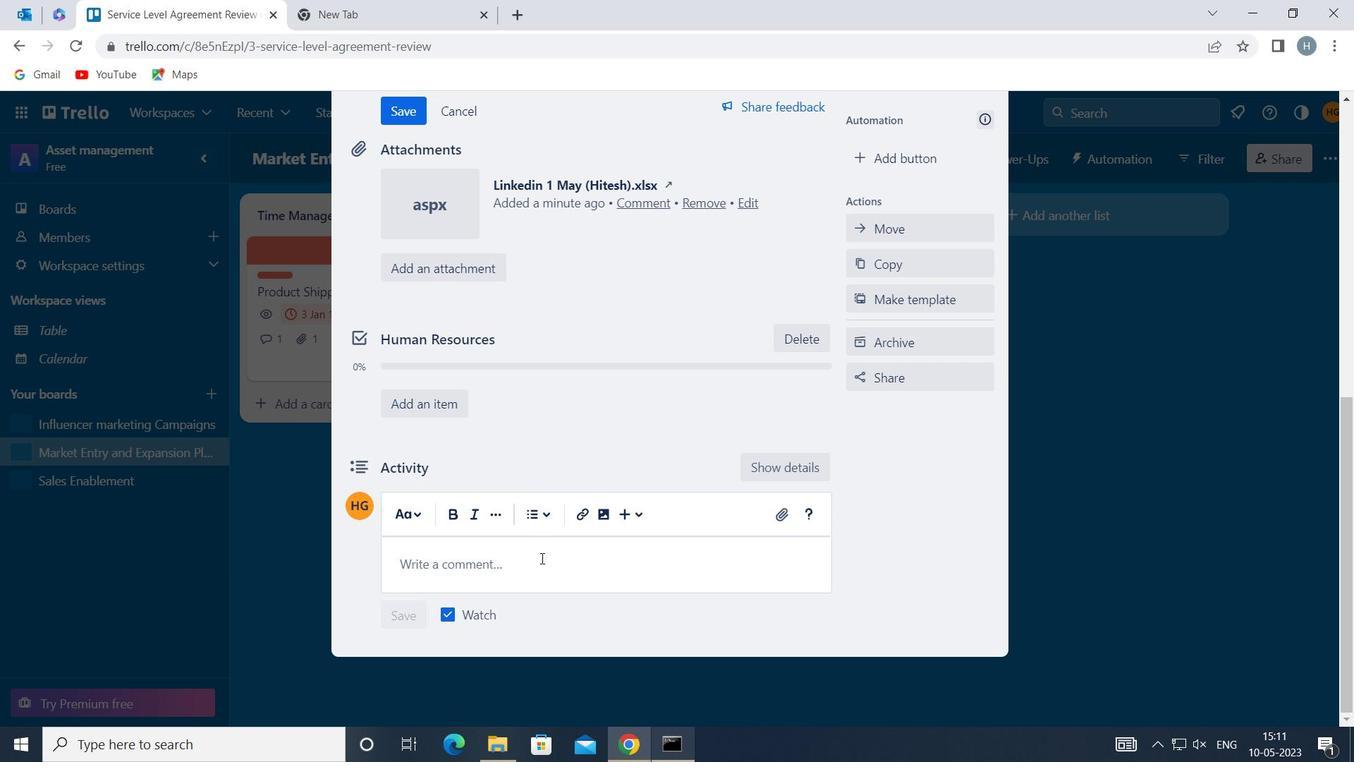 
Action: Mouse moved to (525, 577)
Screenshot: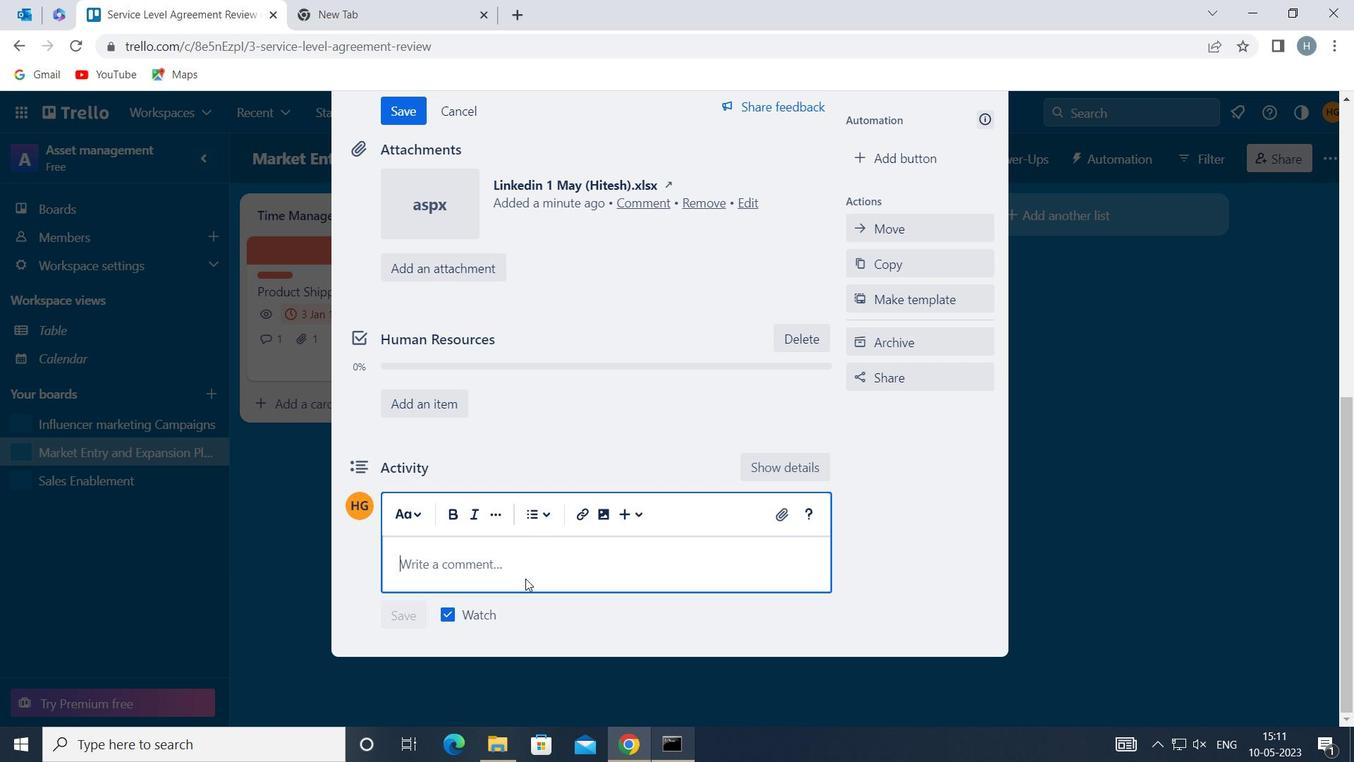 
Action: Key pressed <Key.shift>LET<Key.space>US<Key.space>APPROACH<Key.space>THIS<Key.space>TASK<Key.space>WITH<Key.space>A<Key.space>SENSE<Key.space>OF<Key.space>RISK-TAKING<Key.space>RECOGNIZING<Key.space>THAT<Key.space>CALCULATED<Key.space>RISKS<Key.space>CAN<Key.space>LEAD<Key.space>TO<Key.space>NEW<Key.space>OPPORTUNITIES<Key.space>AND<Key.space>GROWTH
Screenshot: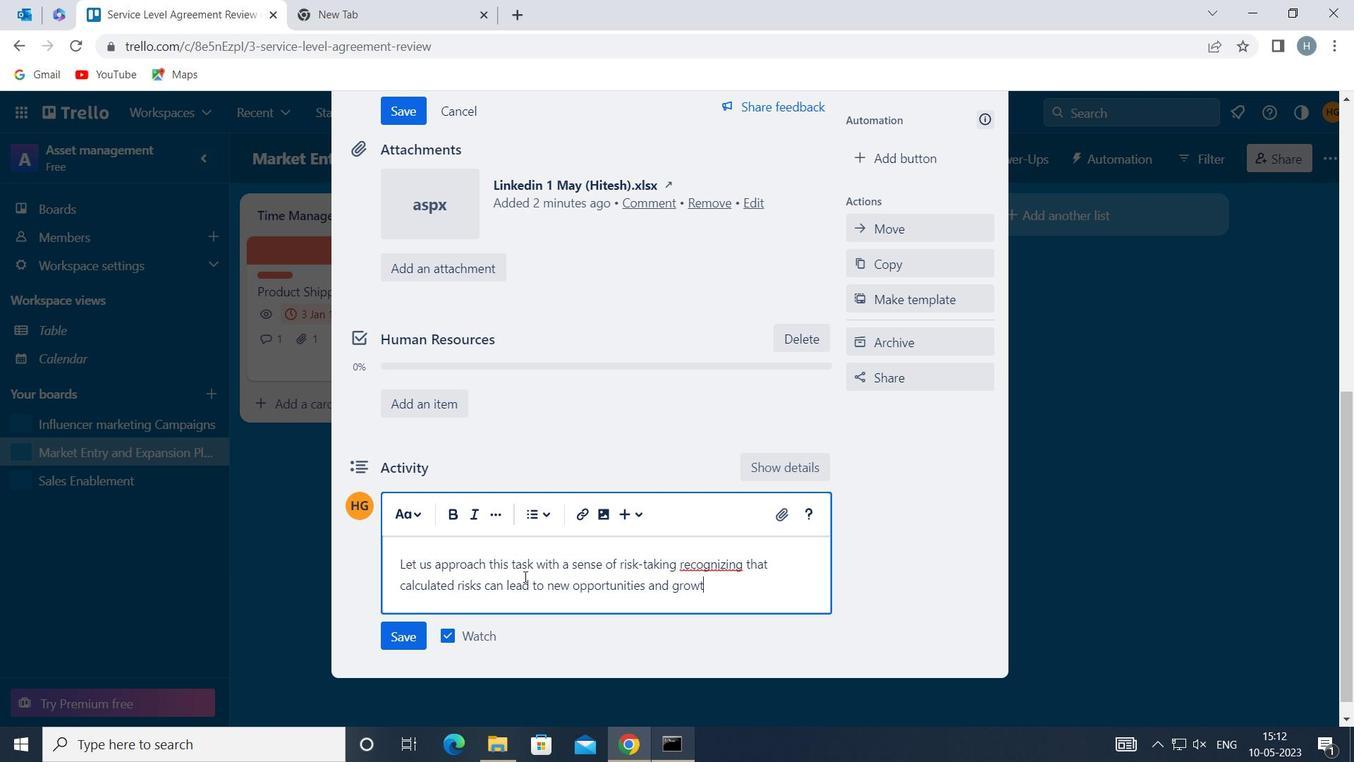 
Action: Mouse moved to (389, 634)
Screenshot: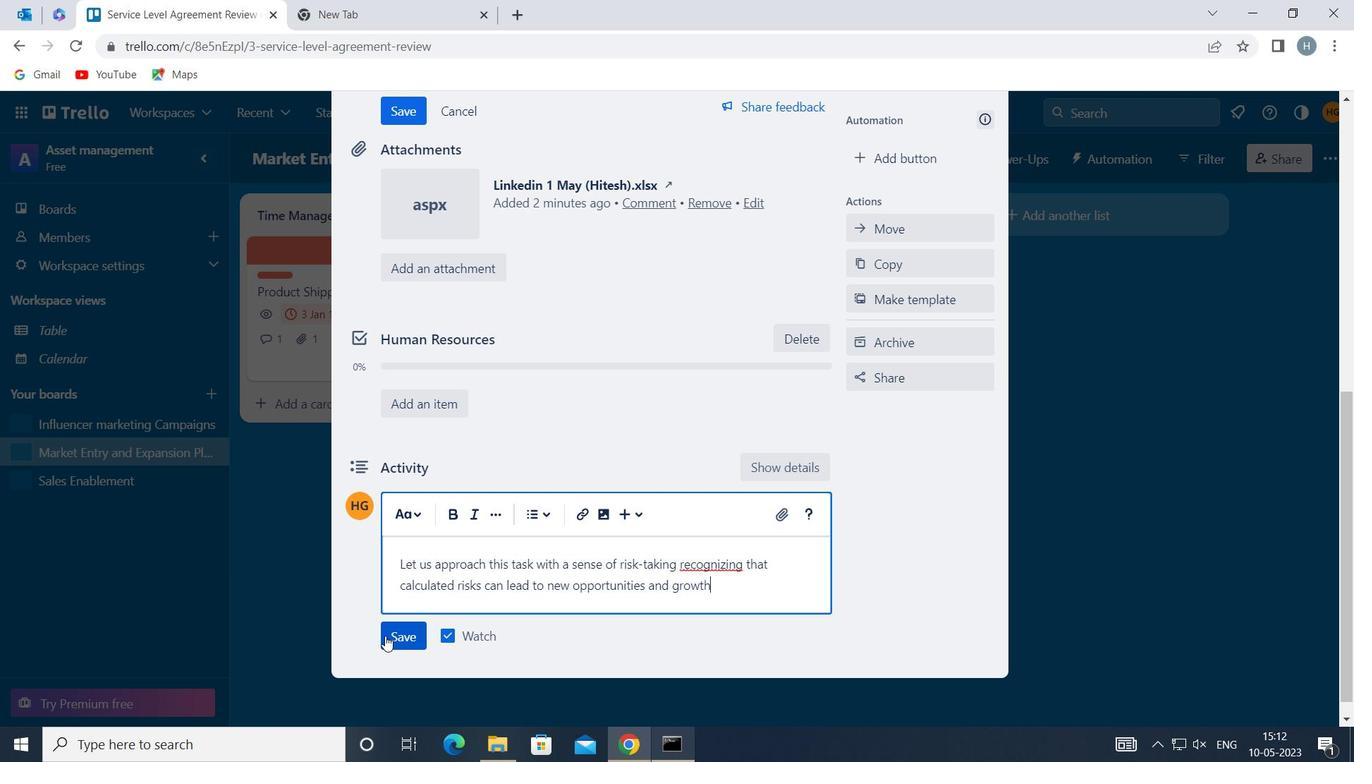 
Action: Mouse pressed left at (389, 634)
Screenshot: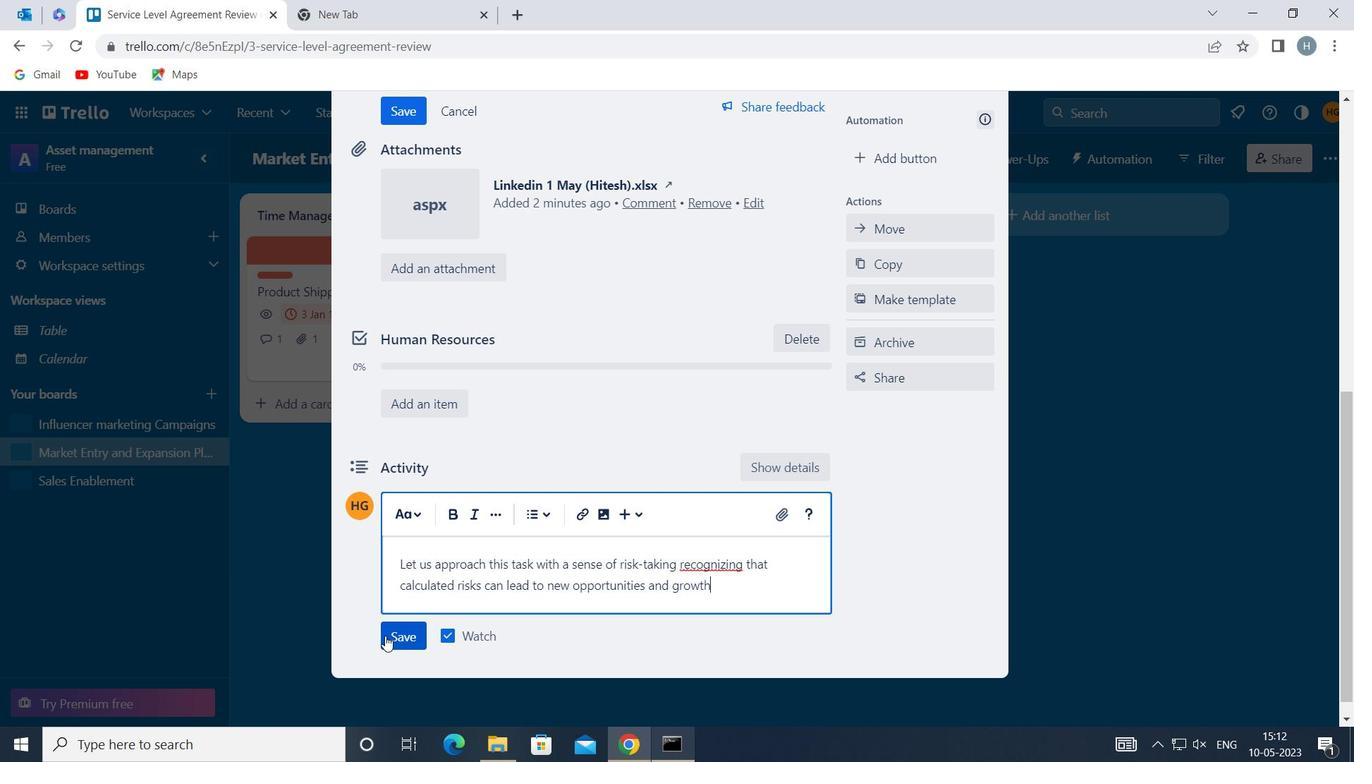 
Action: Mouse moved to (912, 522)
Screenshot: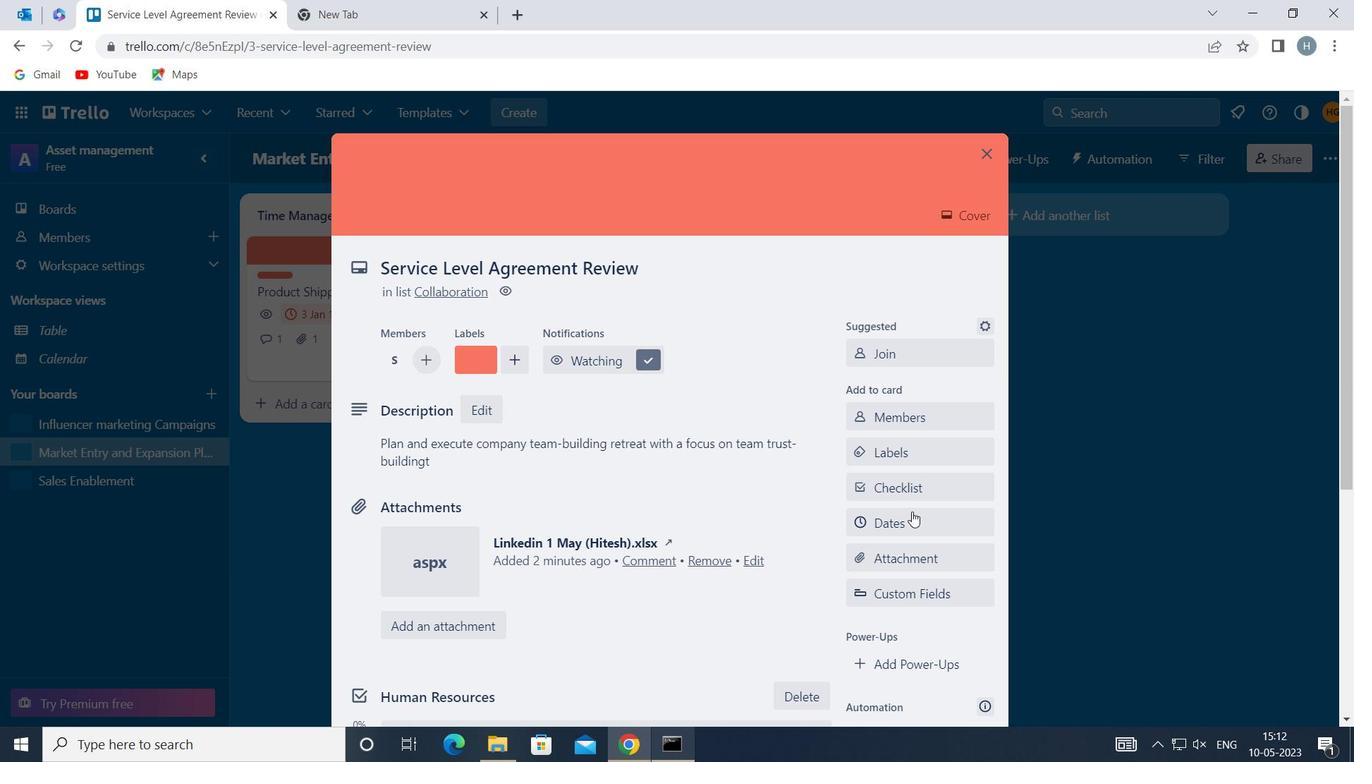 
Action: Mouse pressed left at (912, 522)
Screenshot: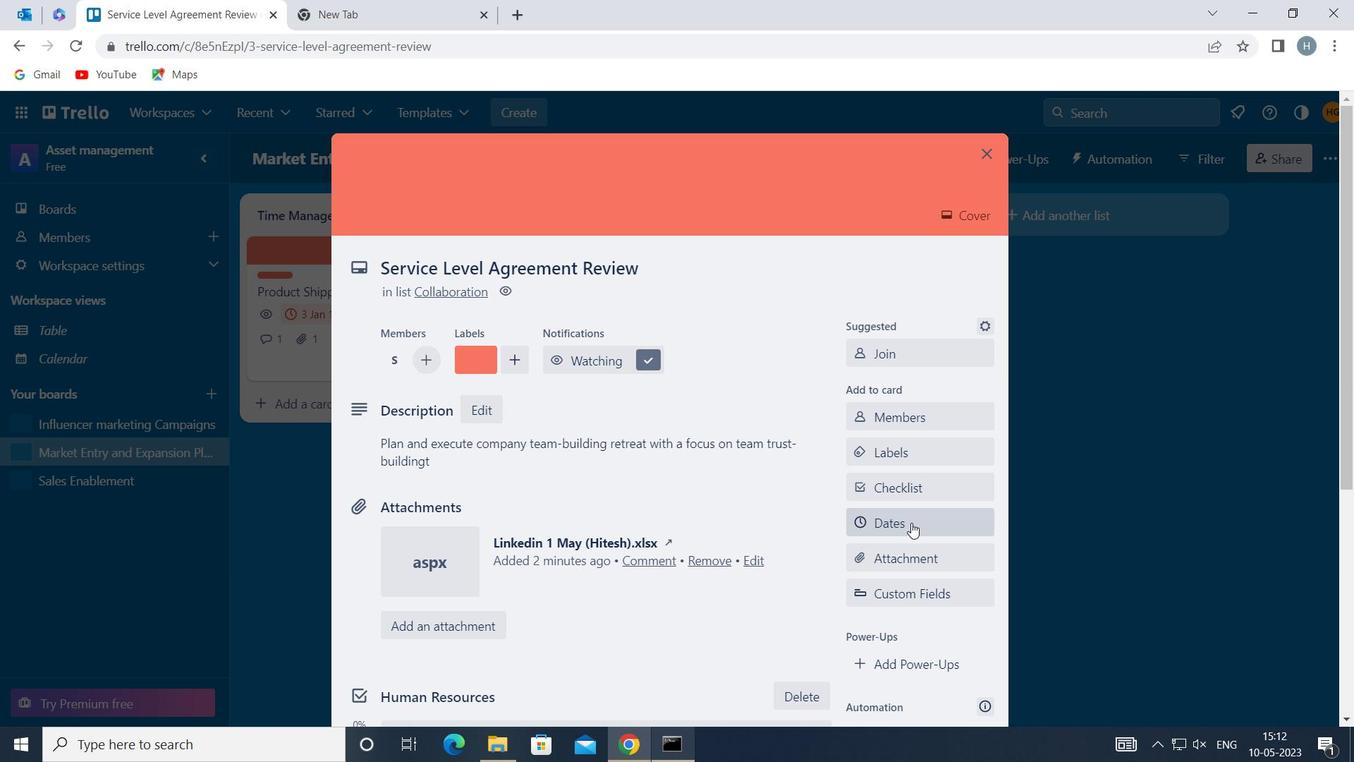
Action: Mouse moved to (870, 474)
Screenshot: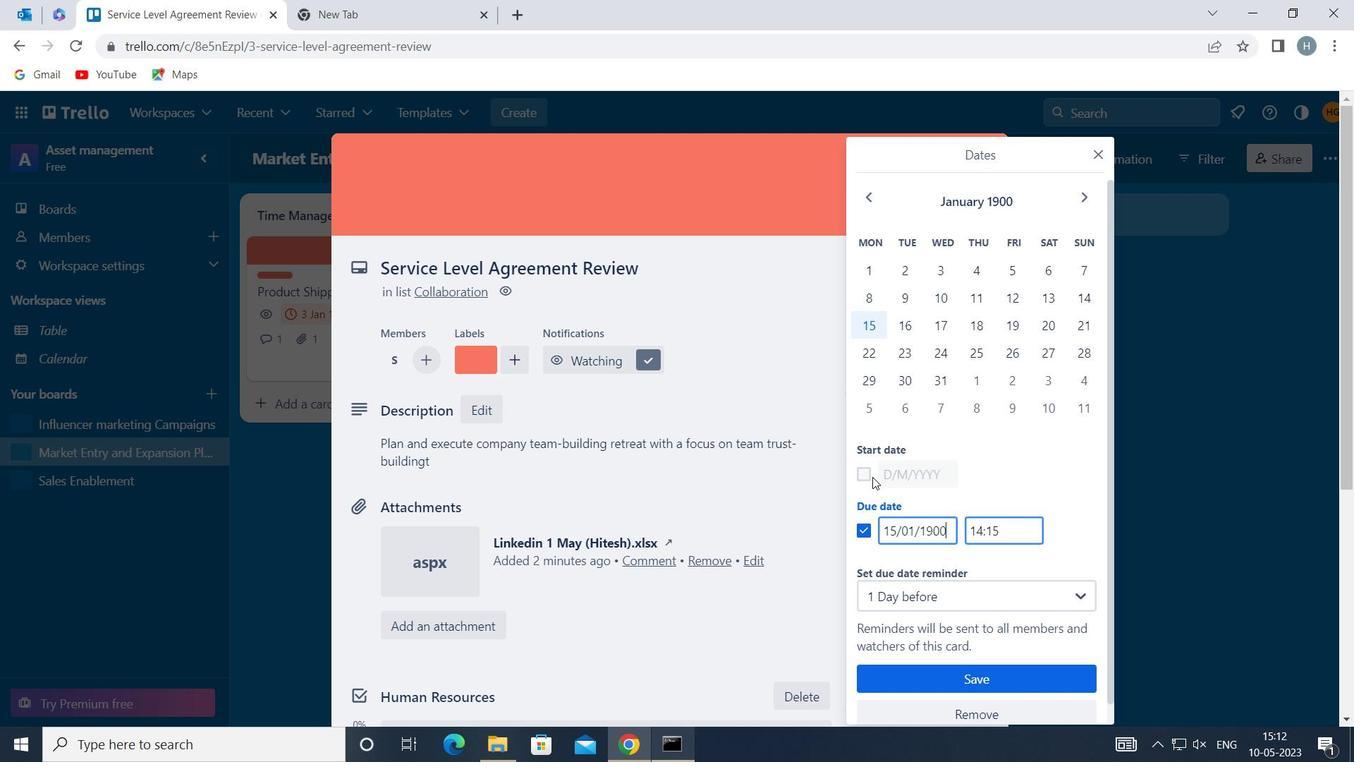 
Action: Mouse pressed left at (870, 474)
Screenshot: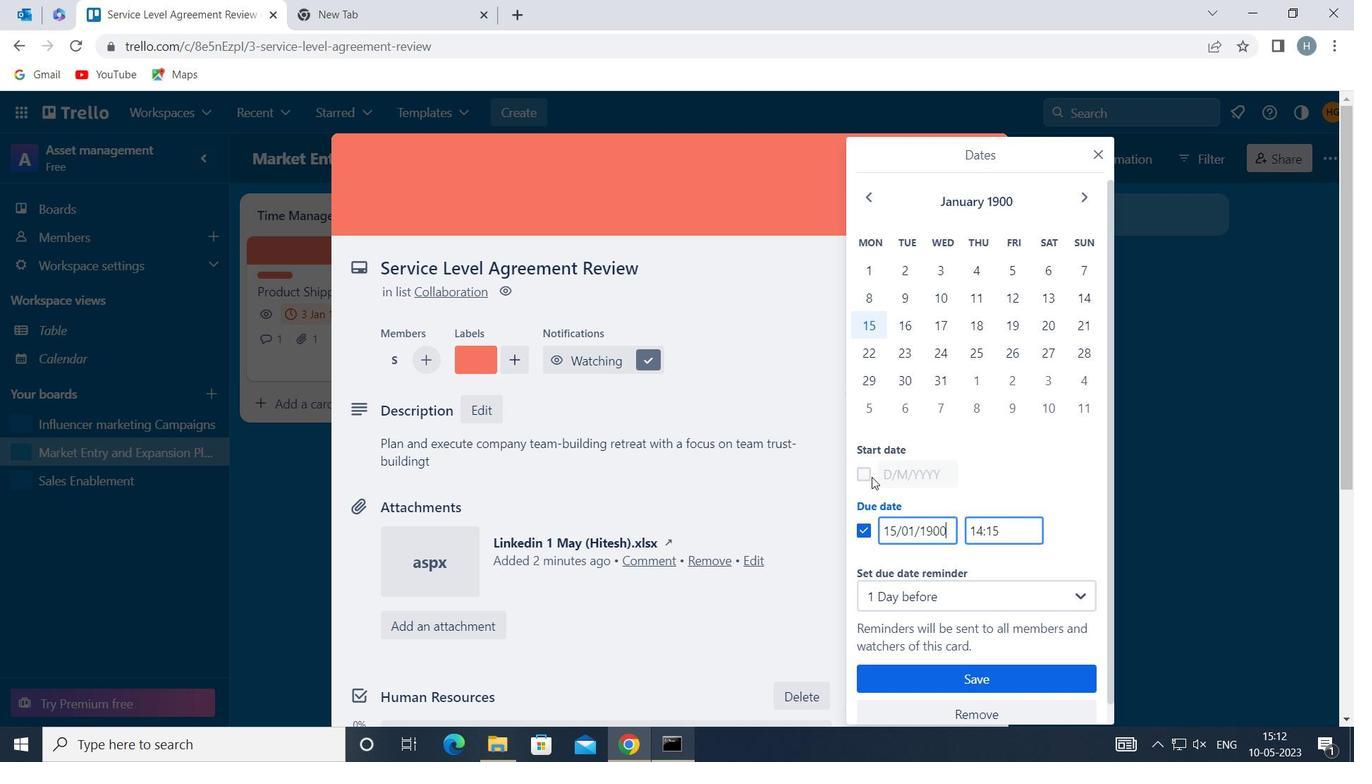 
Action: Mouse moved to (896, 469)
Screenshot: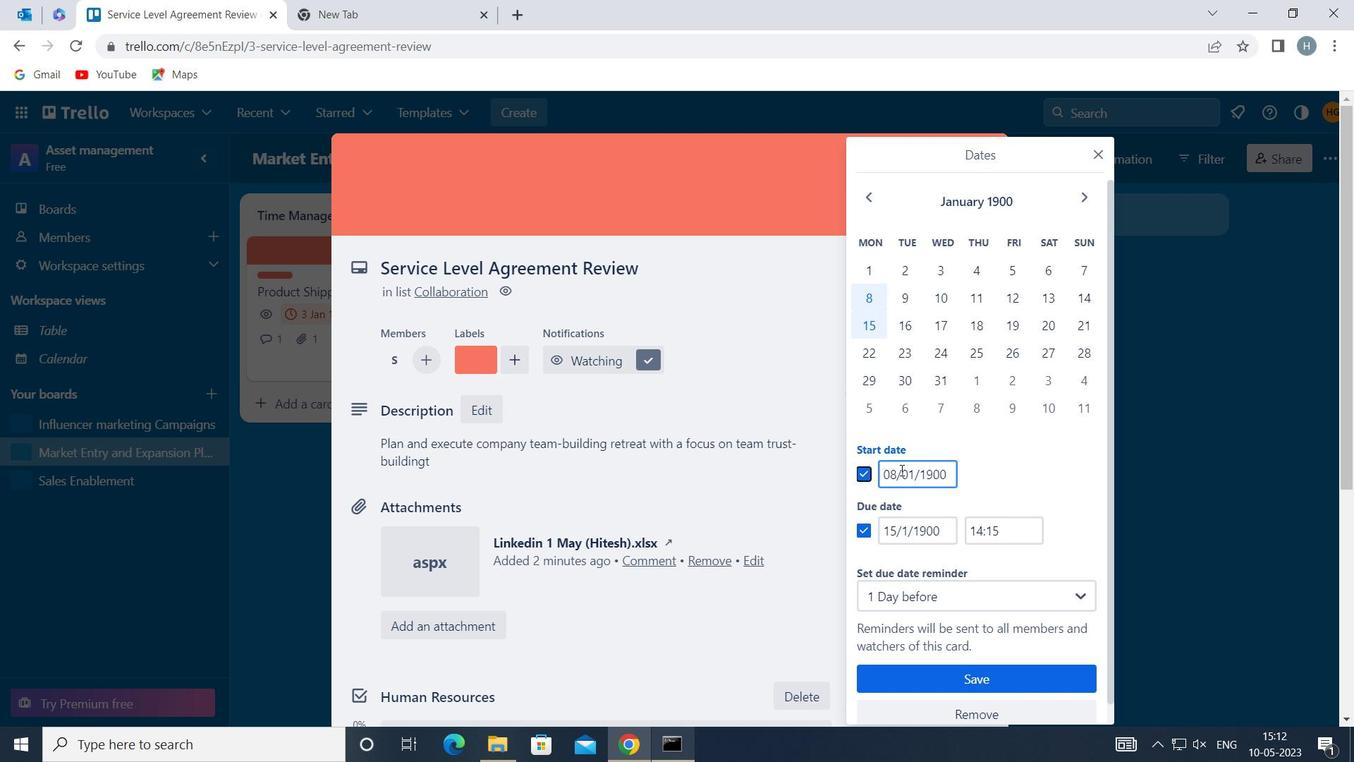 
Action: Mouse pressed left at (896, 469)
Screenshot: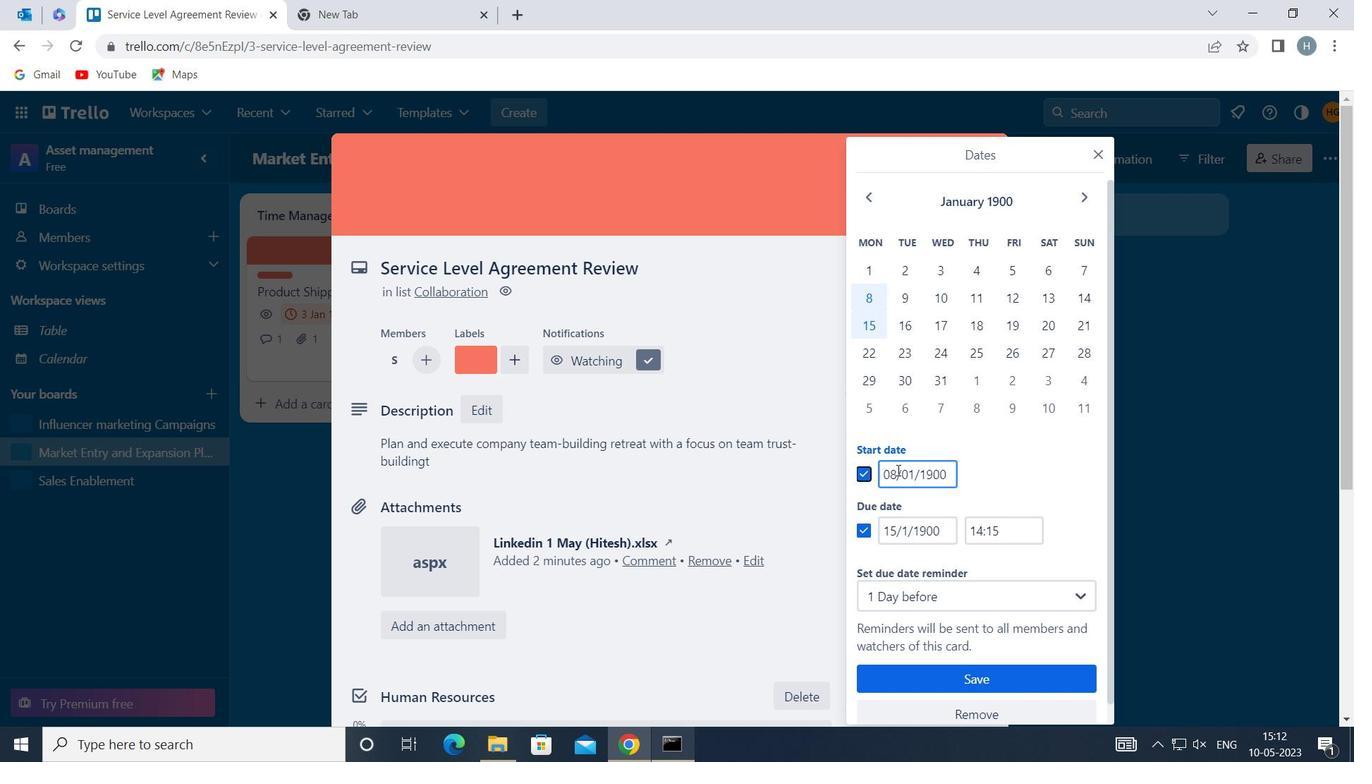 
Action: Mouse moved to (888, 471)
Screenshot: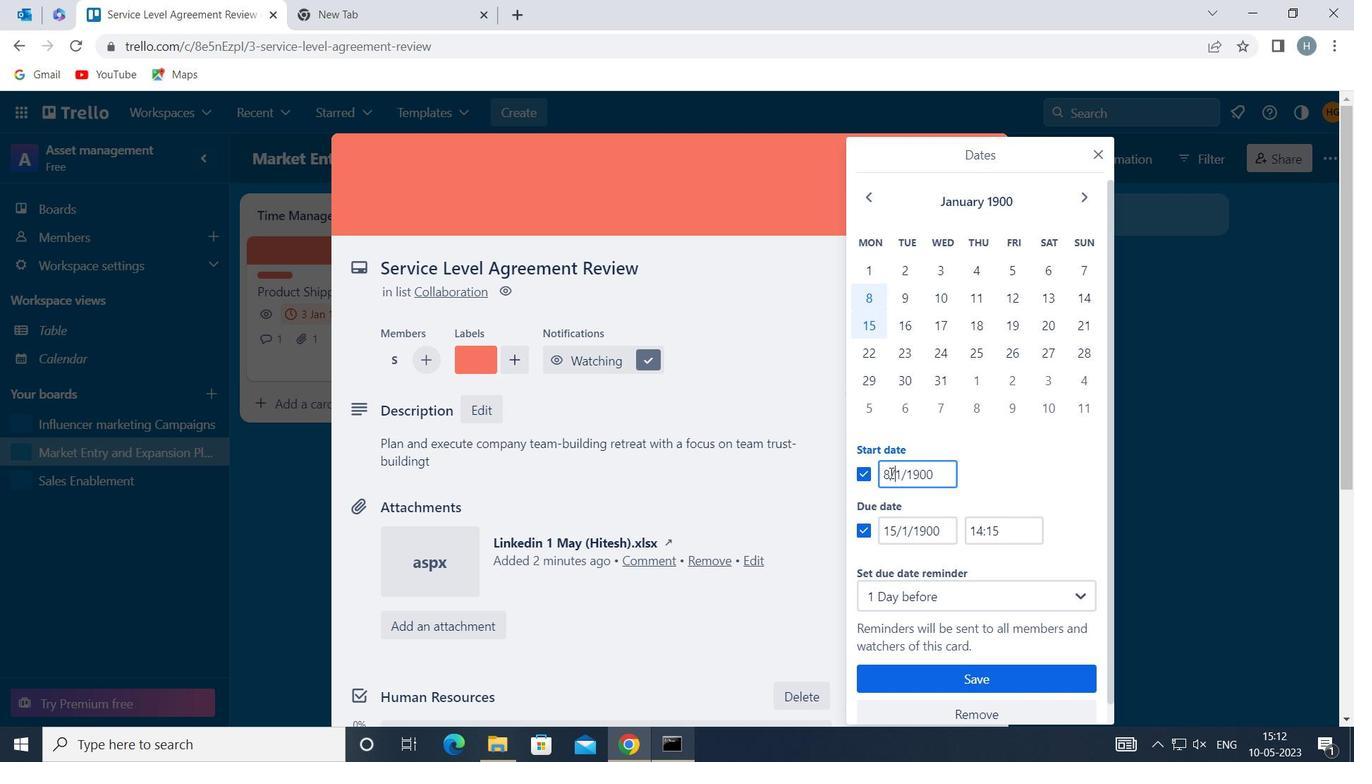 
Action: Mouse pressed left at (888, 471)
Screenshot: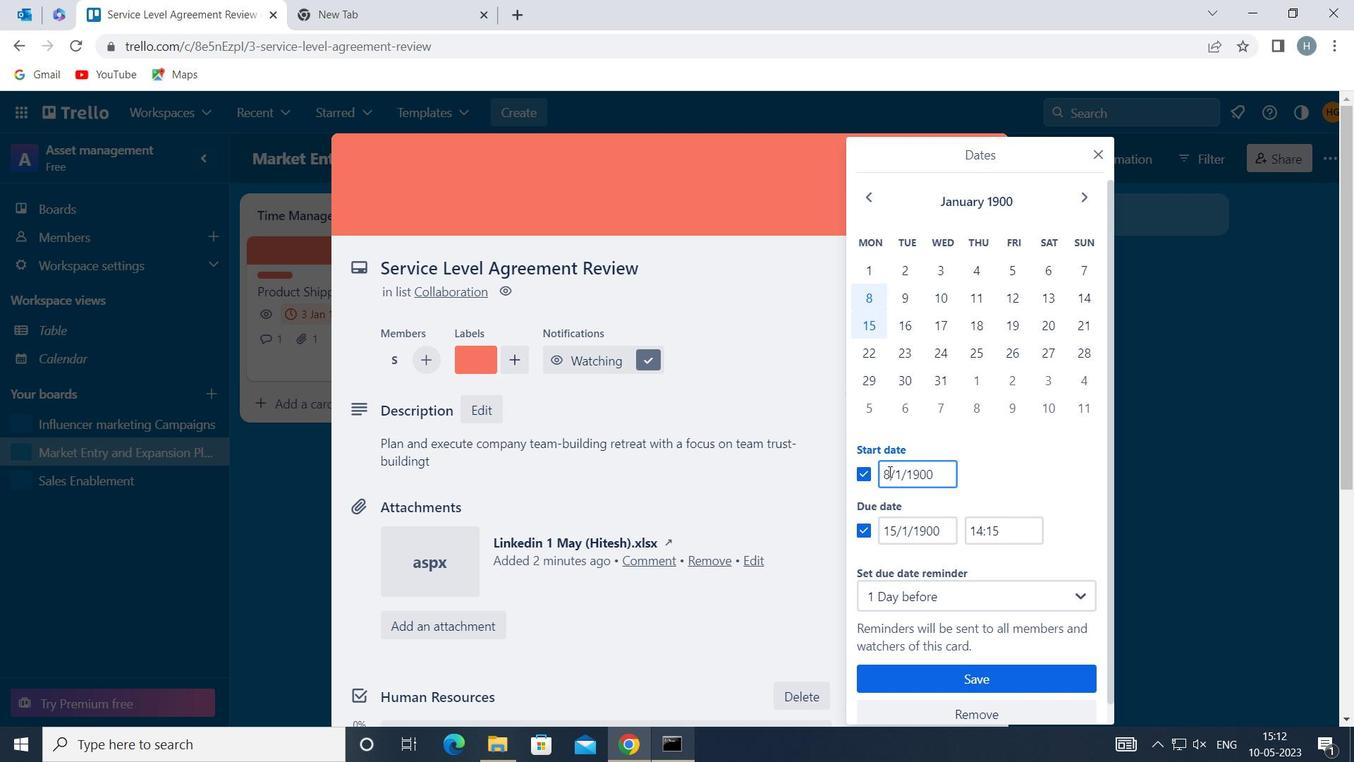 
Action: Mouse moved to (890, 471)
Screenshot: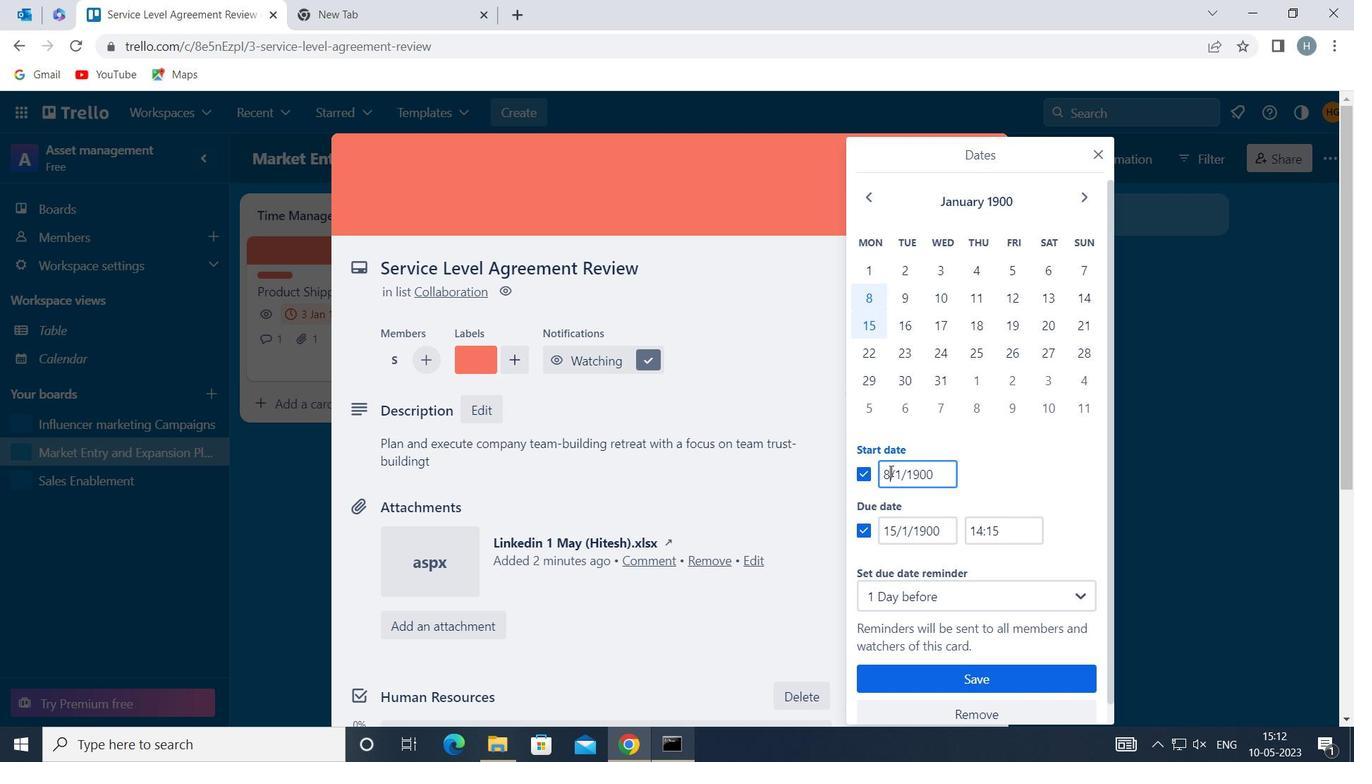 
Action: Key pressed <Key.backspace><<105>>
Screenshot: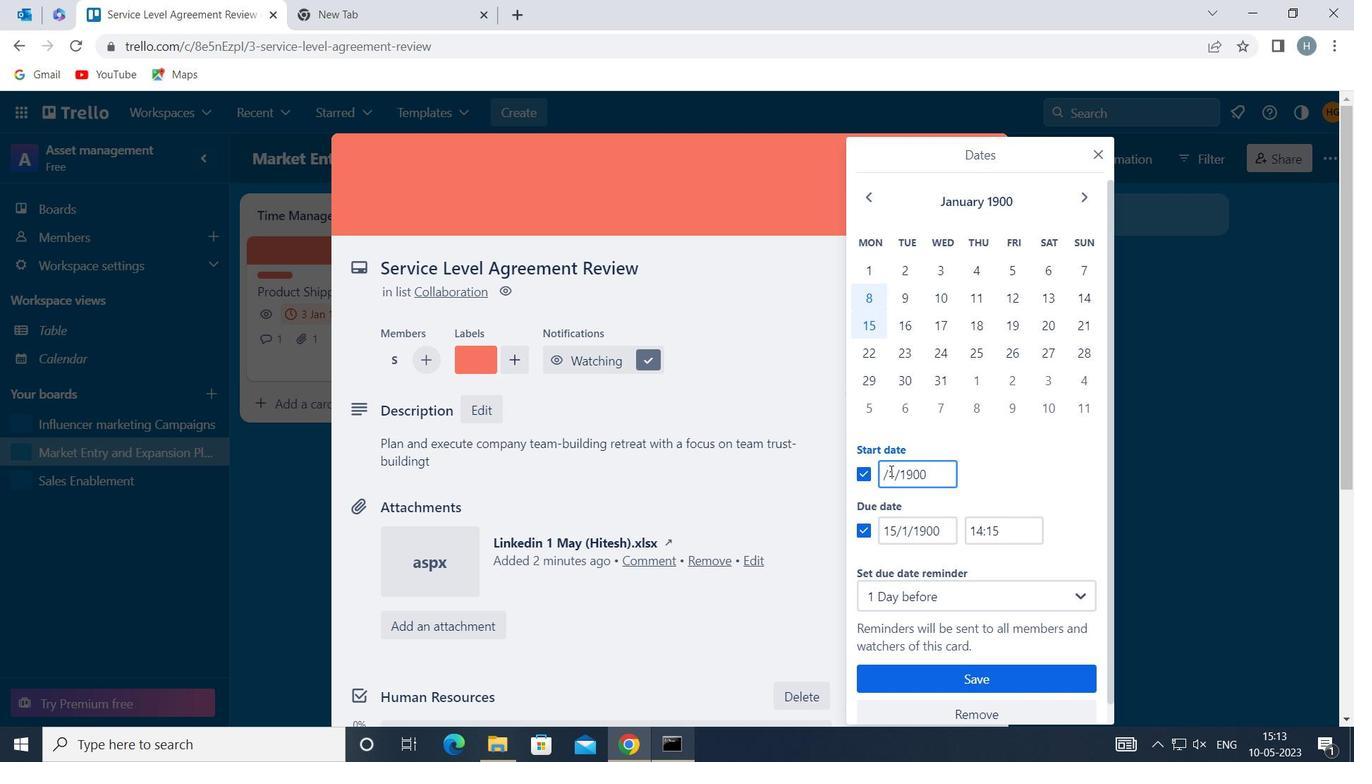 
Action: Mouse moved to (901, 518)
Screenshot: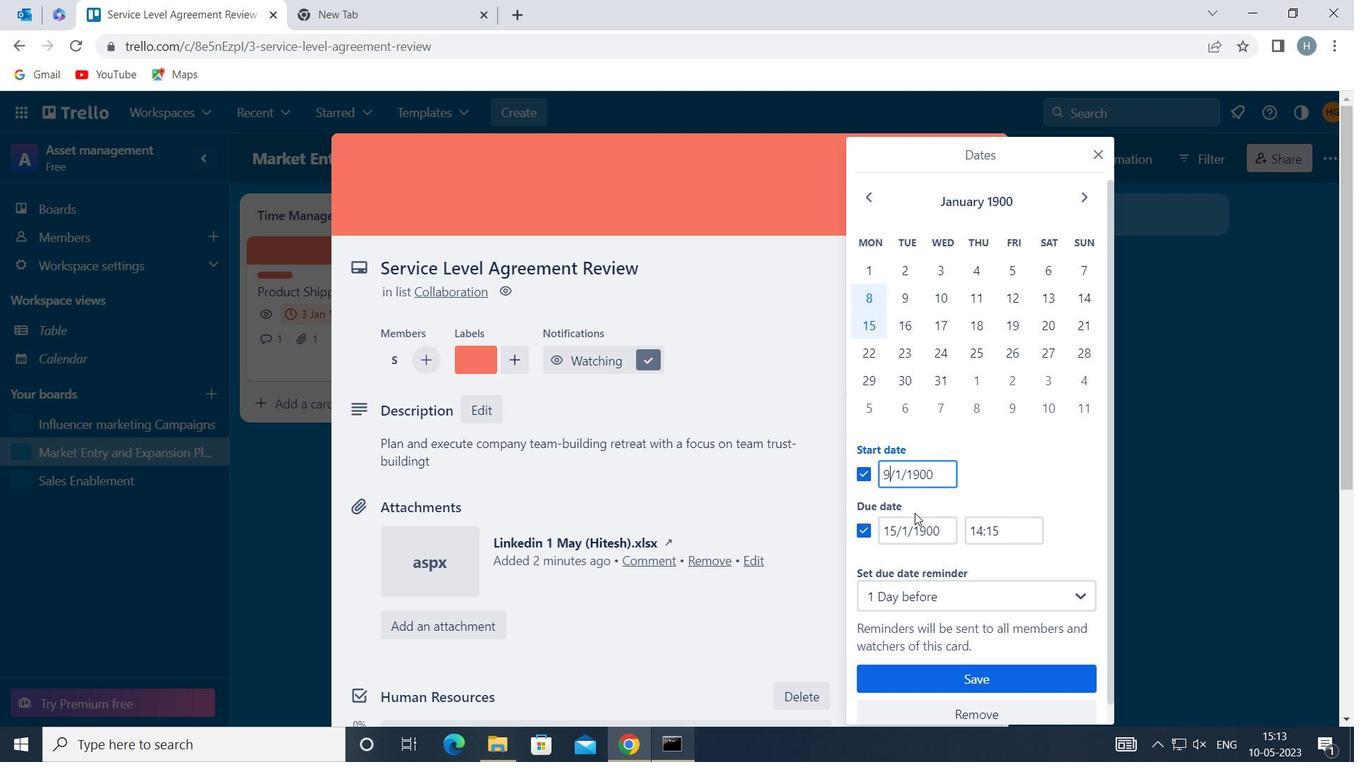 
Action: Mouse pressed left at (901, 518)
Screenshot: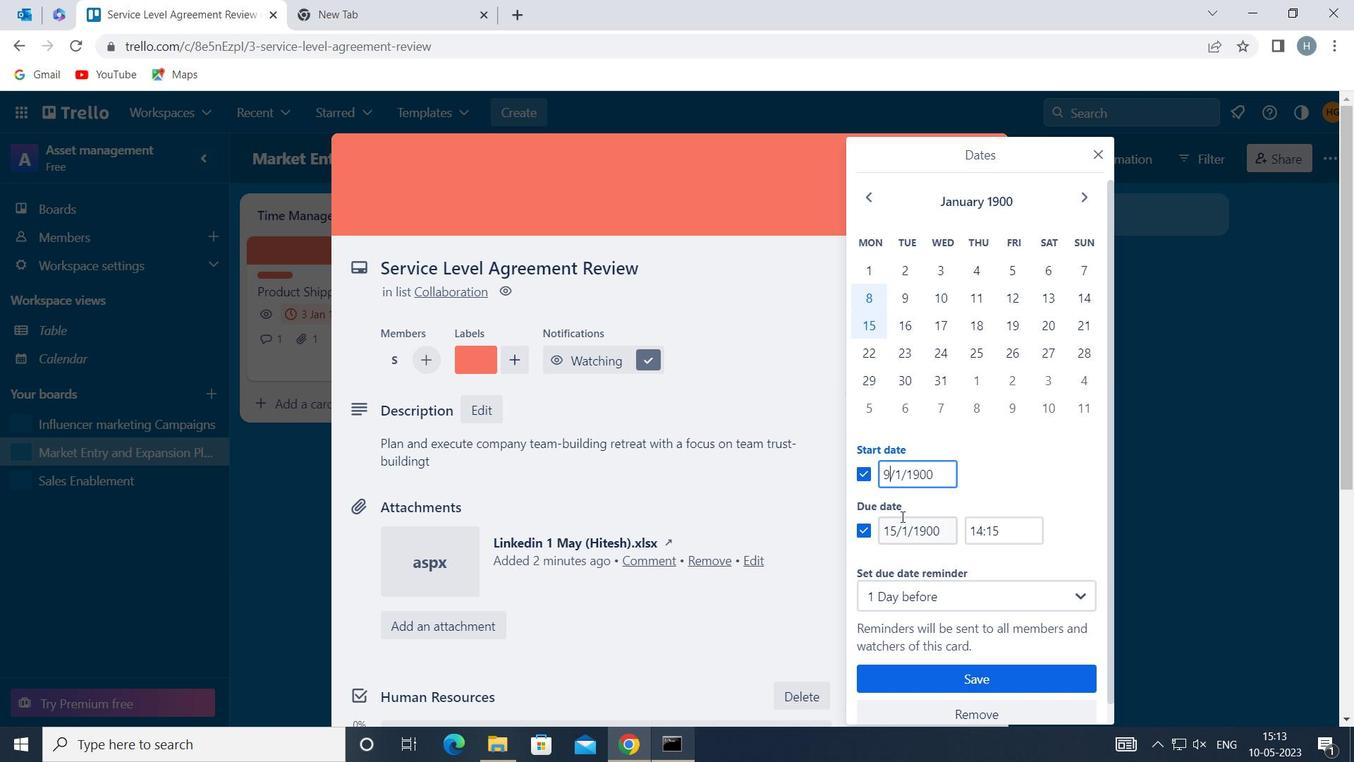 
Action: Mouse moved to (896, 528)
Screenshot: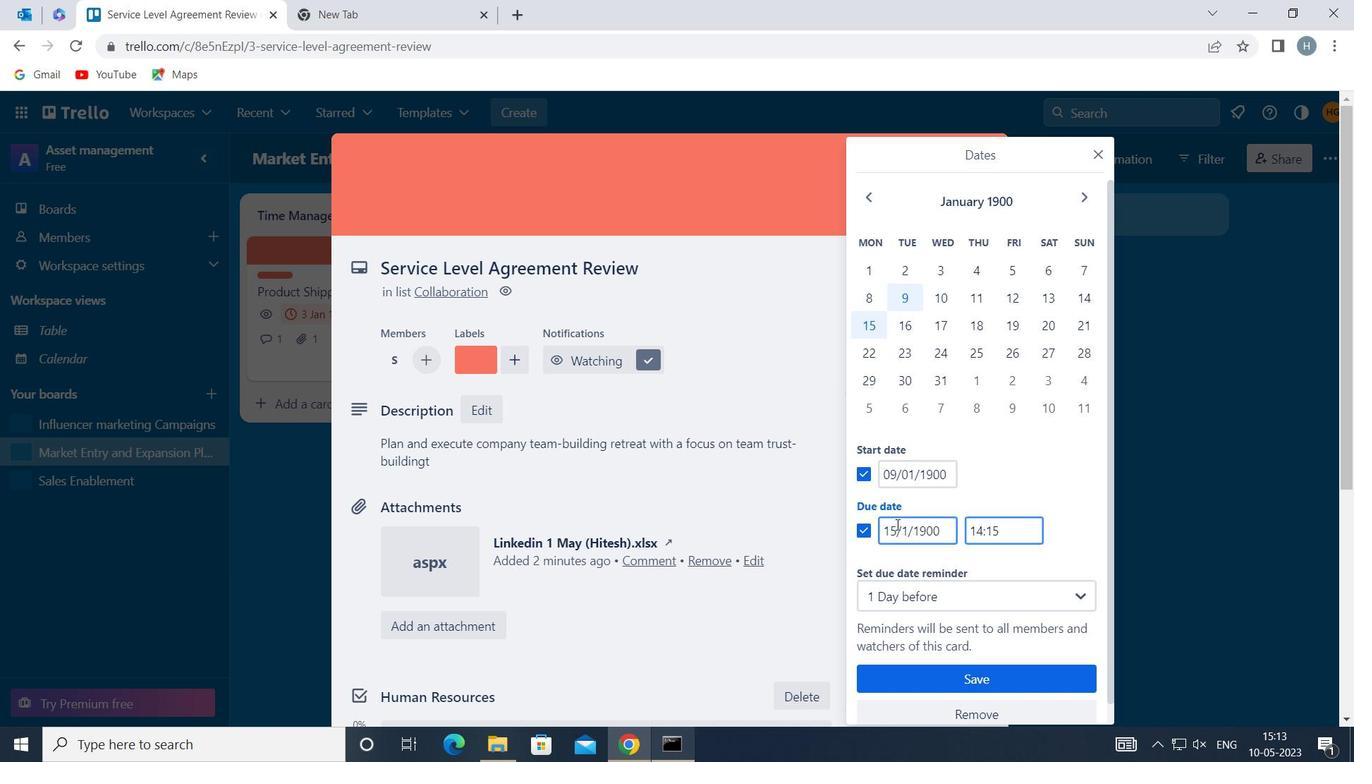 
Action: Mouse pressed left at (896, 528)
Screenshot: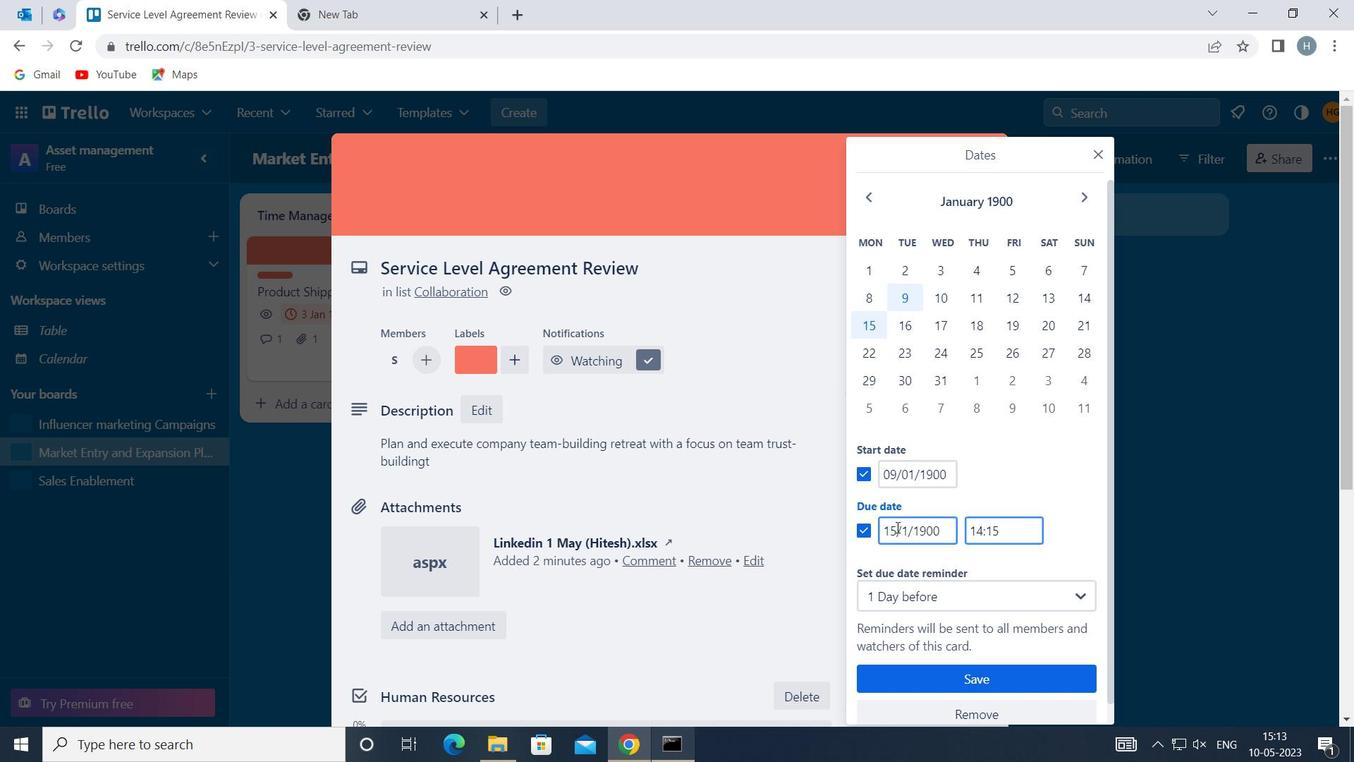 
Action: Key pressed <Key.backspace><<102>>
Screenshot: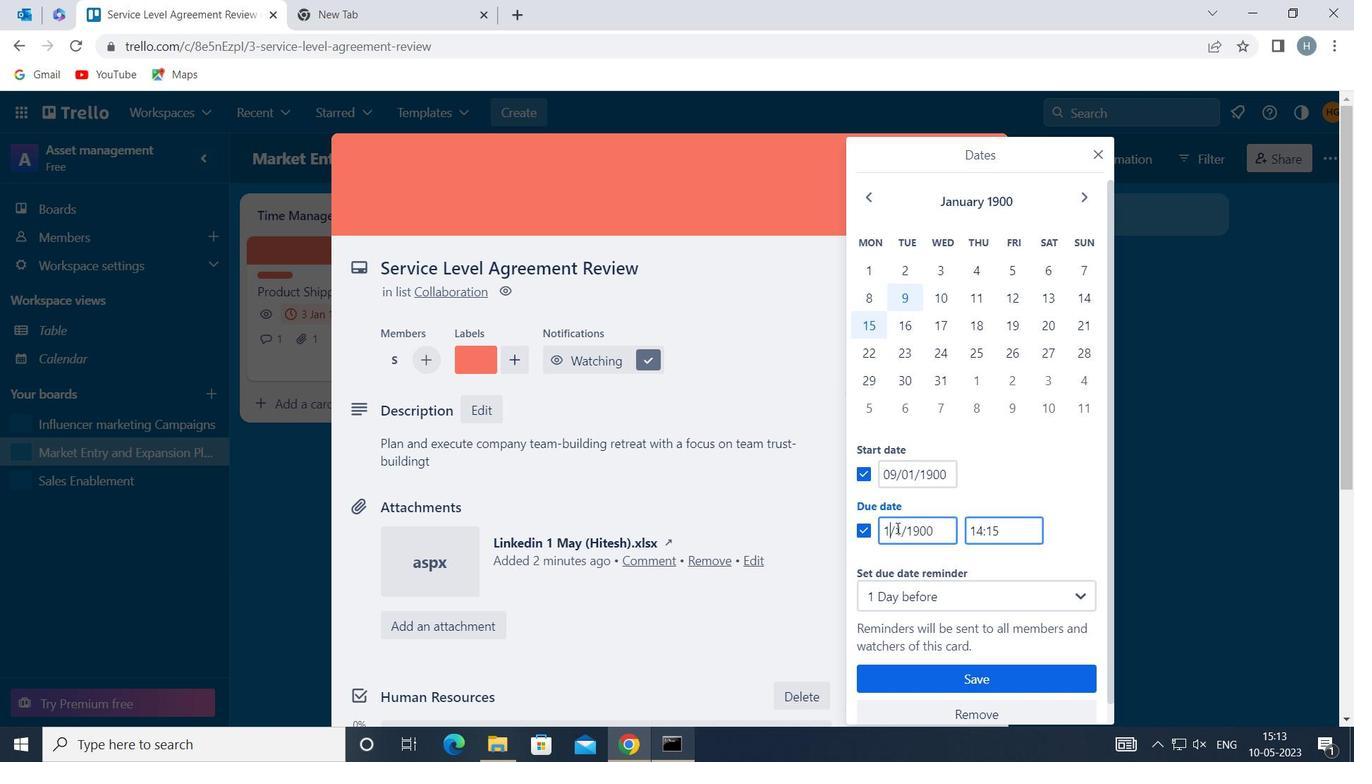 
Action: Mouse moved to (954, 676)
Screenshot: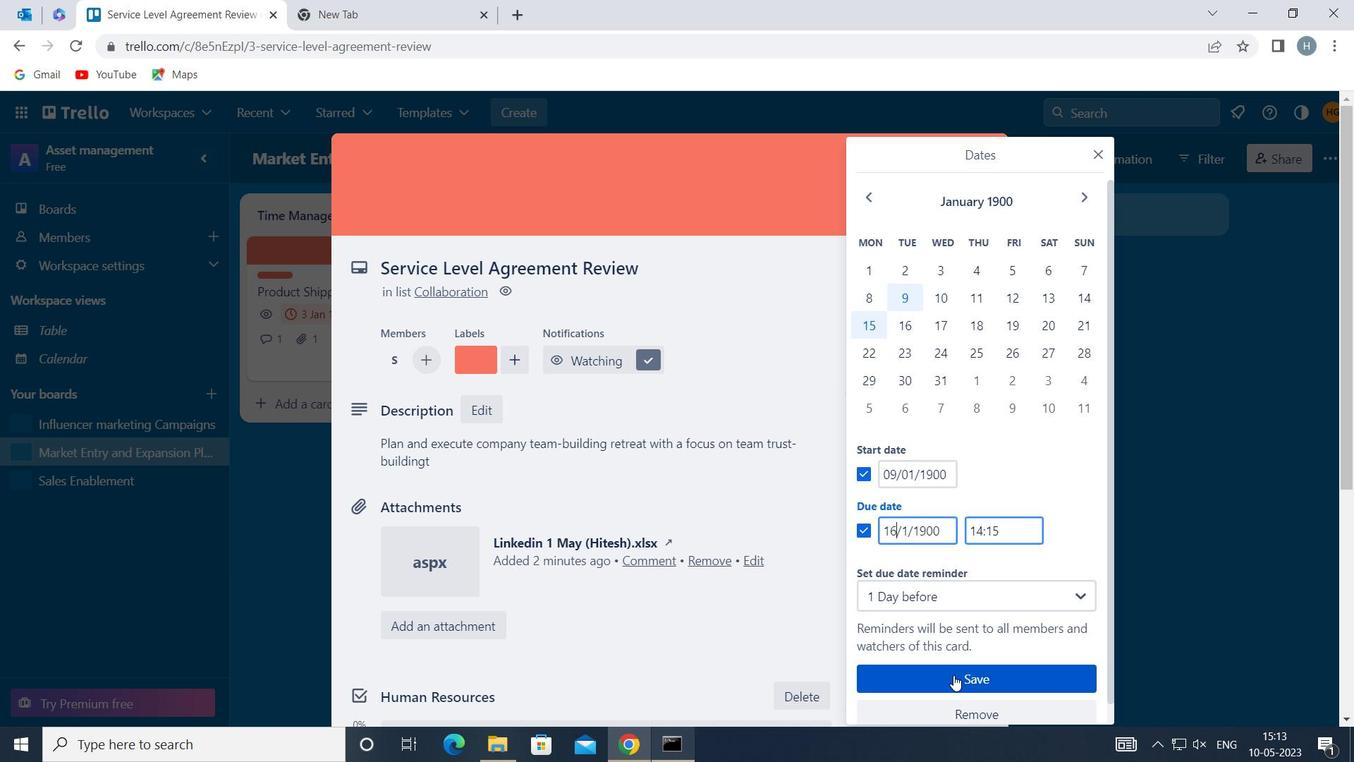 
Action: Mouse pressed left at (954, 676)
Screenshot: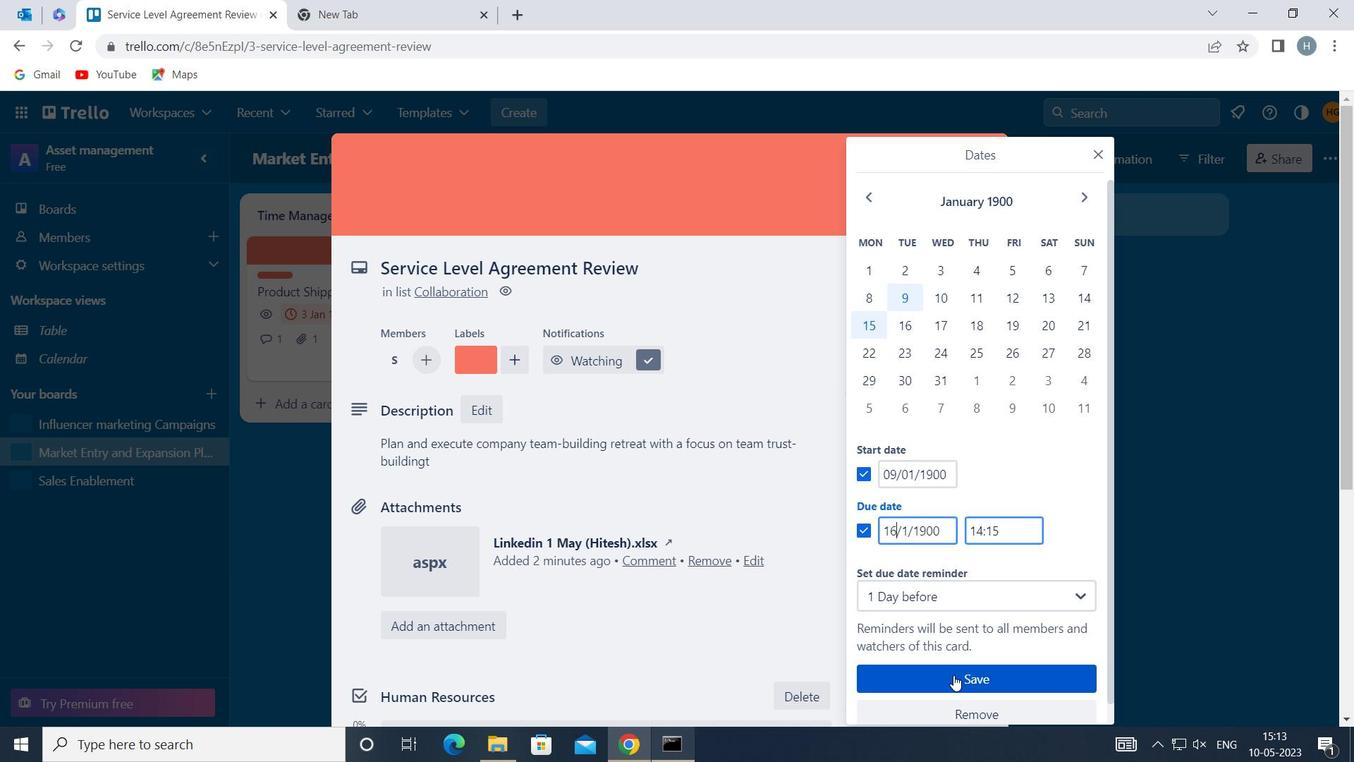 
Action: Mouse moved to (884, 489)
Screenshot: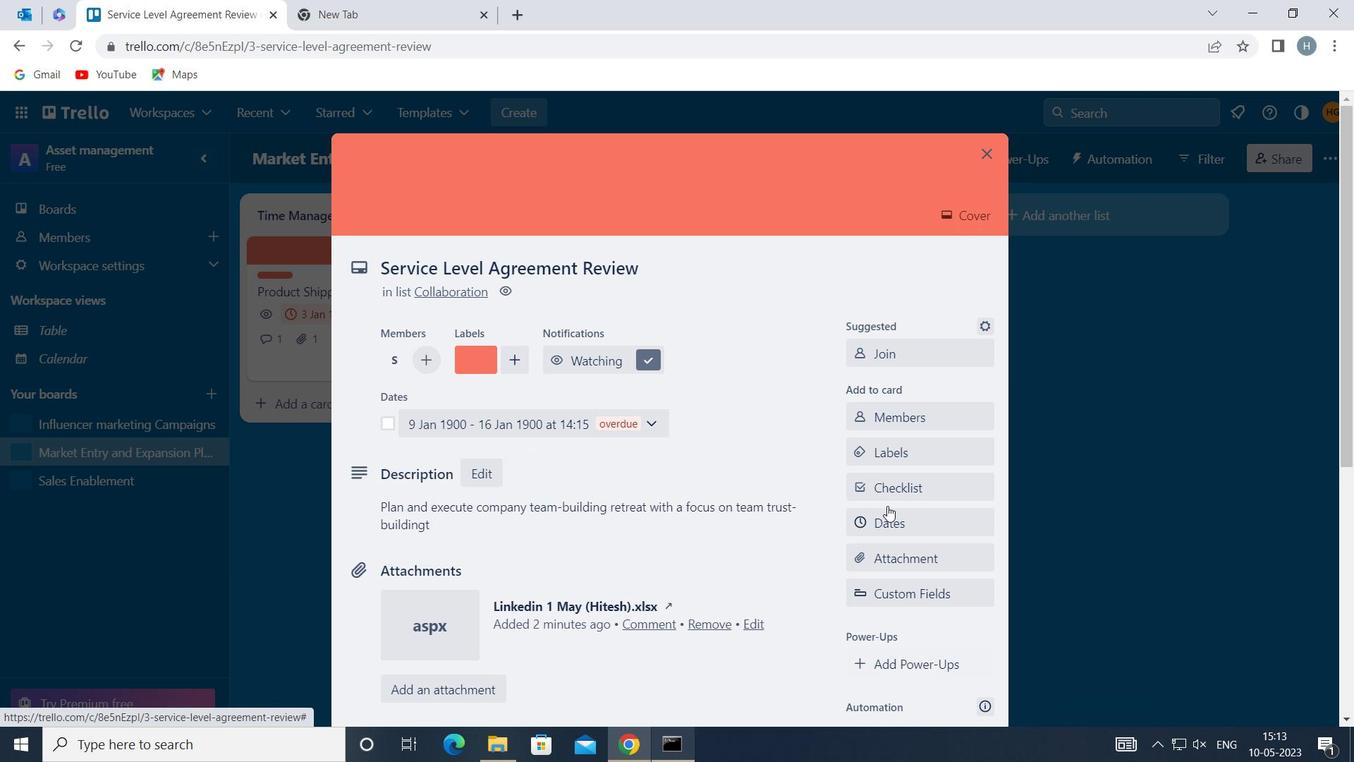
